 Task: Look for space in Martorell, Spain from 9th August, 2023 to 12th August, 2023 for 1 adult in price range Rs.6000 to Rs.15000. Place can be entire place with 1  bedroom having 1 bed and 1 bathroom. Property type can be house, flat, guest house. Amenities needed are: wifi, washing machine. Booking option can be shelf check-in. Required host language is English.
Action: Mouse moved to (336, 184)
Screenshot: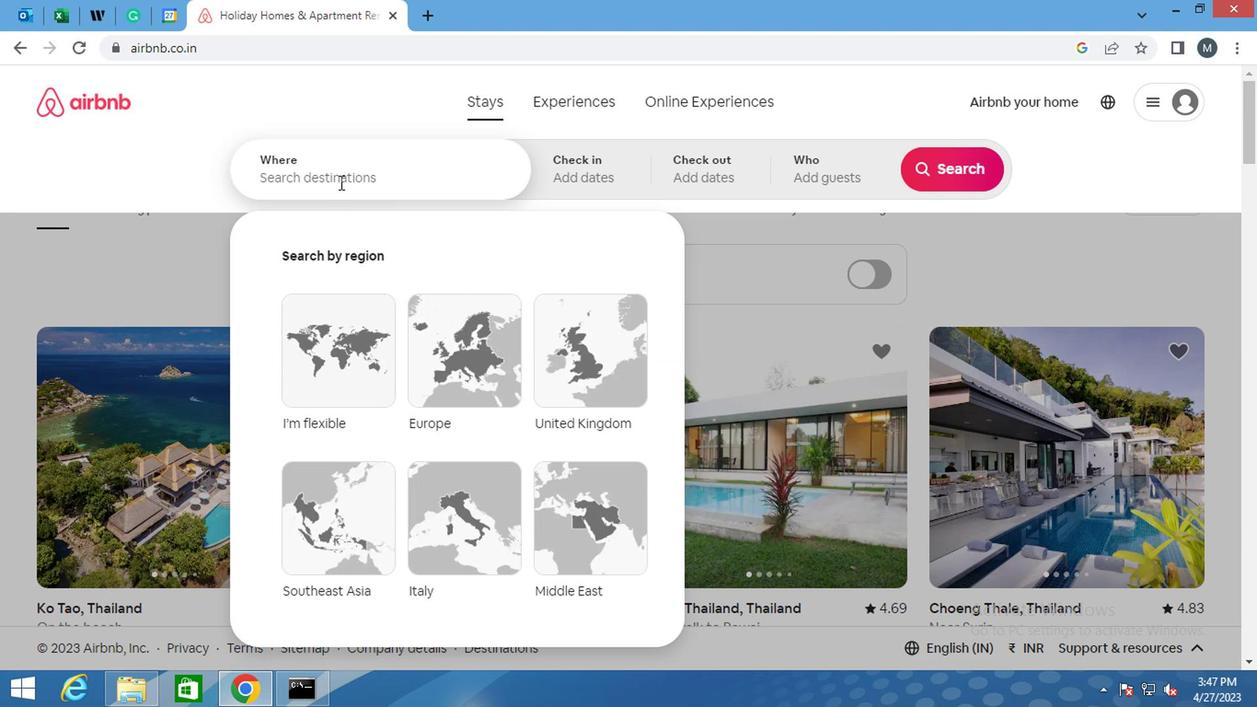 
Action: Mouse pressed left at (336, 184)
Screenshot: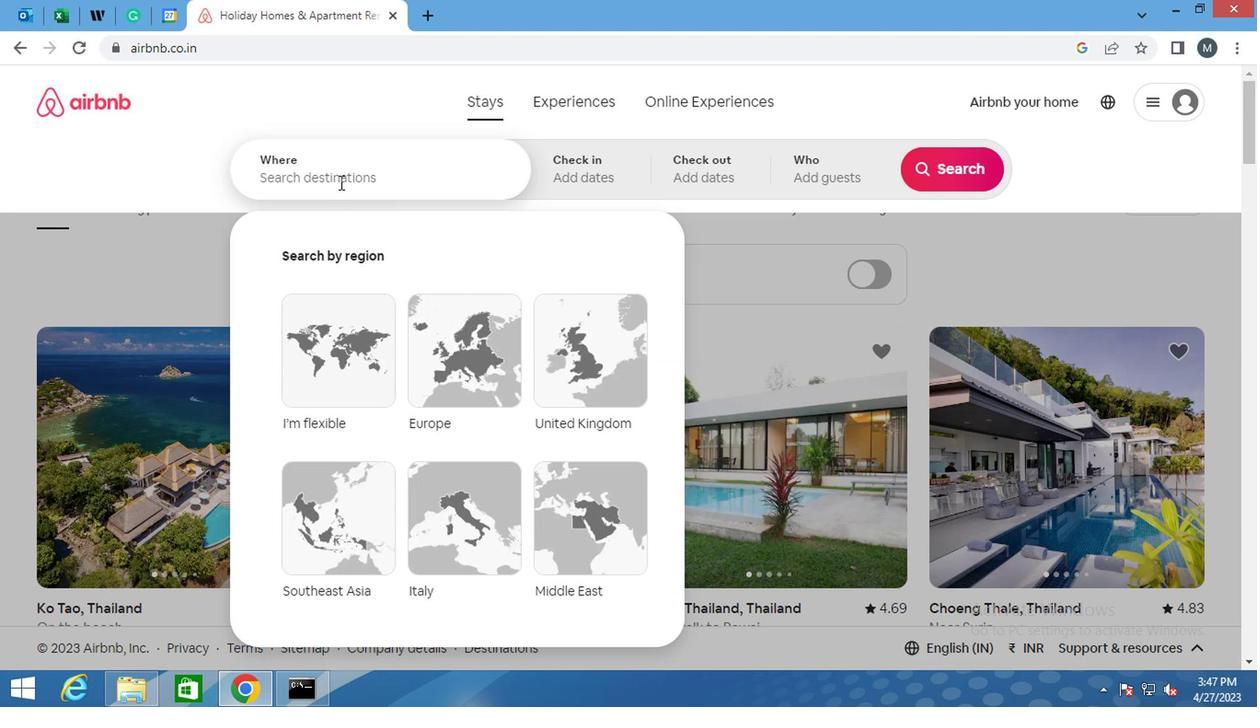 
Action: Key pressed <Key.shift>MARTORELL
Screenshot: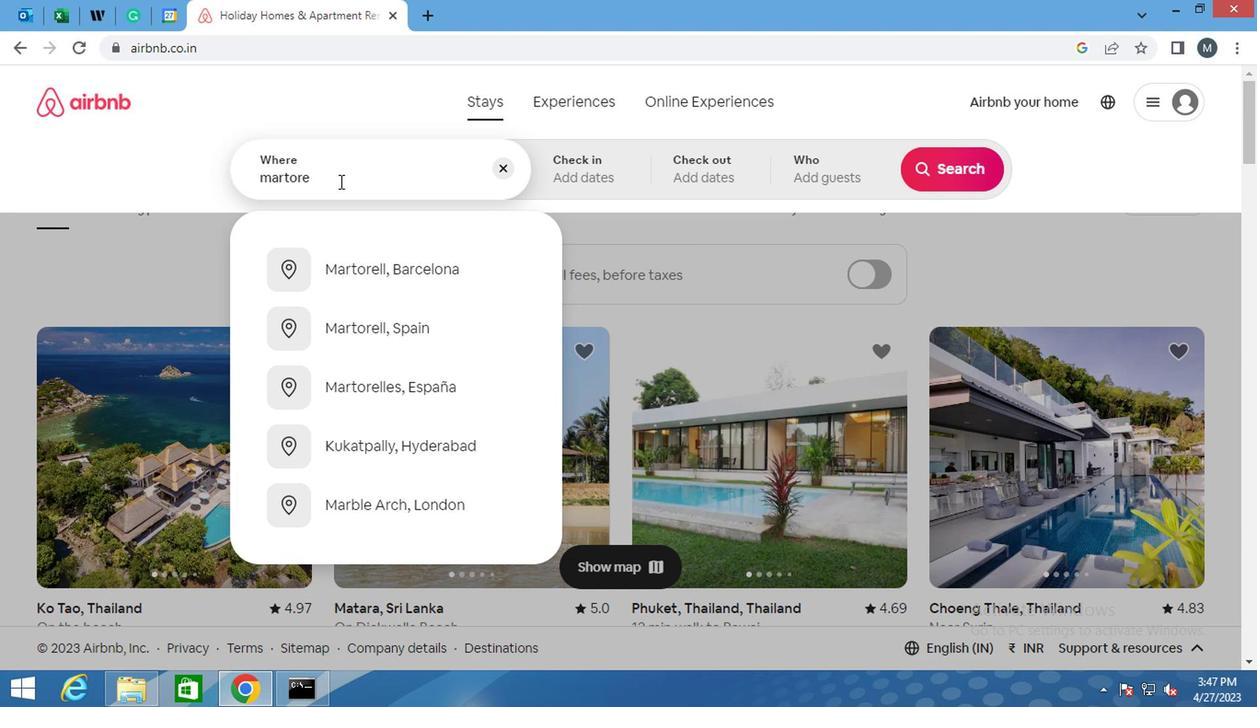 
Action: Mouse moved to (406, 329)
Screenshot: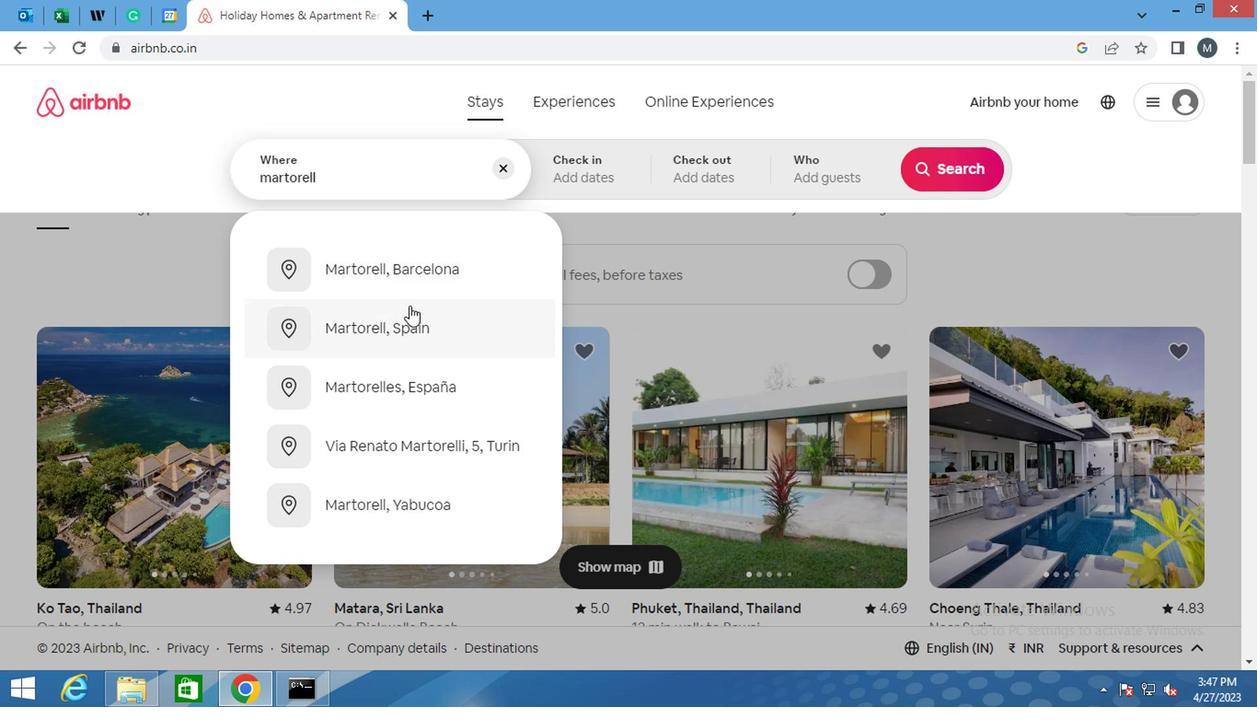
Action: Mouse pressed left at (406, 329)
Screenshot: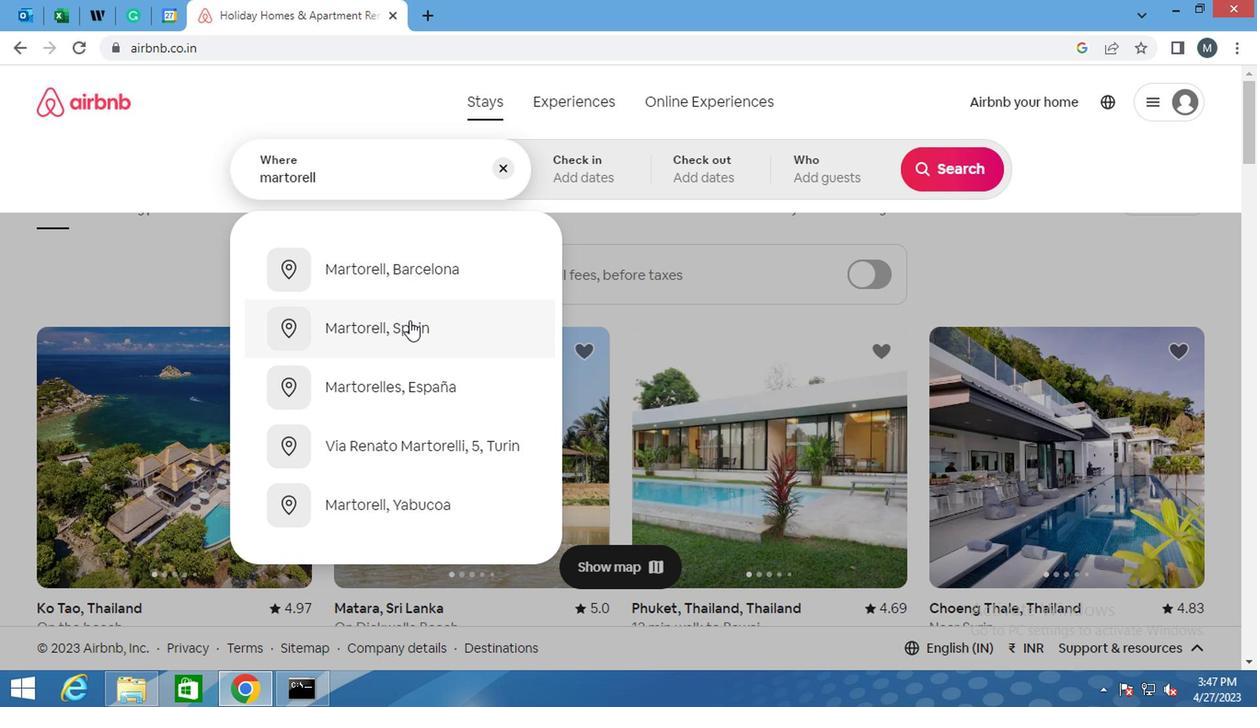 
Action: Mouse moved to (931, 315)
Screenshot: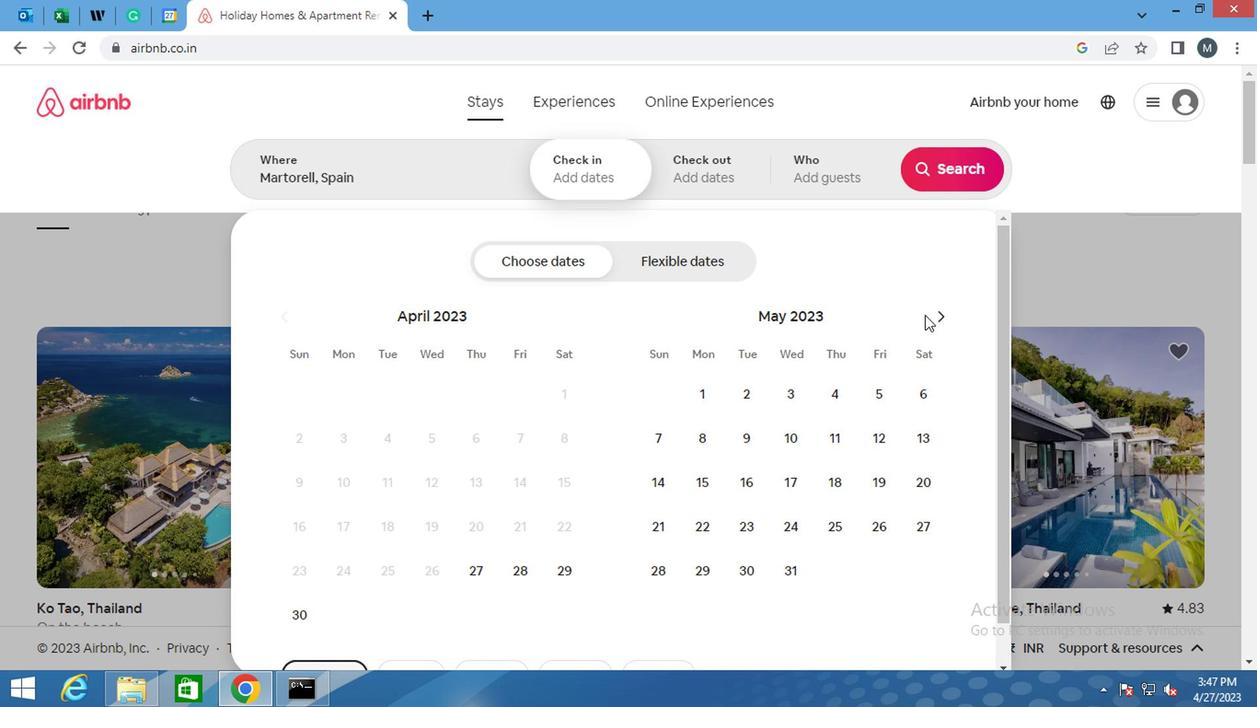 
Action: Mouse pressed left at (931, 315)
Screenshot: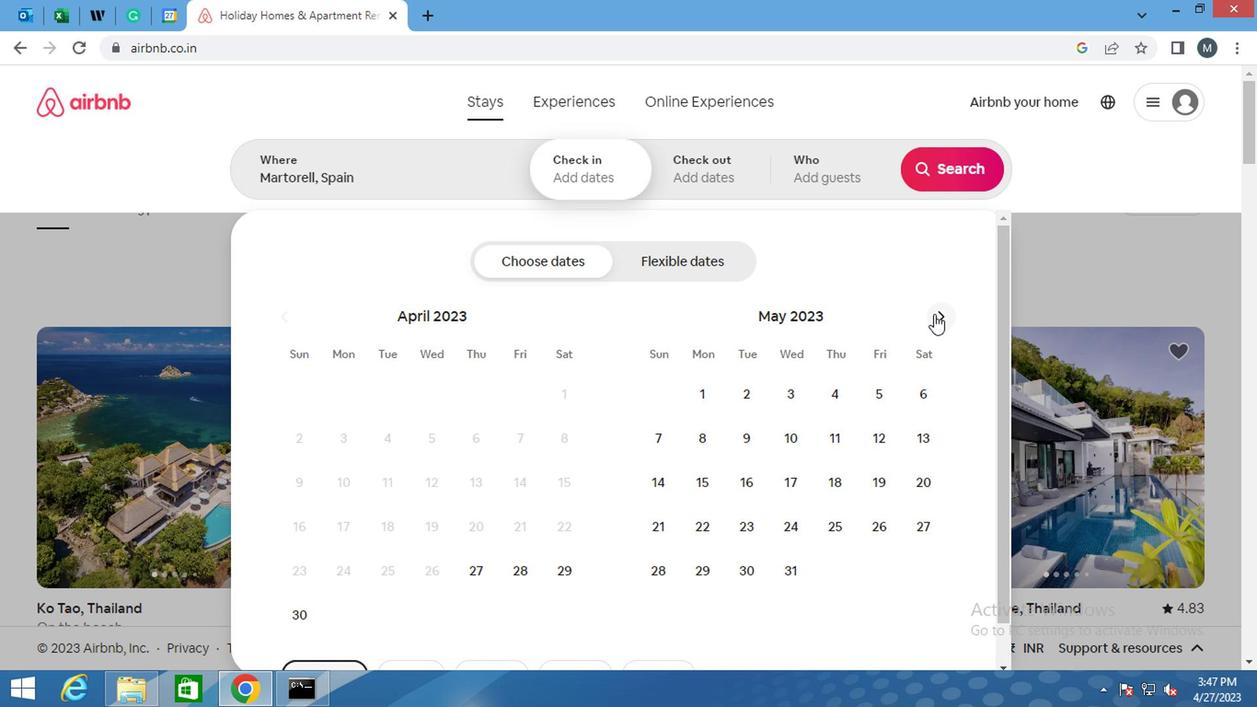 
Action: Mouse pressed left at (931, 315)
Screenshot: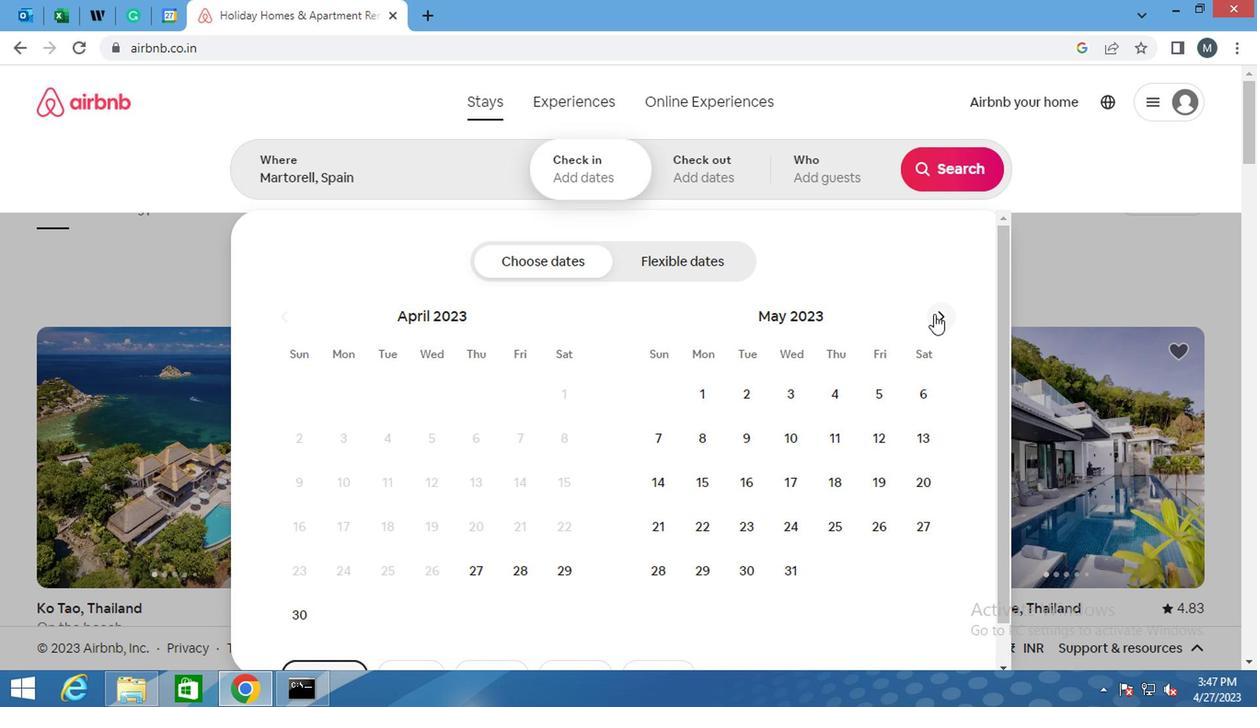 
Action: Mouse moved to (943, 322)
Screenshot: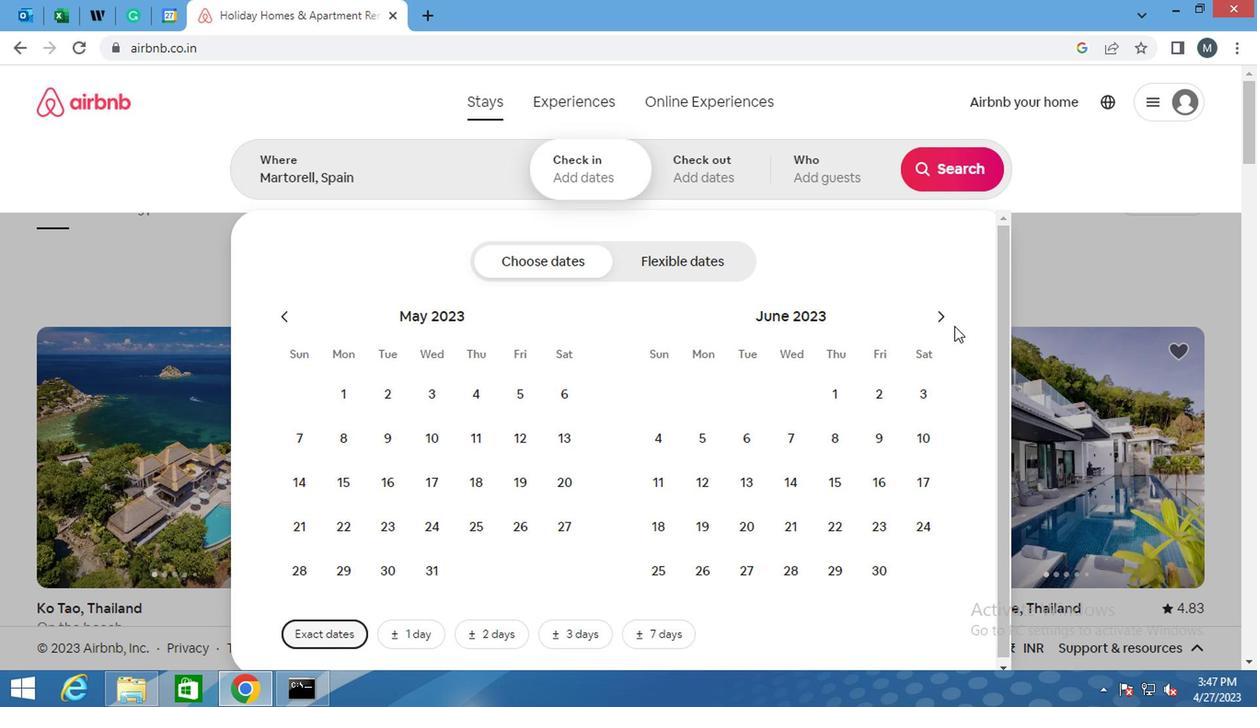 
Action: Mouse pressed left at (943, 322)
Screenshot: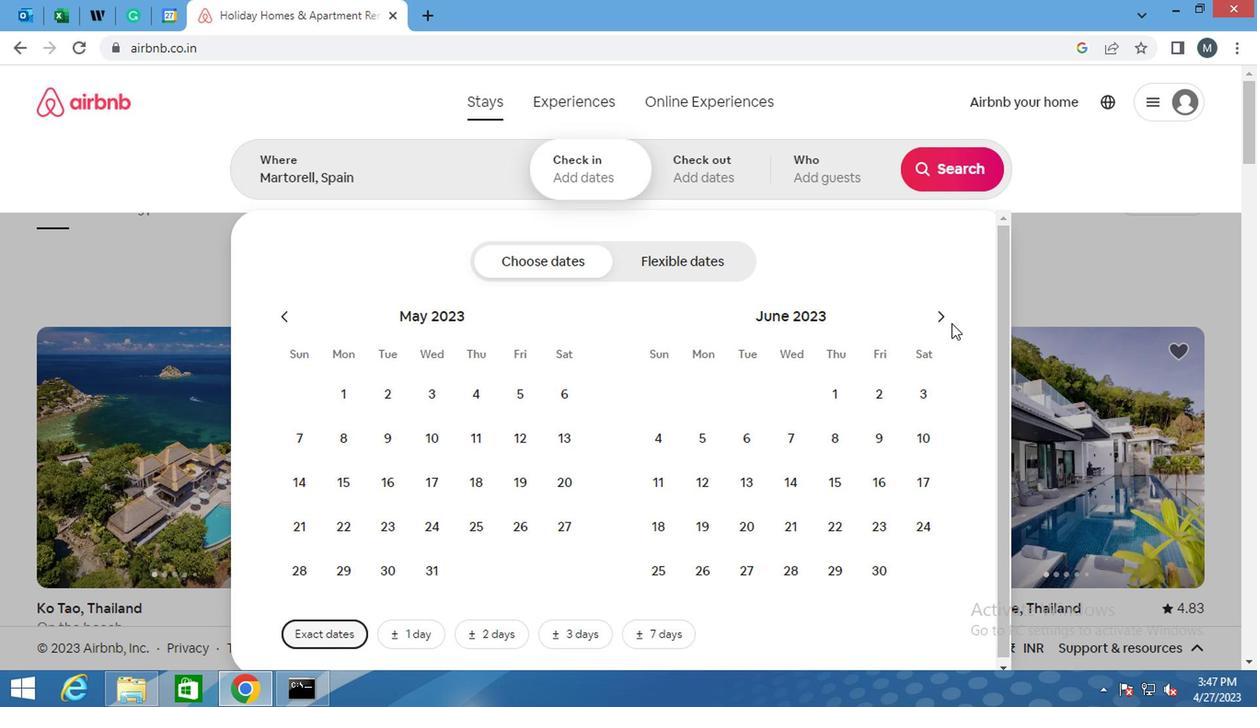 
Action: Mouse pressed left at (943, 322)
Screenshot: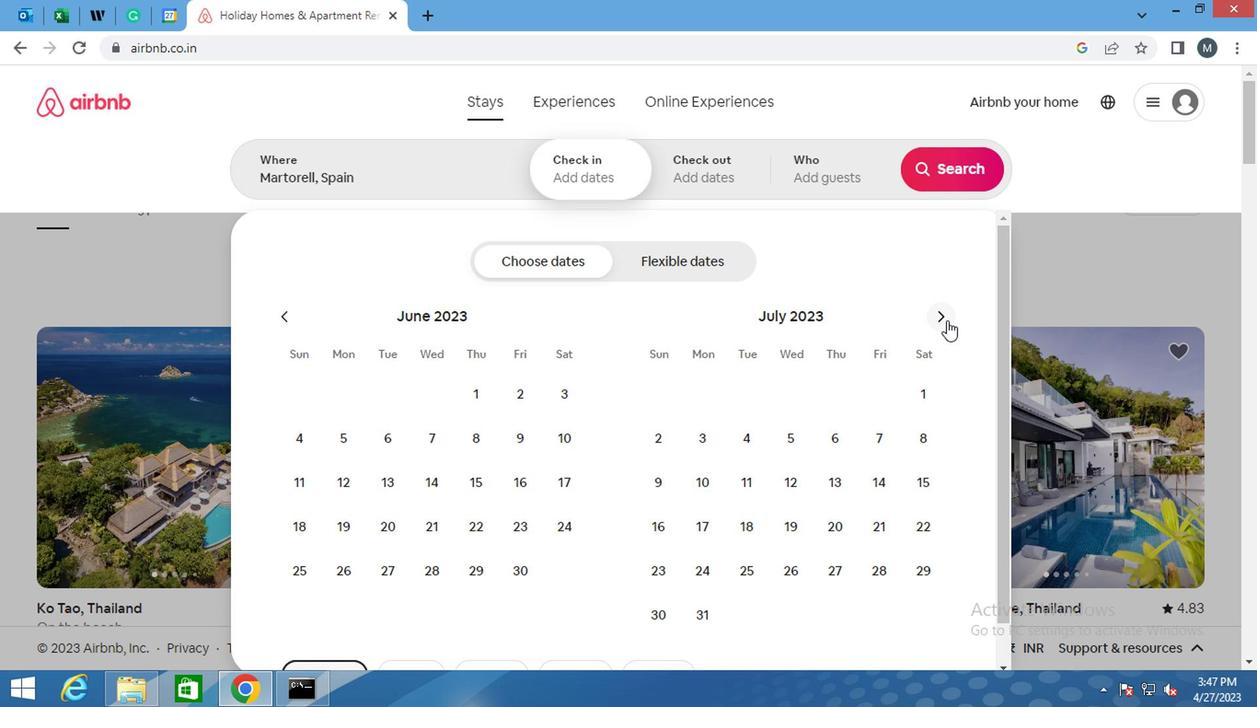 
Action: Mouse moved to (786, 432)
Screenshot: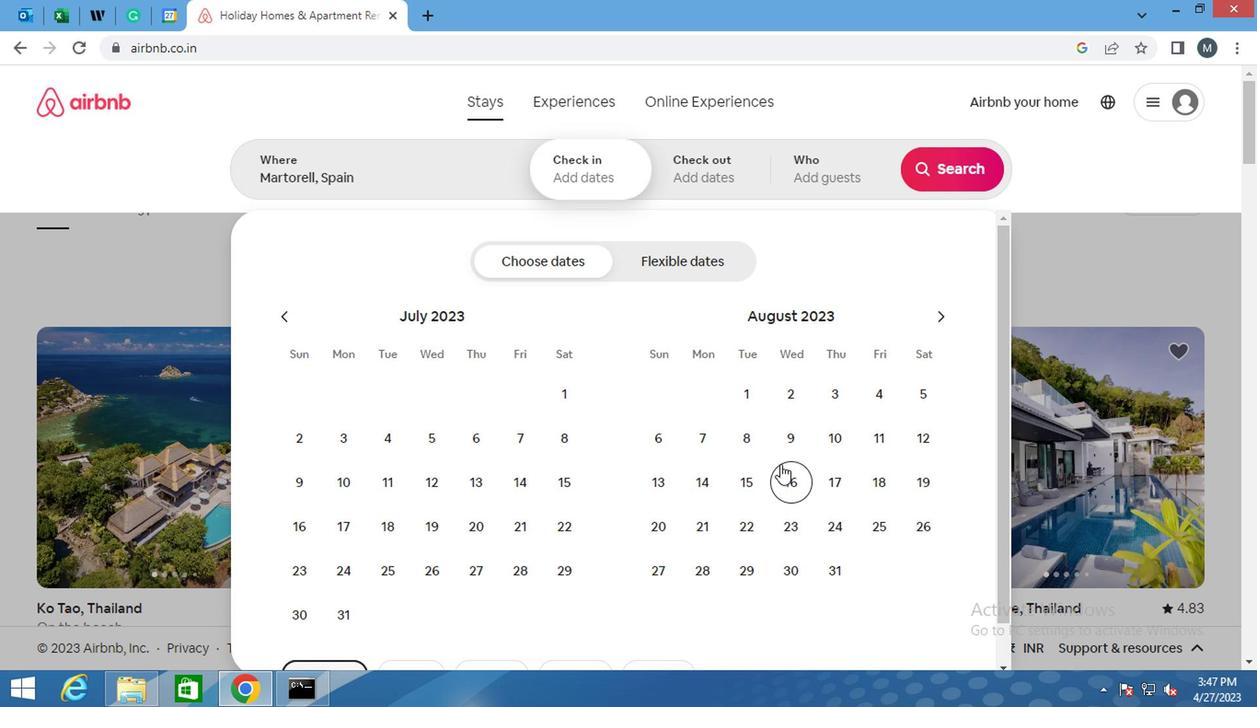 
Action: Mouse pressed left at (786, 432)
Screenshot: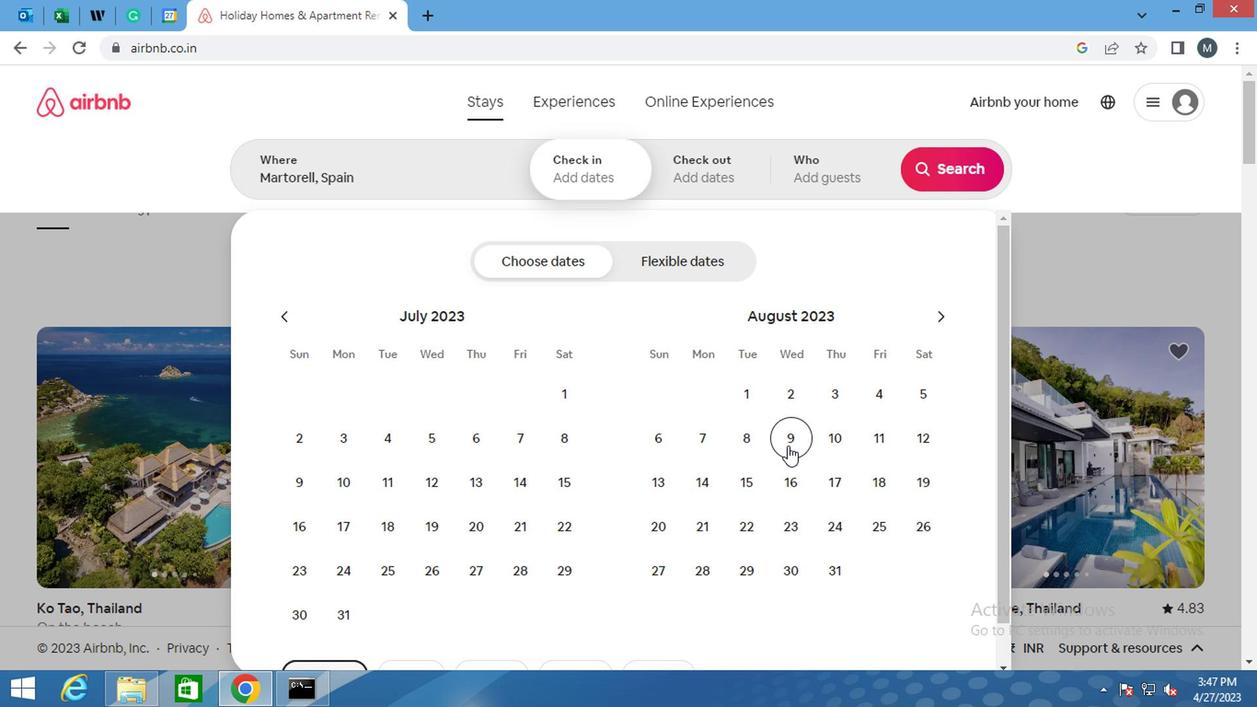 
Action: Mouse moved to (934, 431)
Screenshot: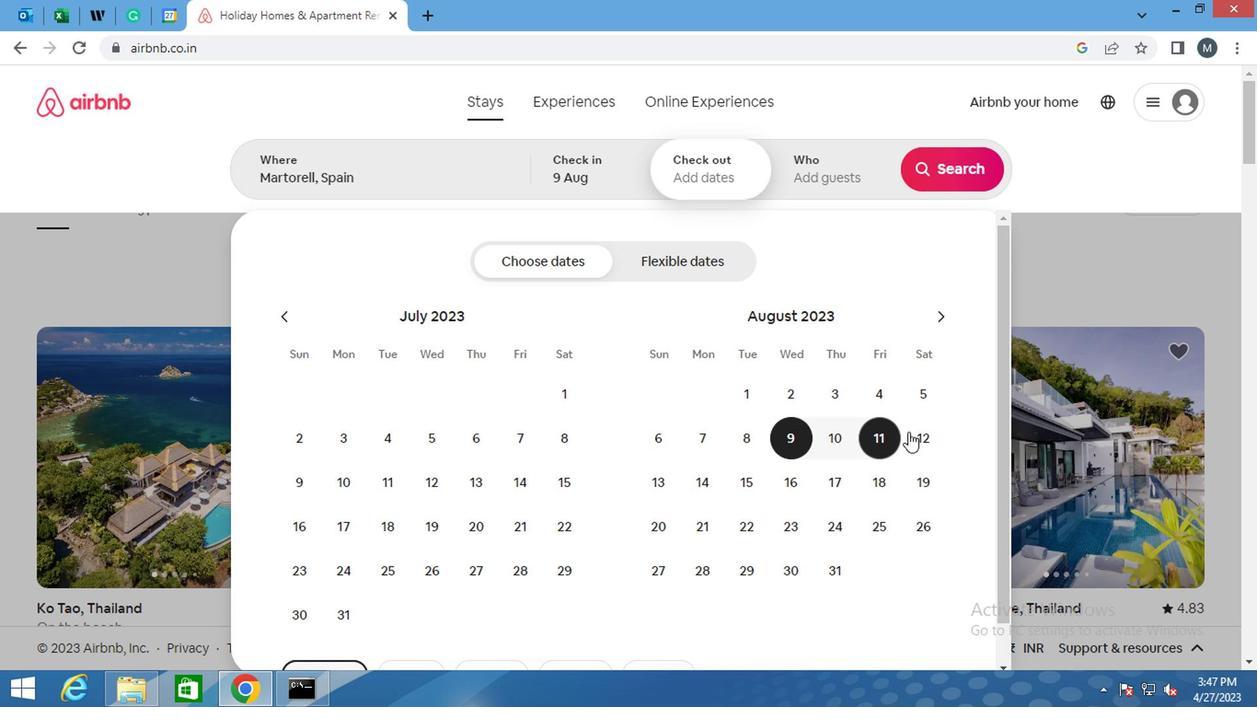 
Action: Mouse pressed left at (934, 431)
Screenshot: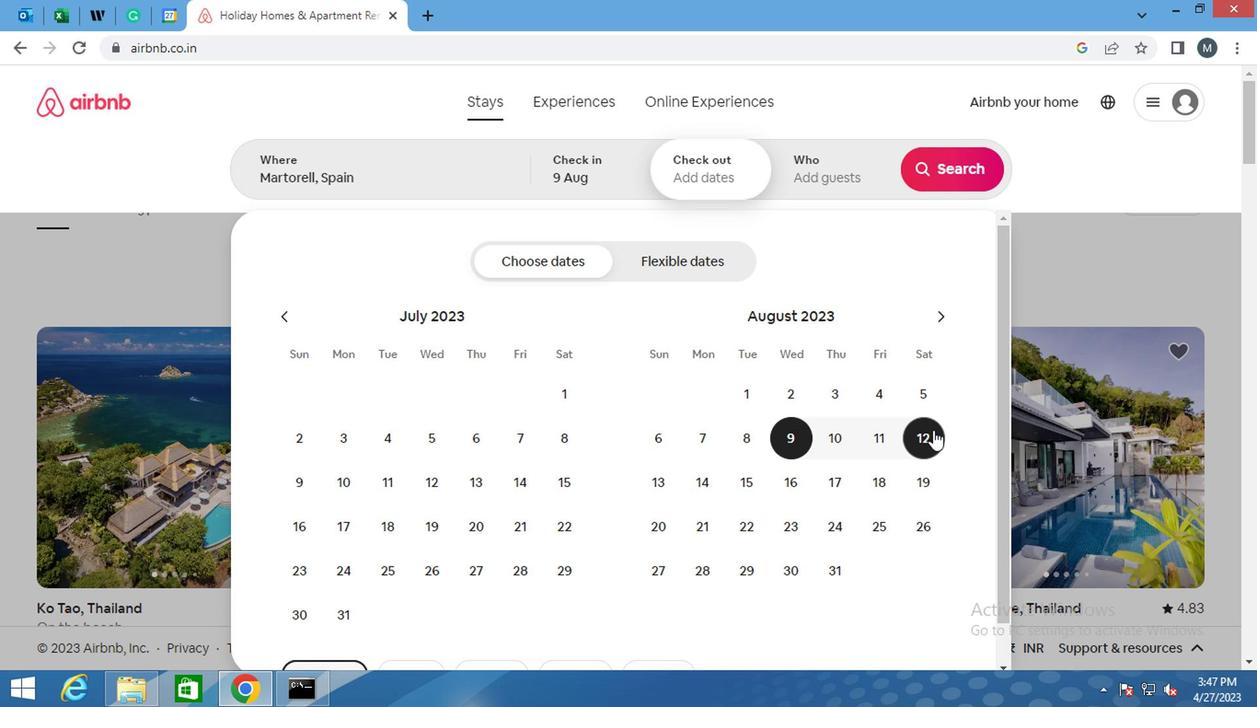 
Action: Mouse moved to (839, 188)
Screenshot: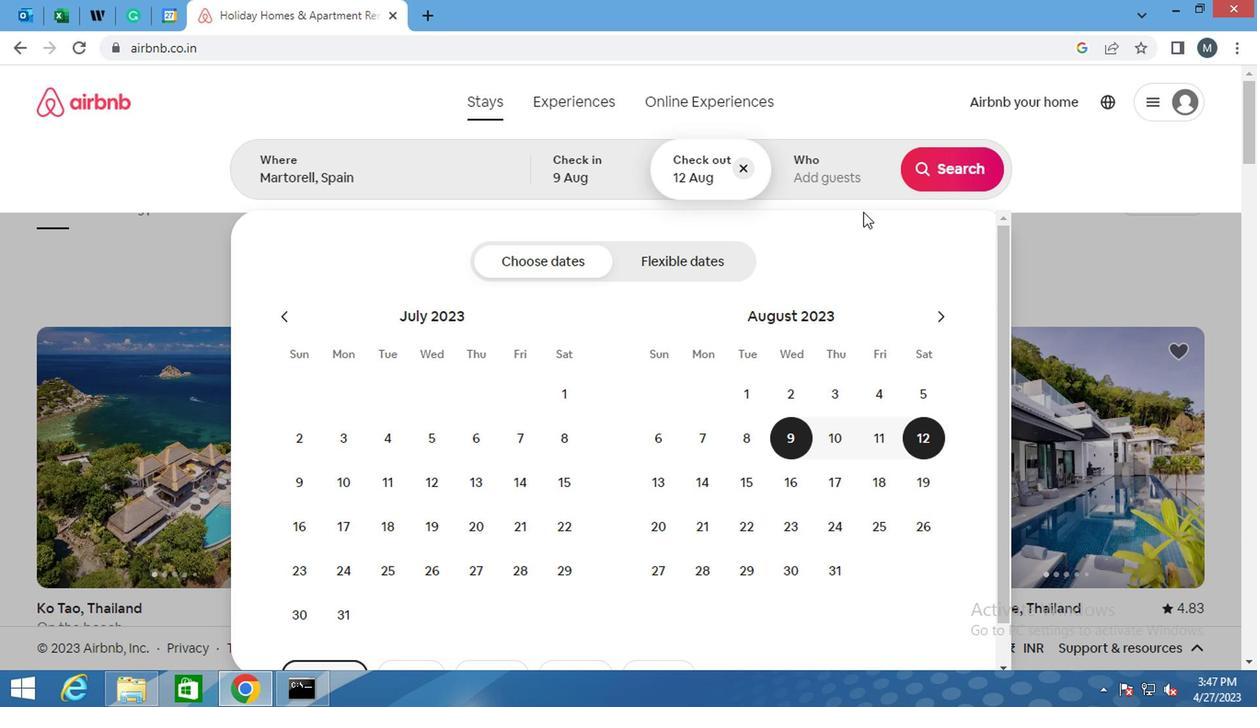 
Action: Mouse pressed left at (839, 188)
Screenshot: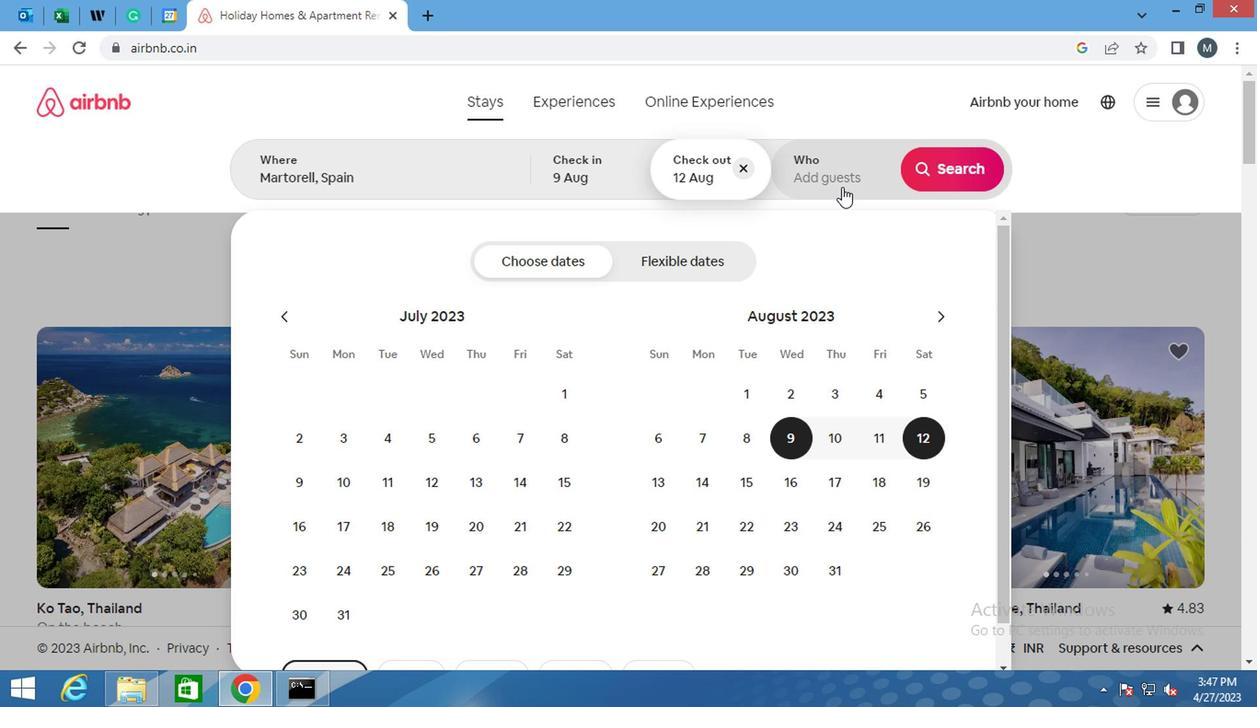 
Action: Mouse moved to (950, 265)
Screenshot: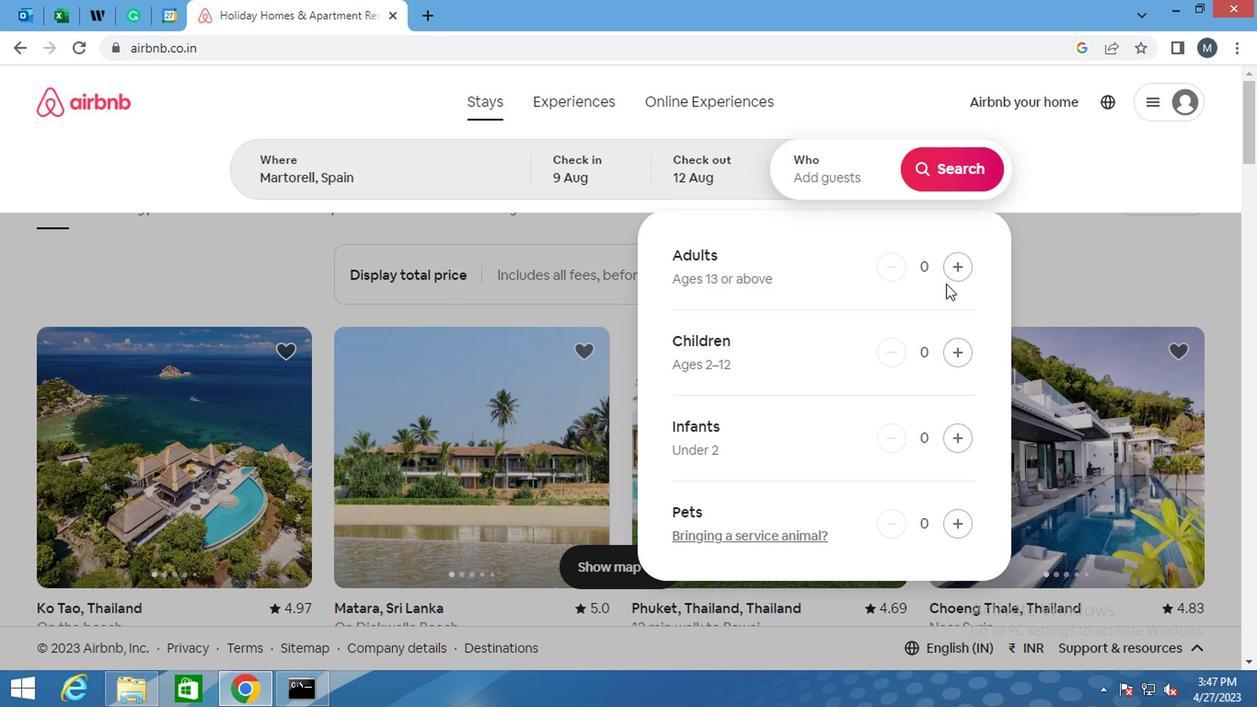 
Action: Mouse pressed left at (950, 265)
Screenshot: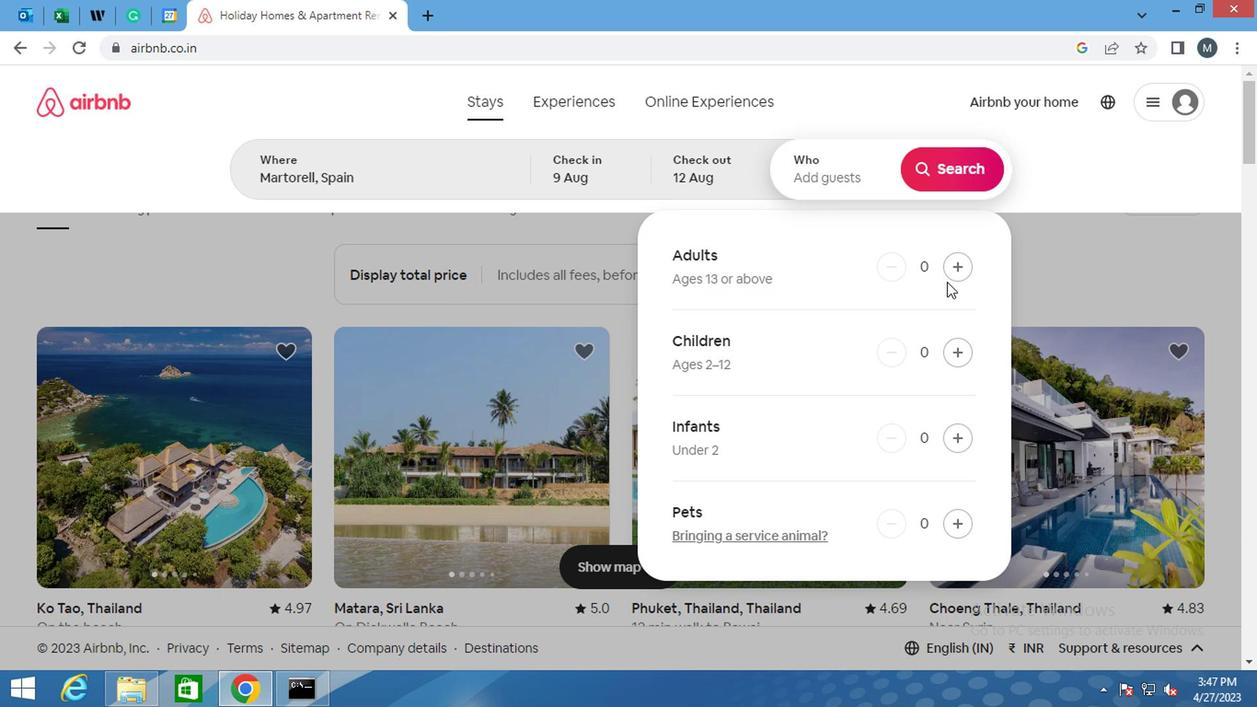 
Action: Mouse moved to (948, 169)
Screenshot: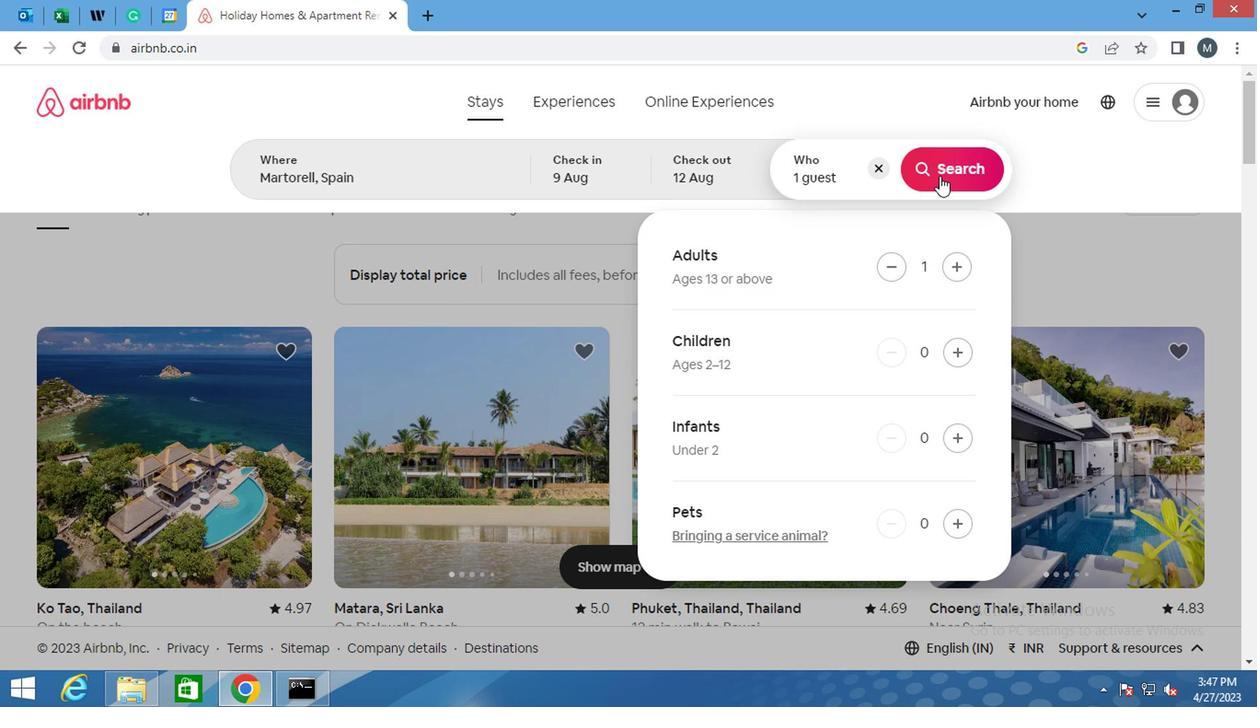 
Action: Mouse pressed left at (948, 169)
Screenshot: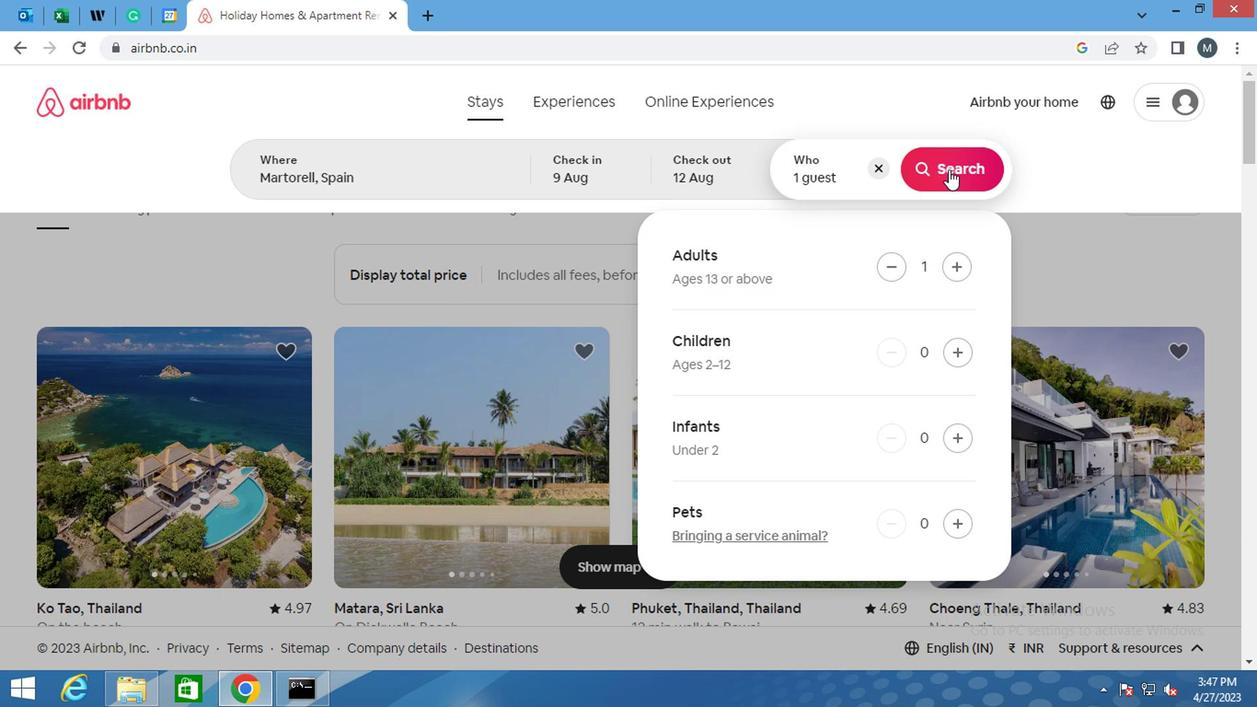 
Action: Mouse moved to (1209, 186)
Screenshot: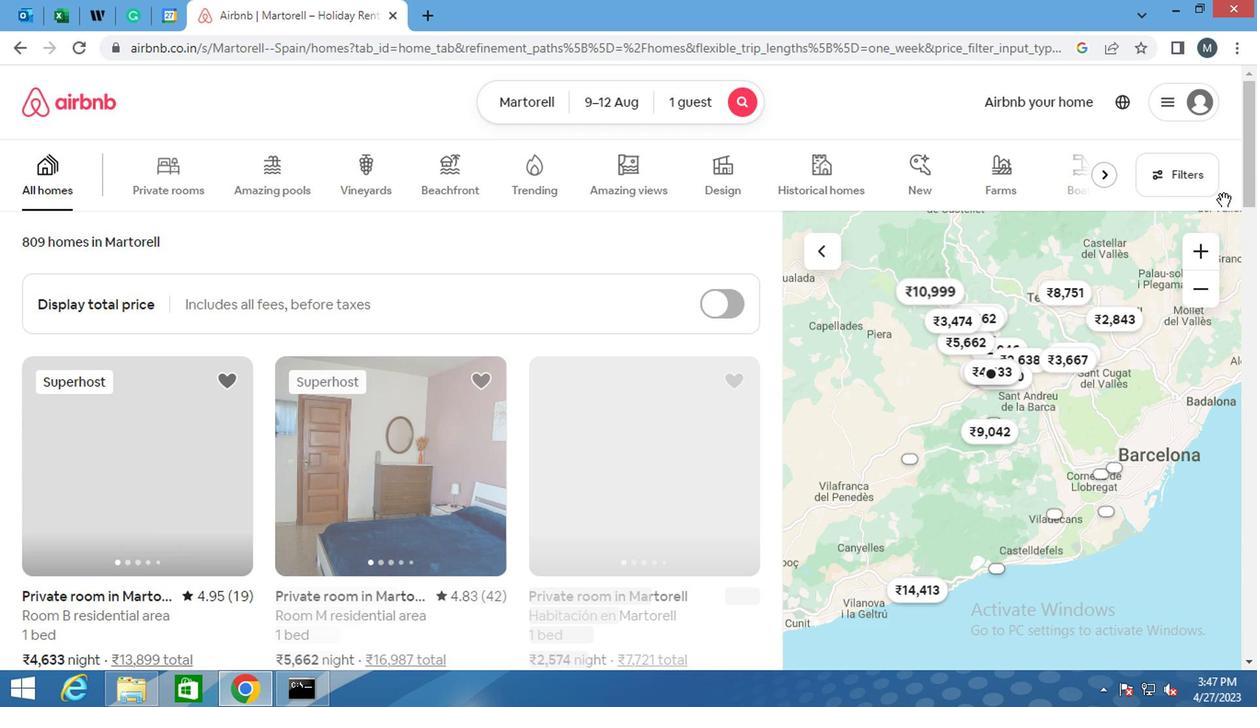 
Action: Mouse pressed left at (1209, 186)
Screenshot: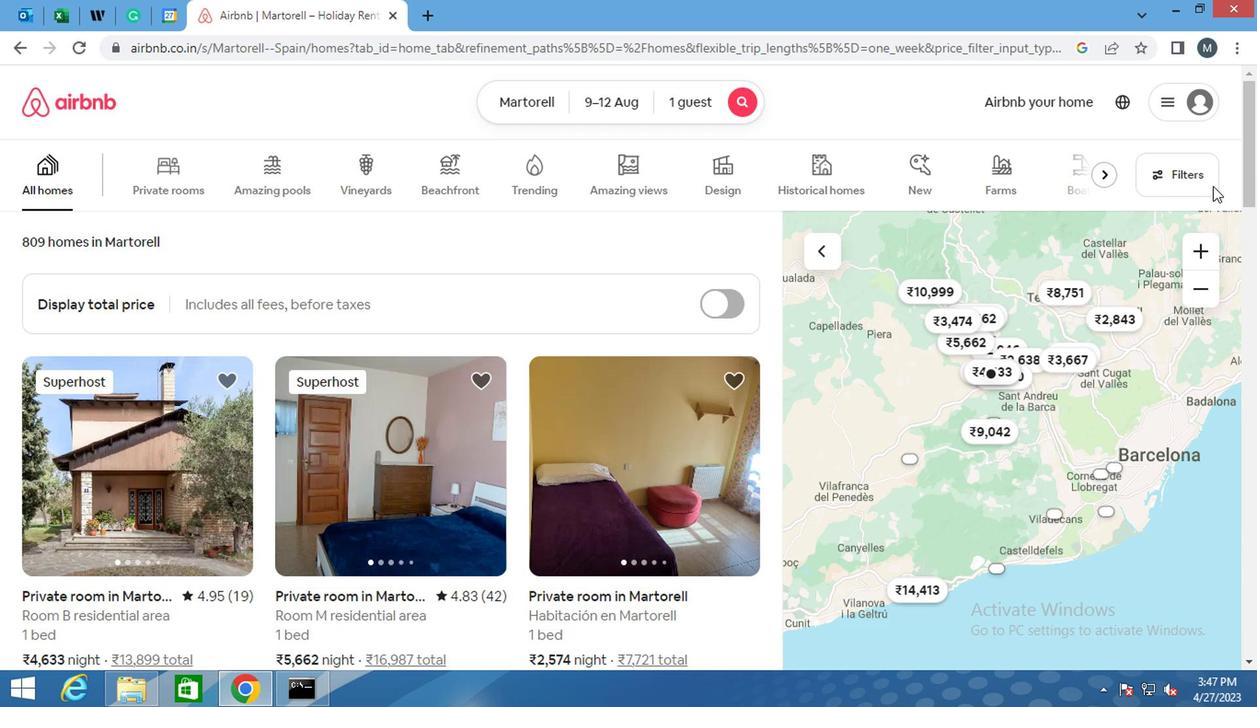 
Action: Mouse moved to (468, 416)
Screenshot: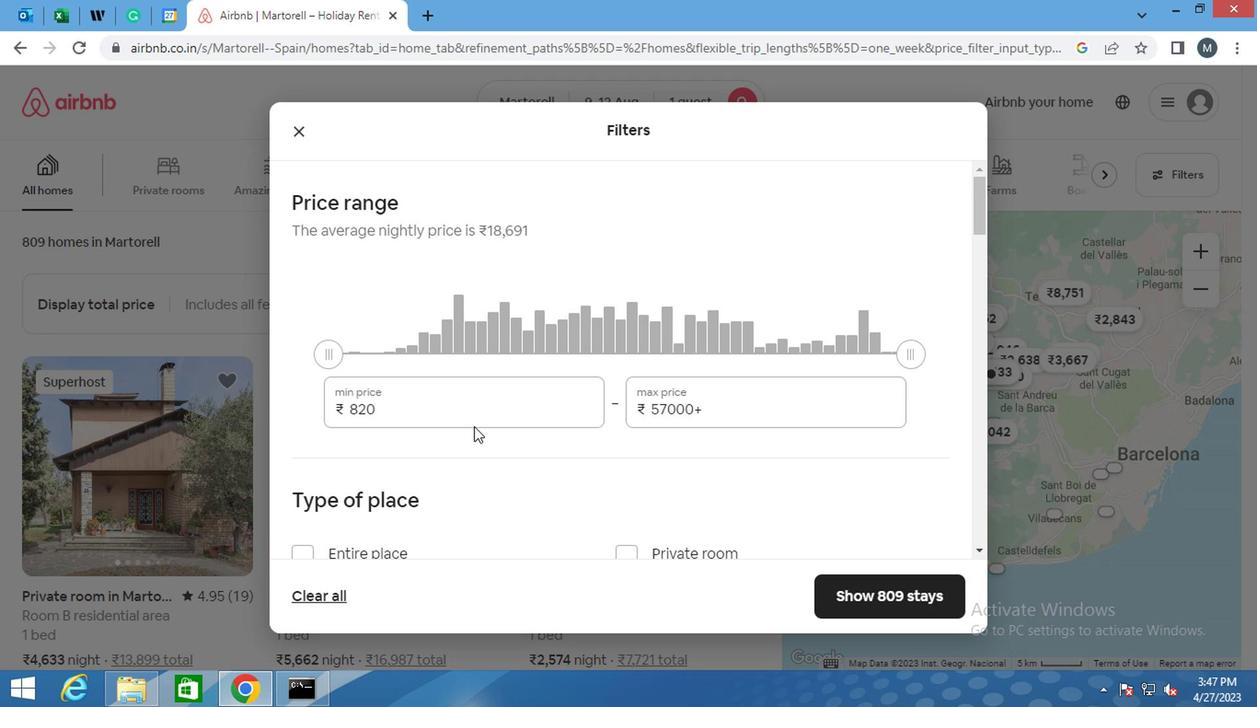 
Action: Mouse pressed left at (468, 416)
Screenshot: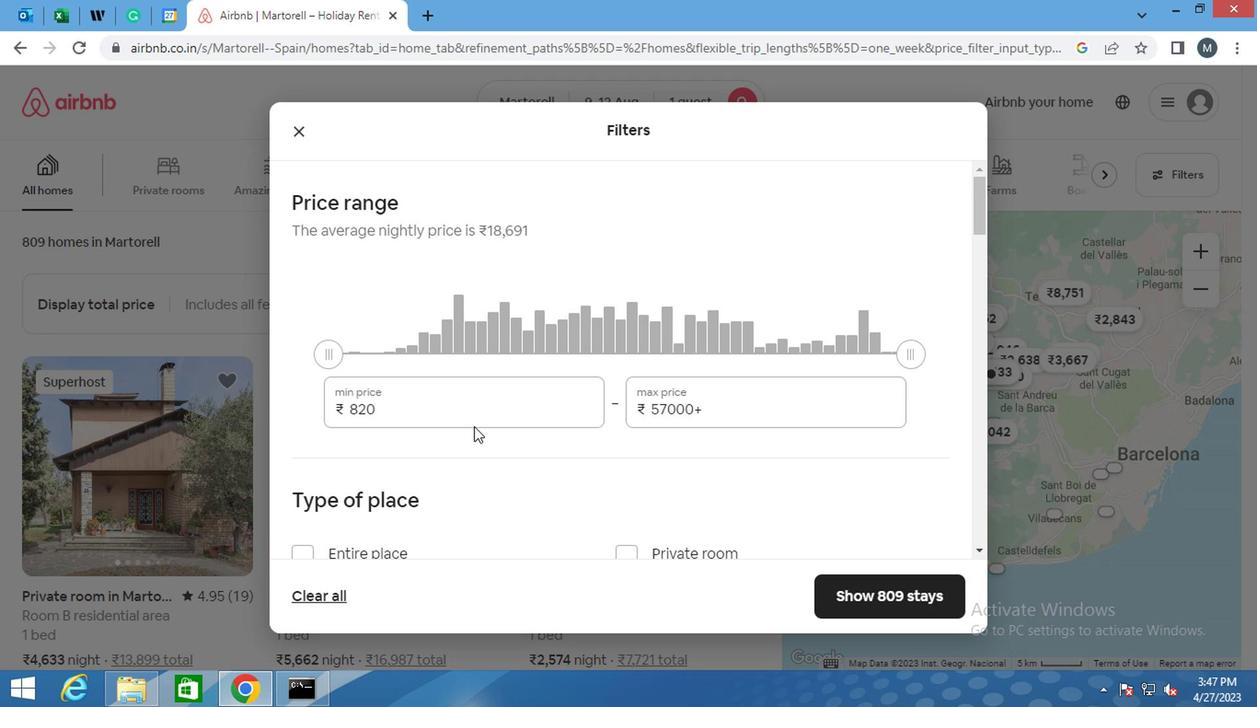 
Action: Mouse moved to (313, 415)
Screenshot: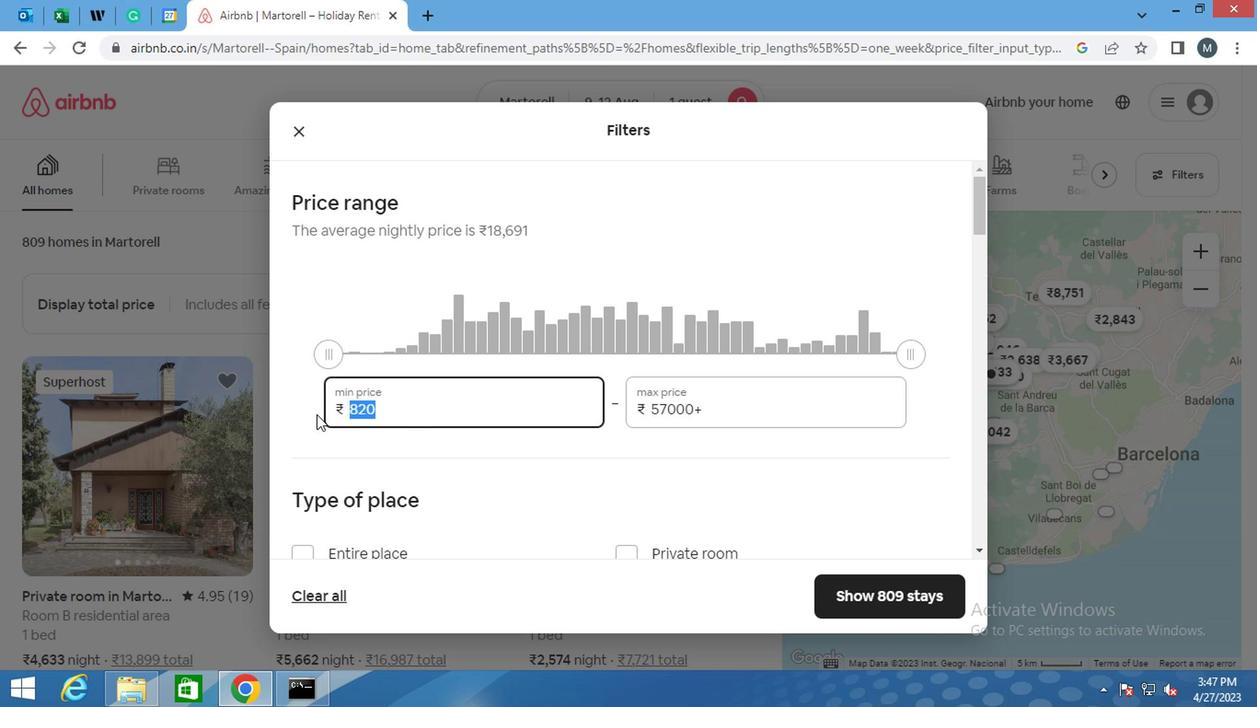 
Action: Key pressed 6000
Screenshot: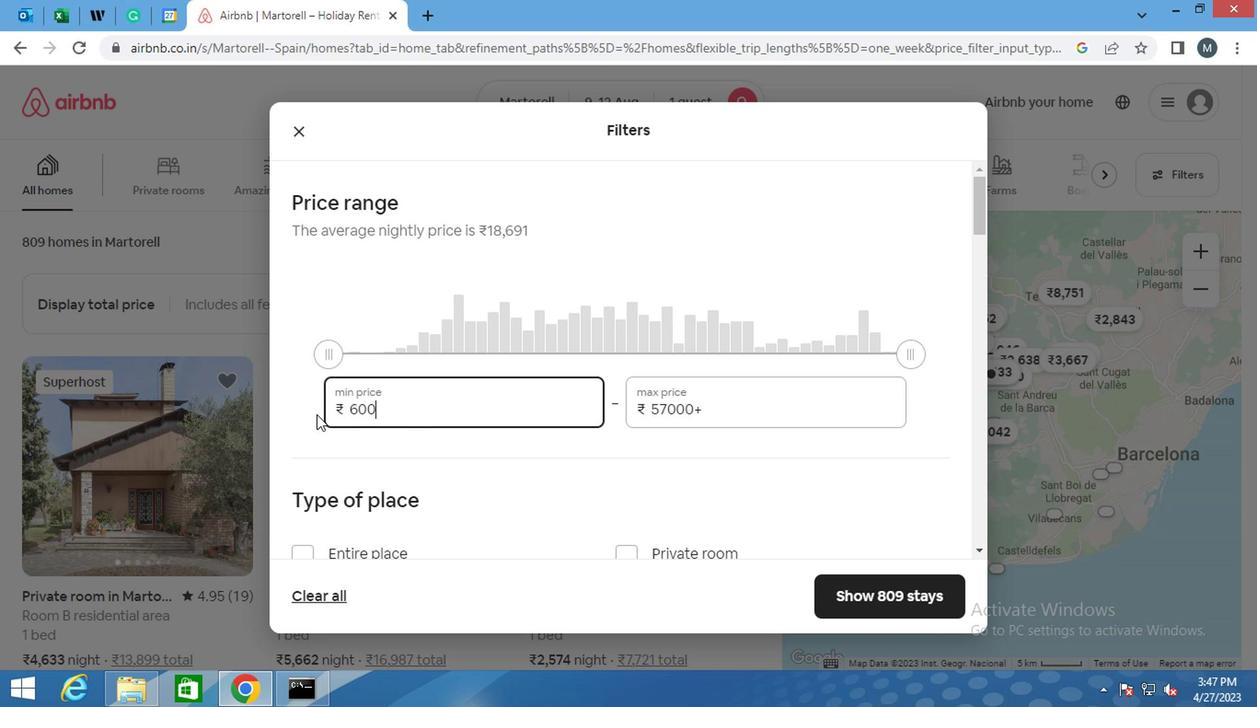 
Action: Mouse moved to (709, 412)
Screenshot: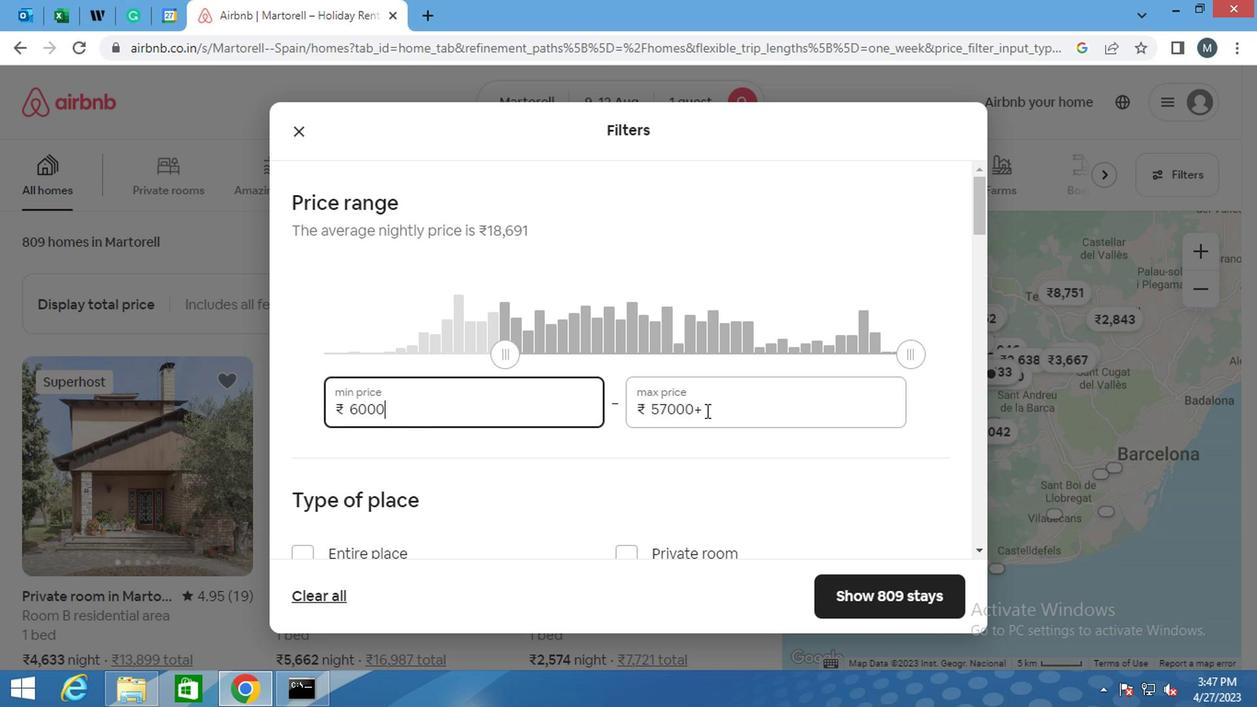 
Action: Mouse pressed left at (709, 412)
Screenshot: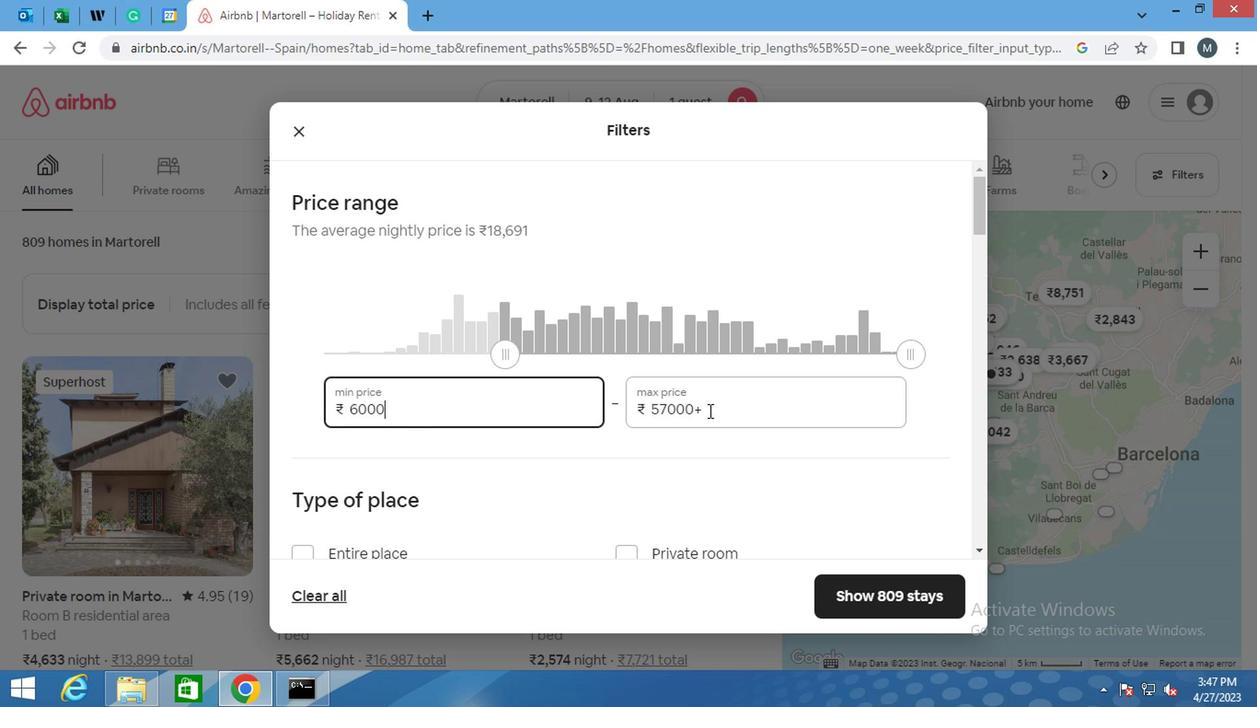 
Action: Mouse moved to (611, 411)
Screenshot: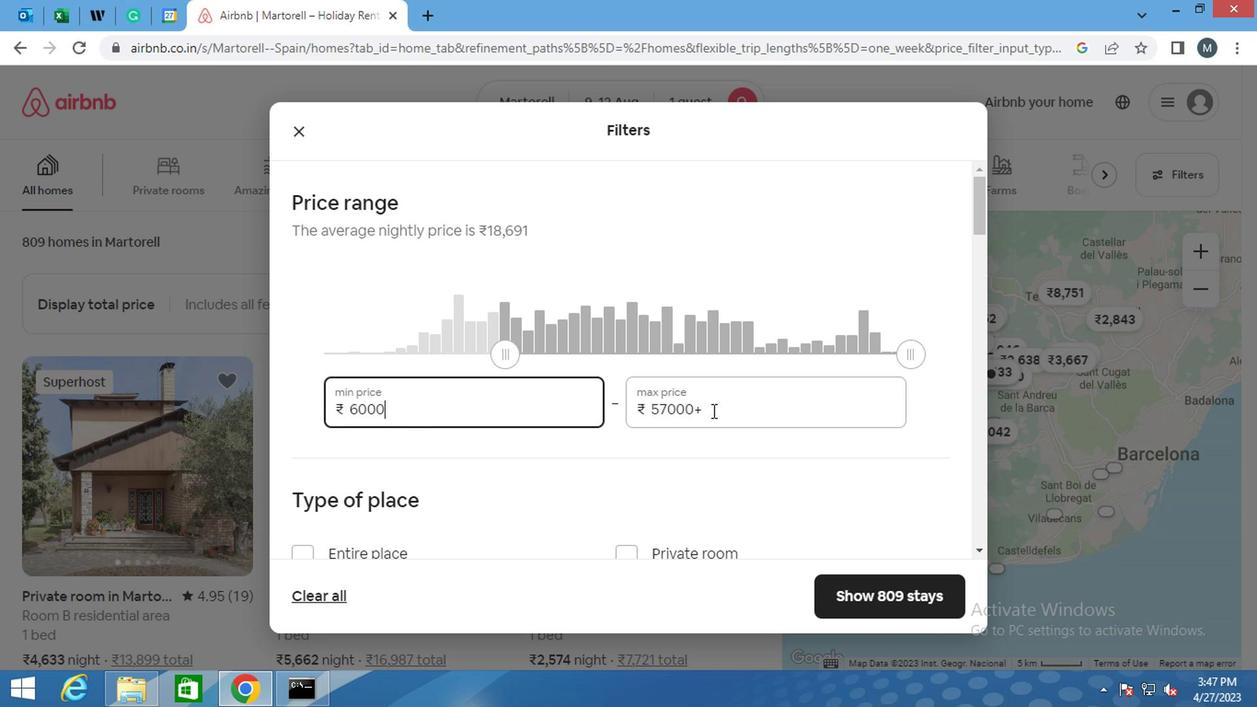 
Action: Key pressed 15000
Screenshot: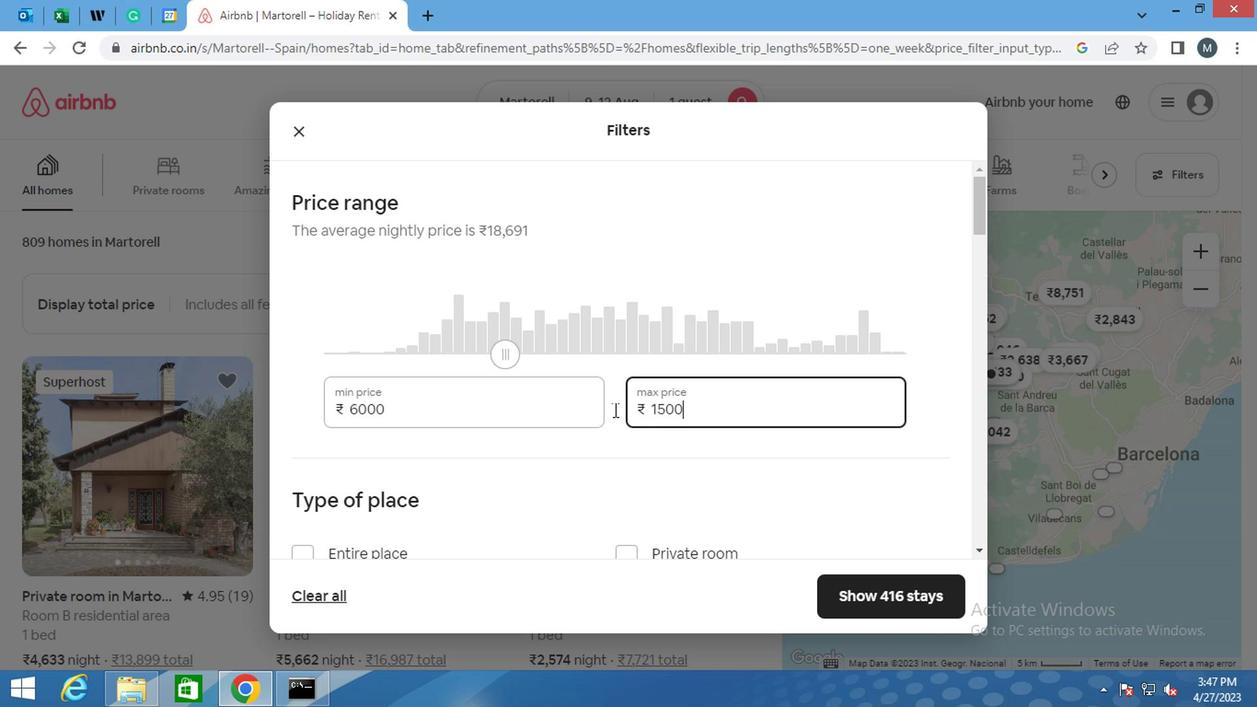 
Action: Mouse moved to (611, 391)
Screenshot: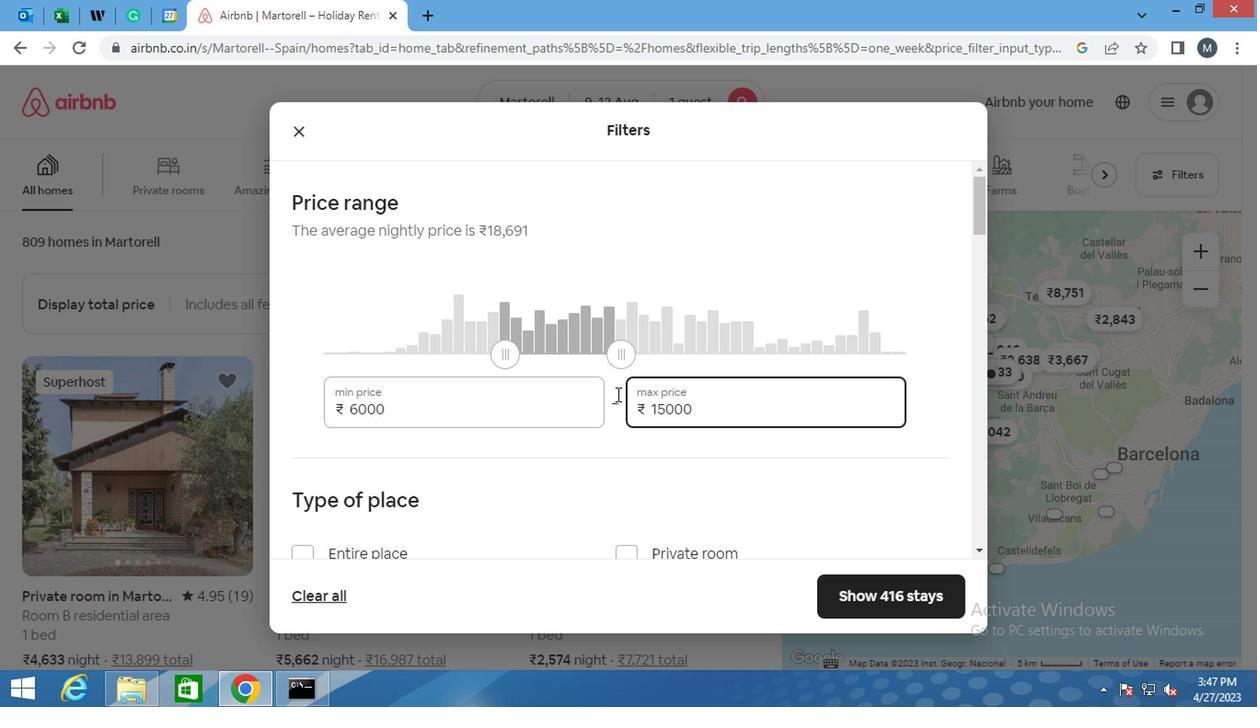 
Action: Mouse scrolled (611, 390) with delta (0, 0)
Screenshot: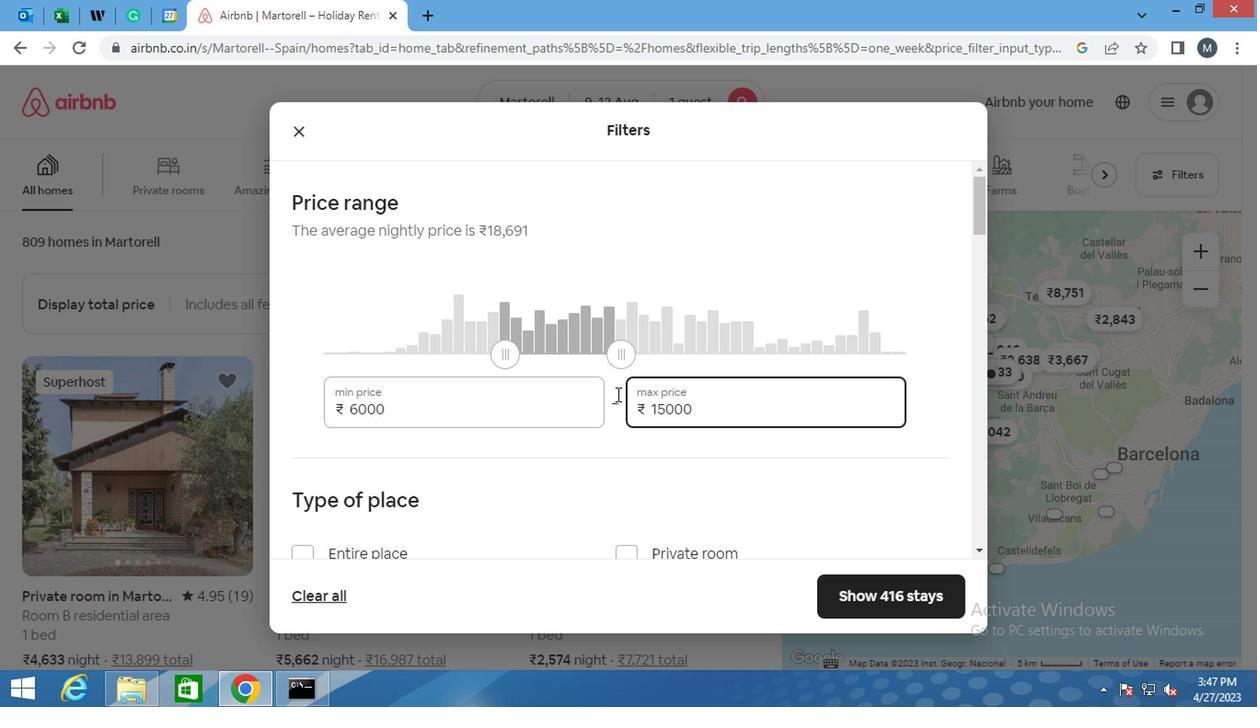 
Action: Mouse moved to (598, 393)
Screenshot: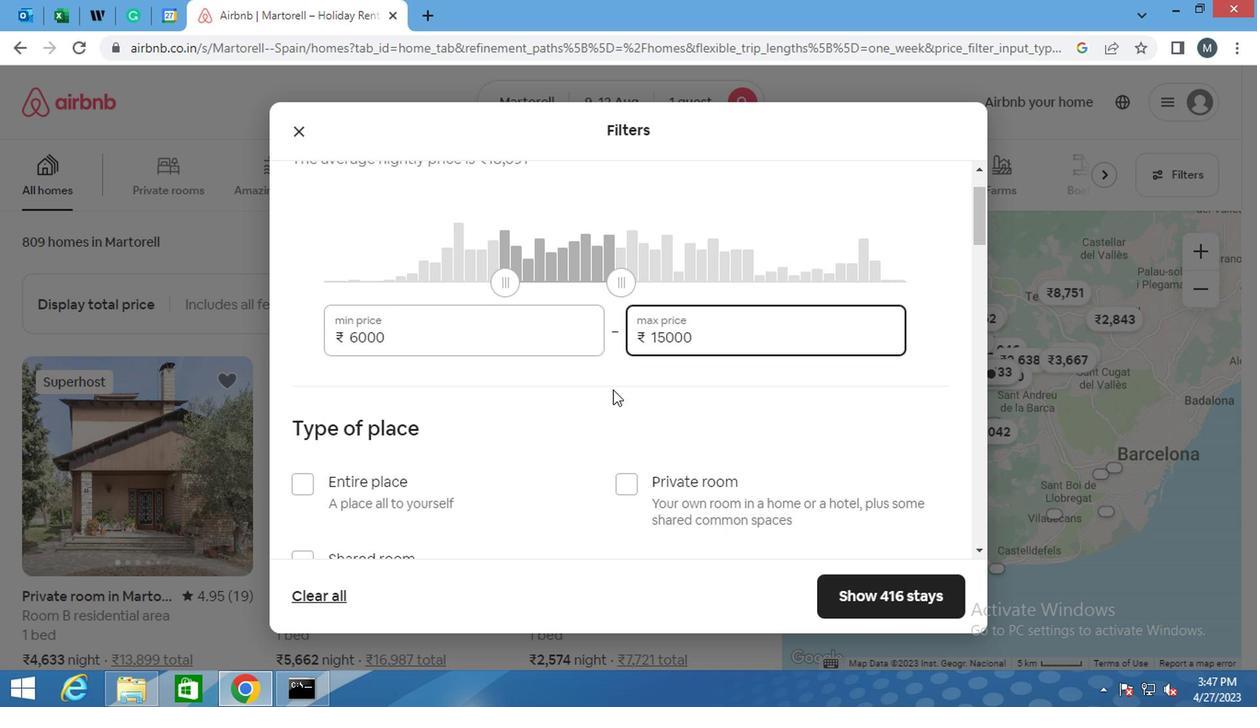 
Action: Mouse scrolled (598, 393) with delta (0, 0)
Screenshot: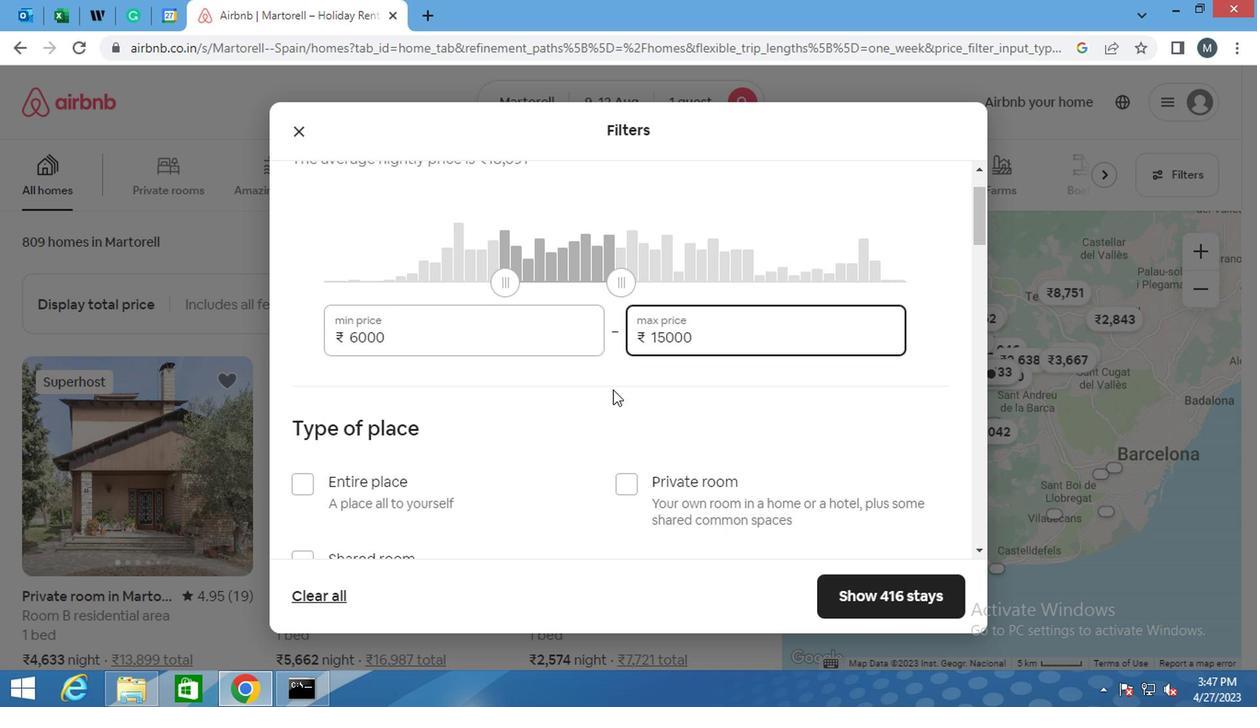 
Action: Mouse moved to (590, 398)
Screenshot: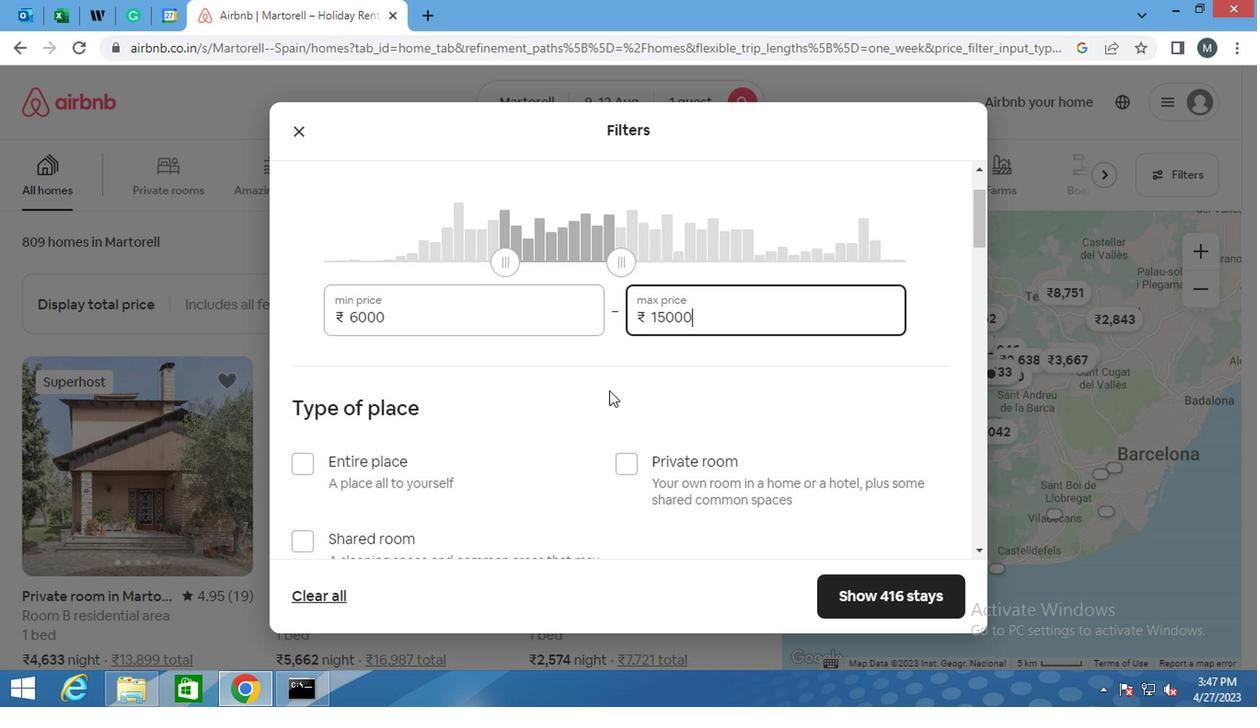 
Action: Mouse scrolled (590, 397) with delta (0, 0)
Screenshot: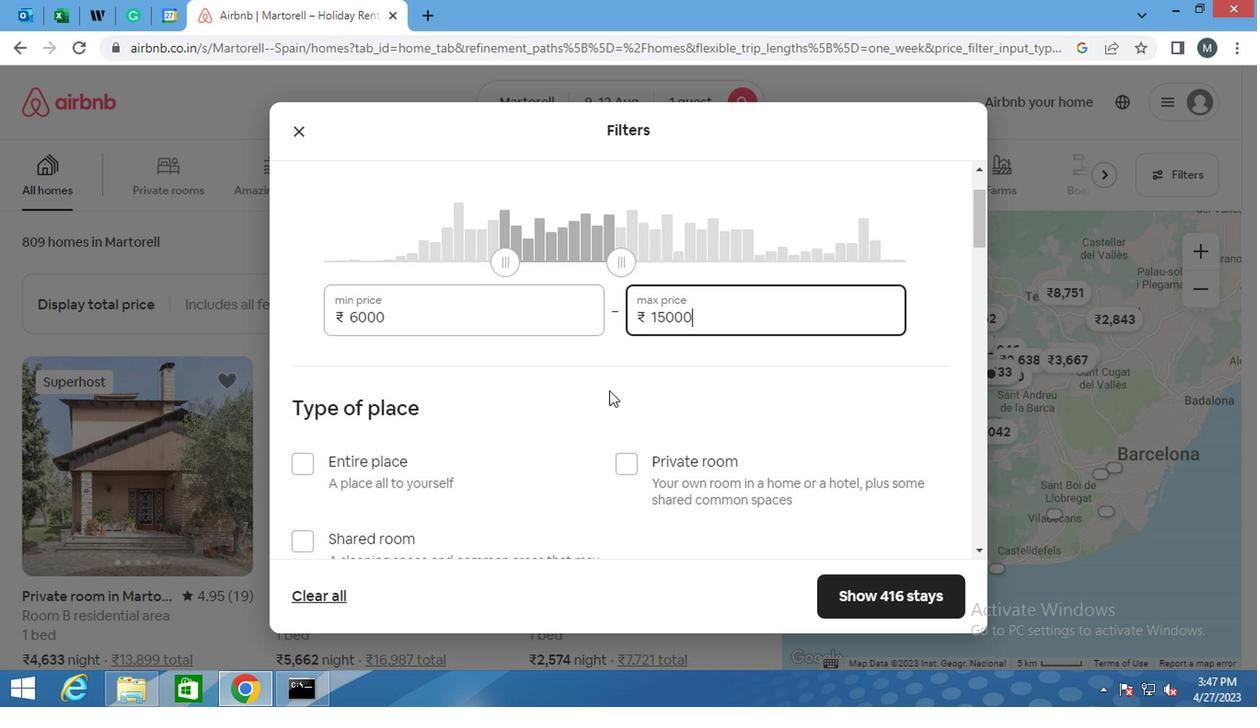 
Action: Mouse moved to (304, 279)
Screenshot: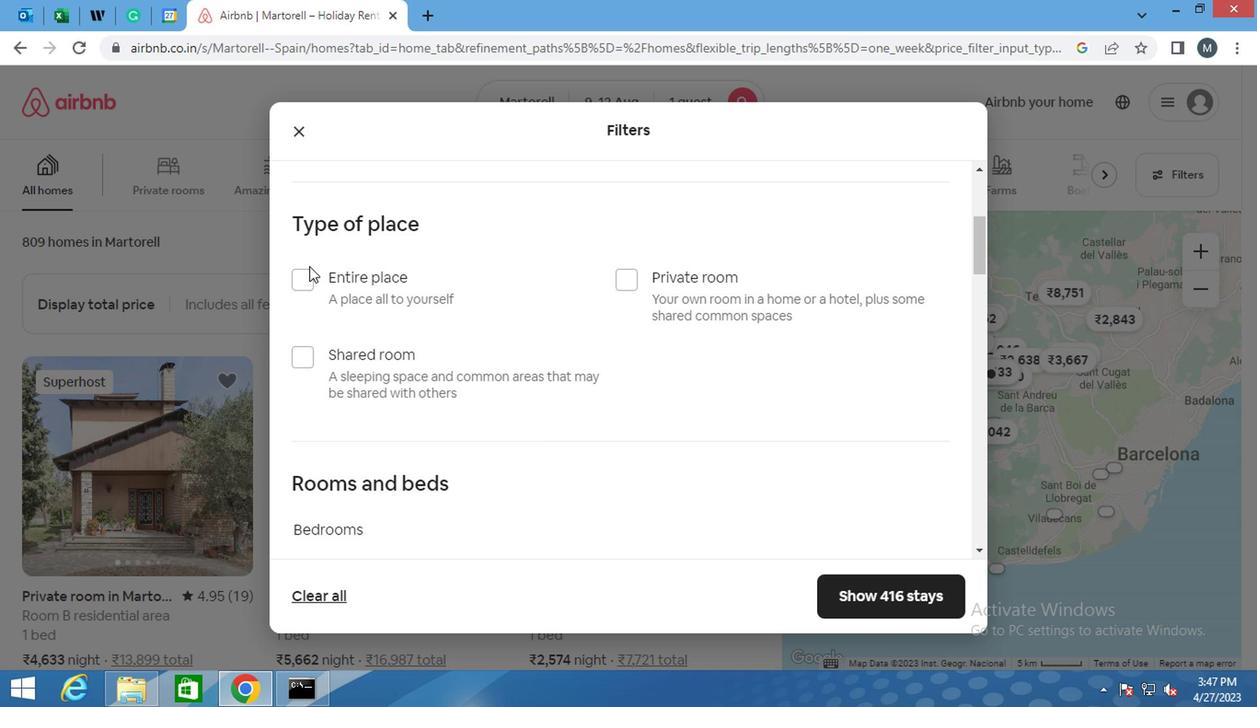 
Action: Mouse pressed left at (304, 279)
Screenshot: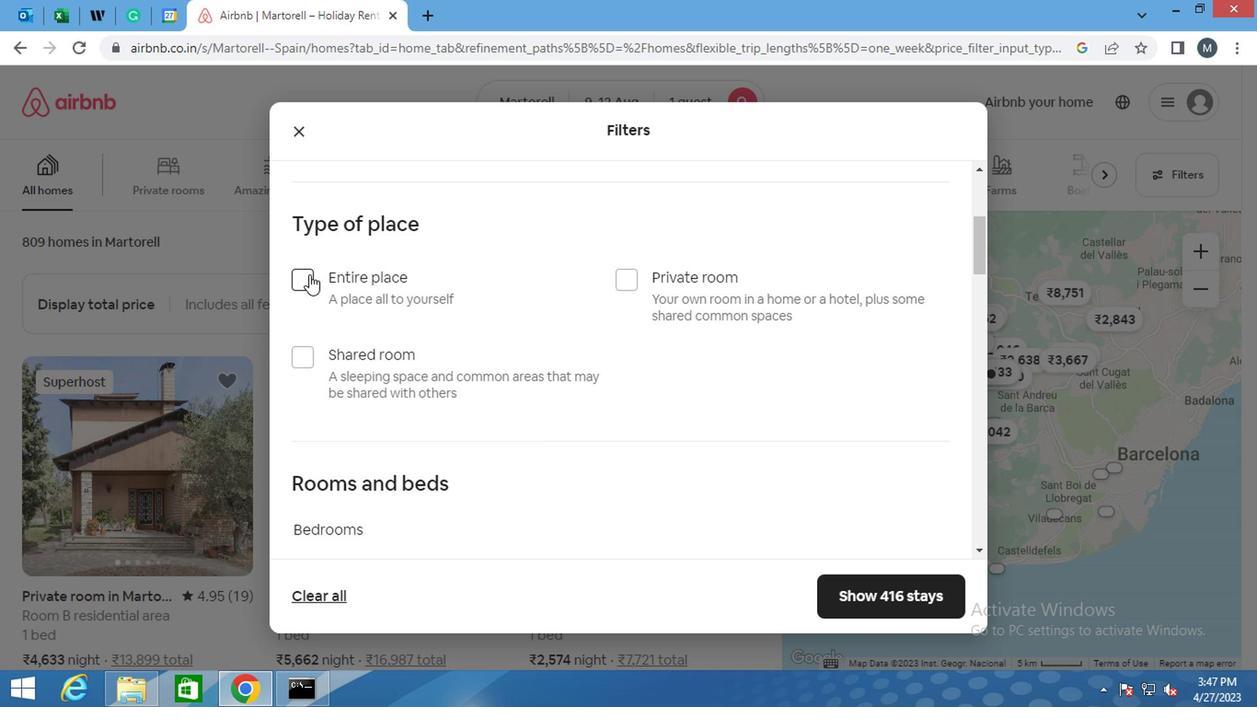 
Action: Mouse moved to (319, 286)
Screenshot: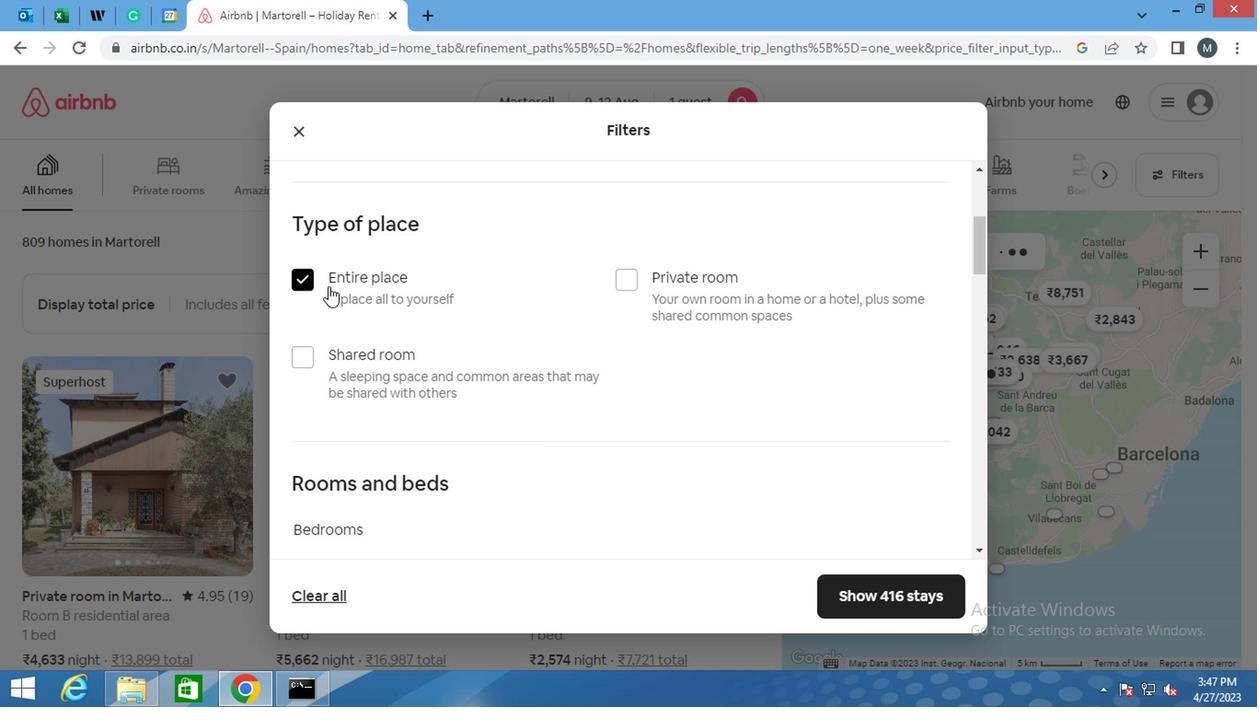 
Action: Mouse scrolled (319, 285) with delta (0, -1)
Screenshot: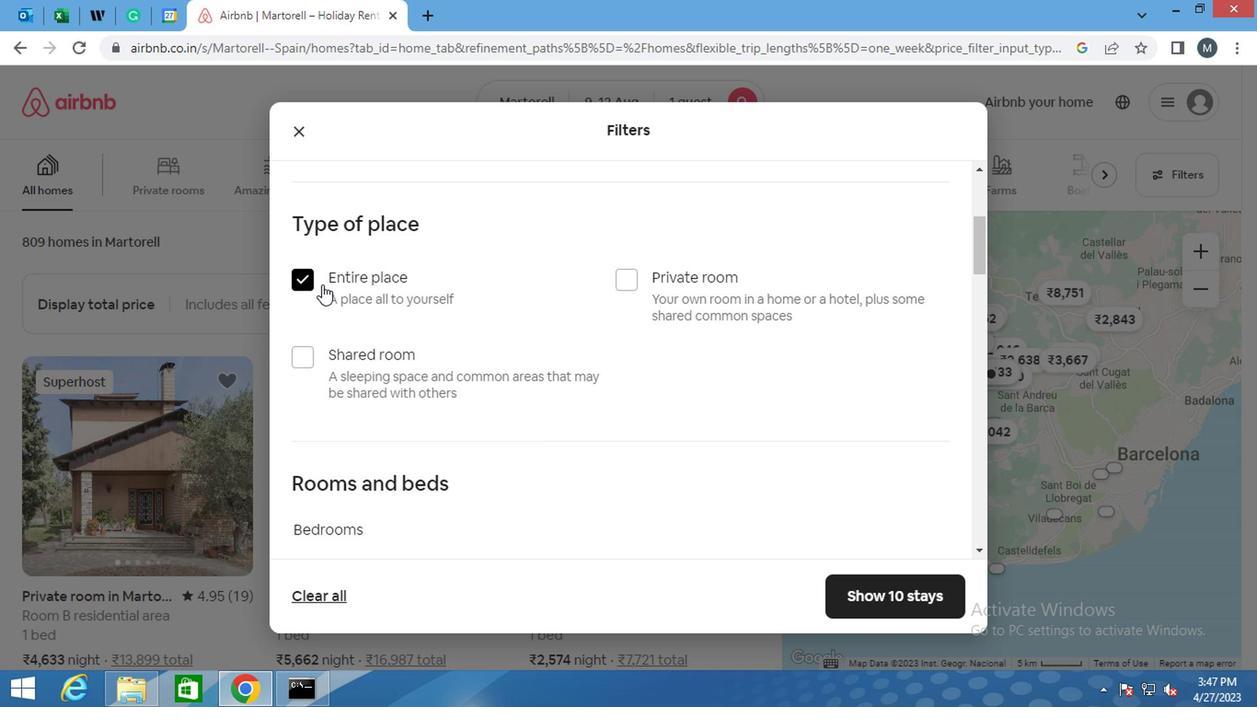
Action: Mouse moved to (318, 286)
Screenshot: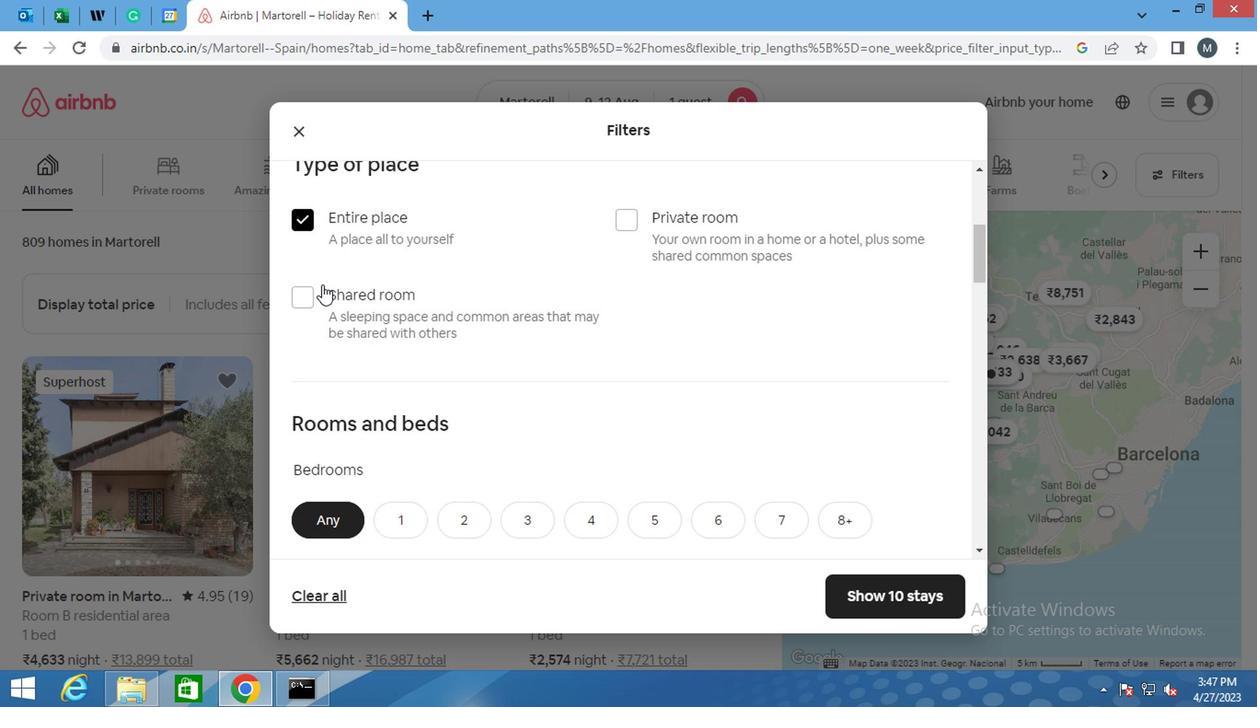 
Action: Mouse scrolled (318, 285) with delta (0, -1)
Screenshot: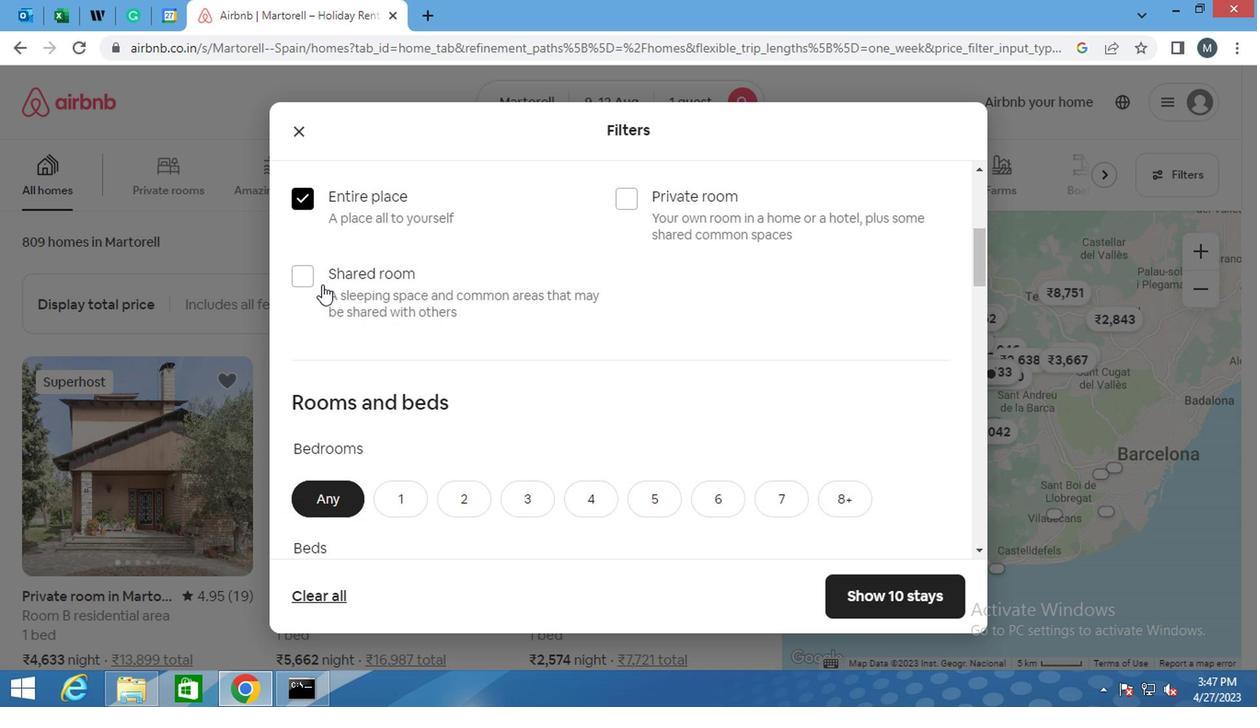 
Action: Mouse moved to (400, 395)
Screenshot: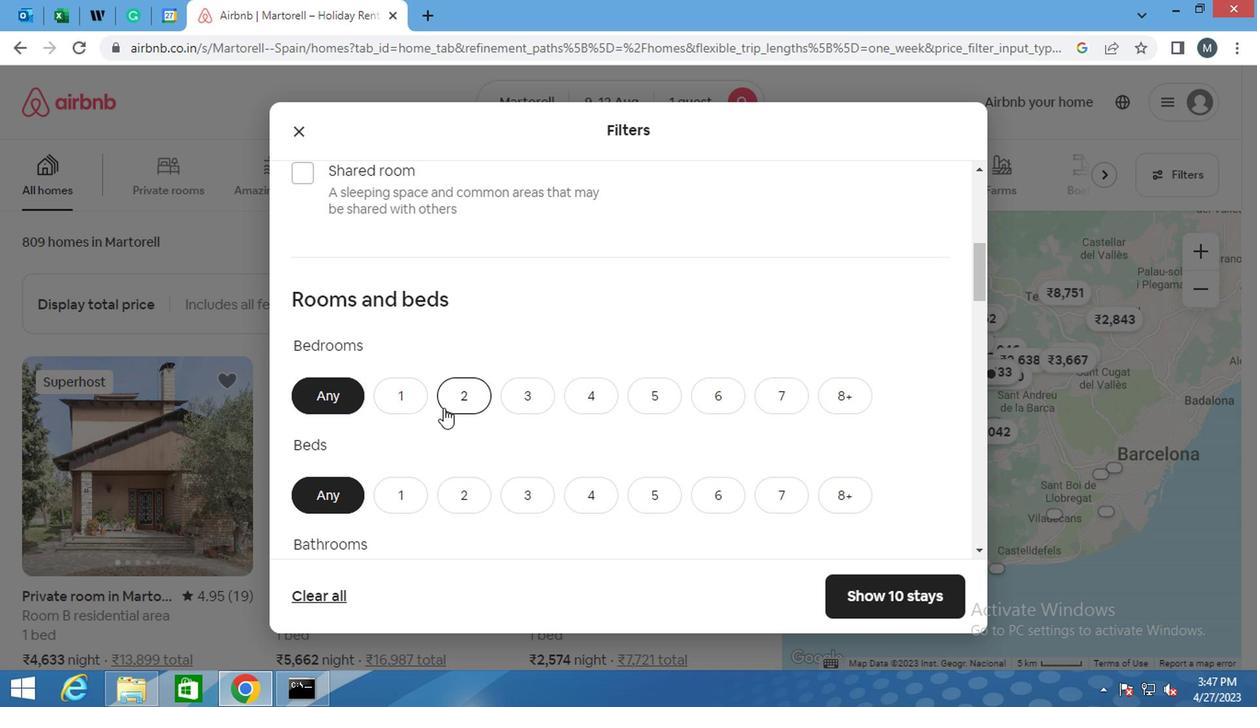 
Action: Mouse pressed left at (400, 395)
Screenshot: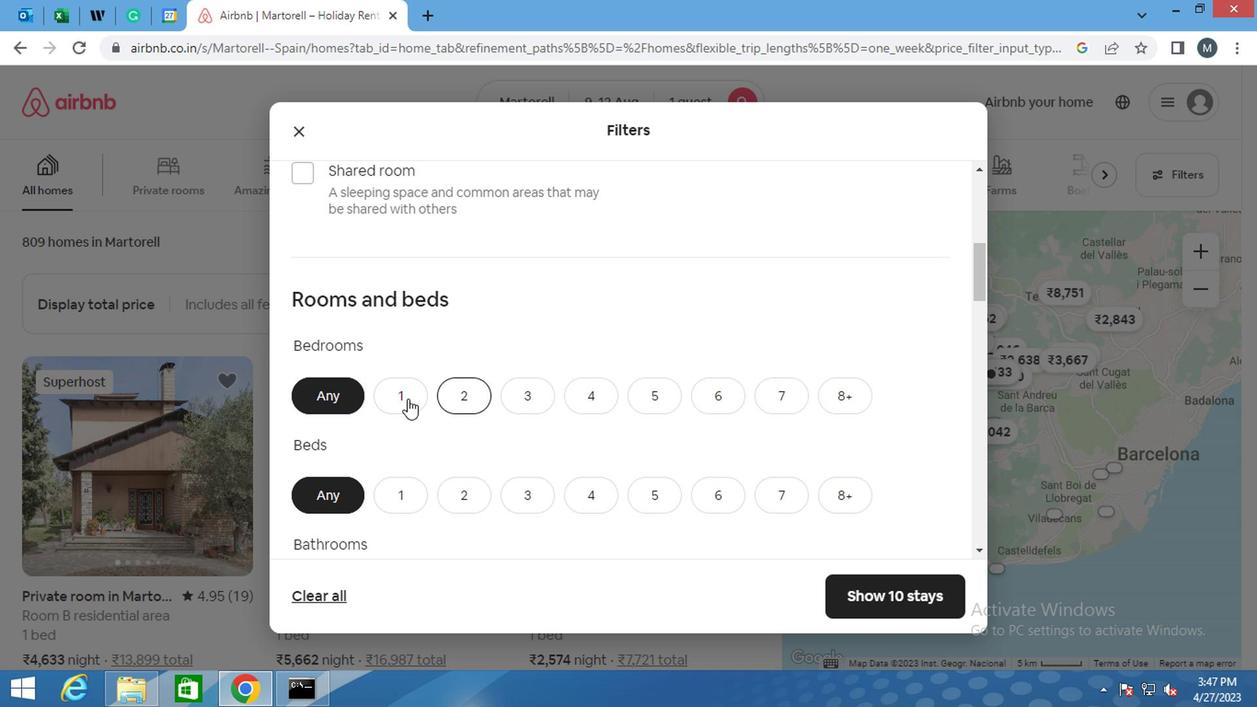 
Action: Mouse moved to (414, 383)
Screenshot: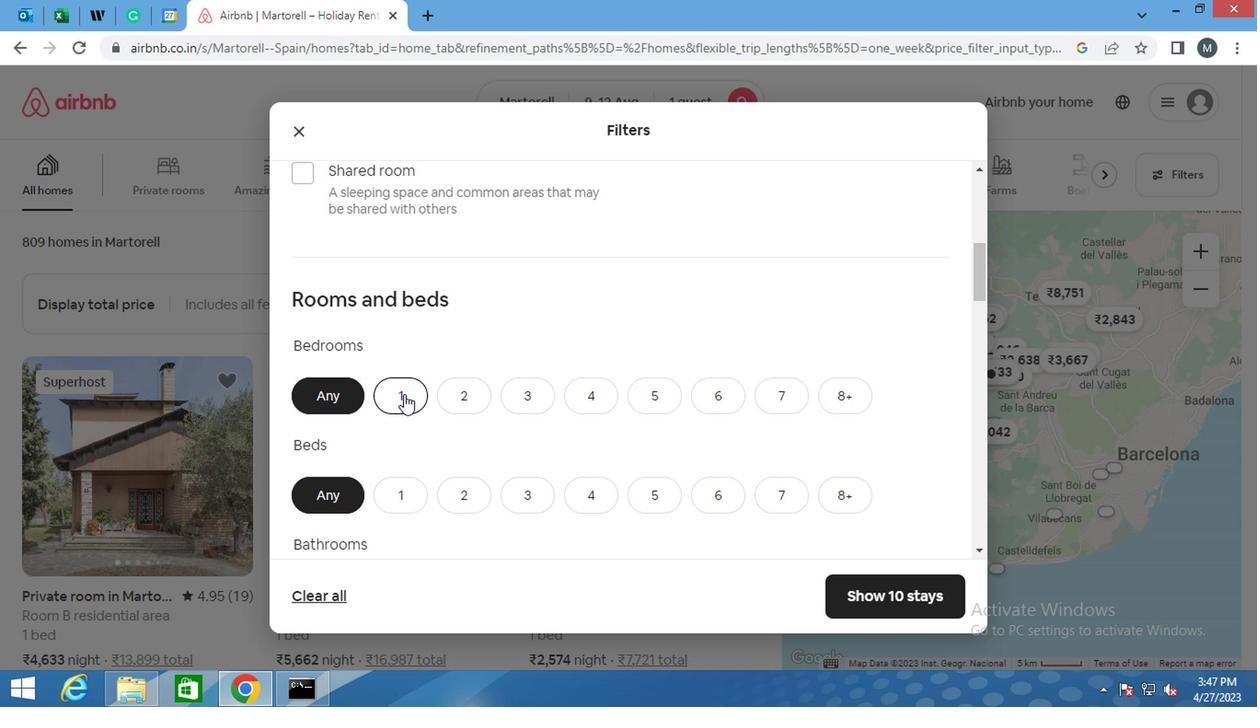 
Action: Mouse scrolled (414, 381) with delta (0, -1)
Screenshot: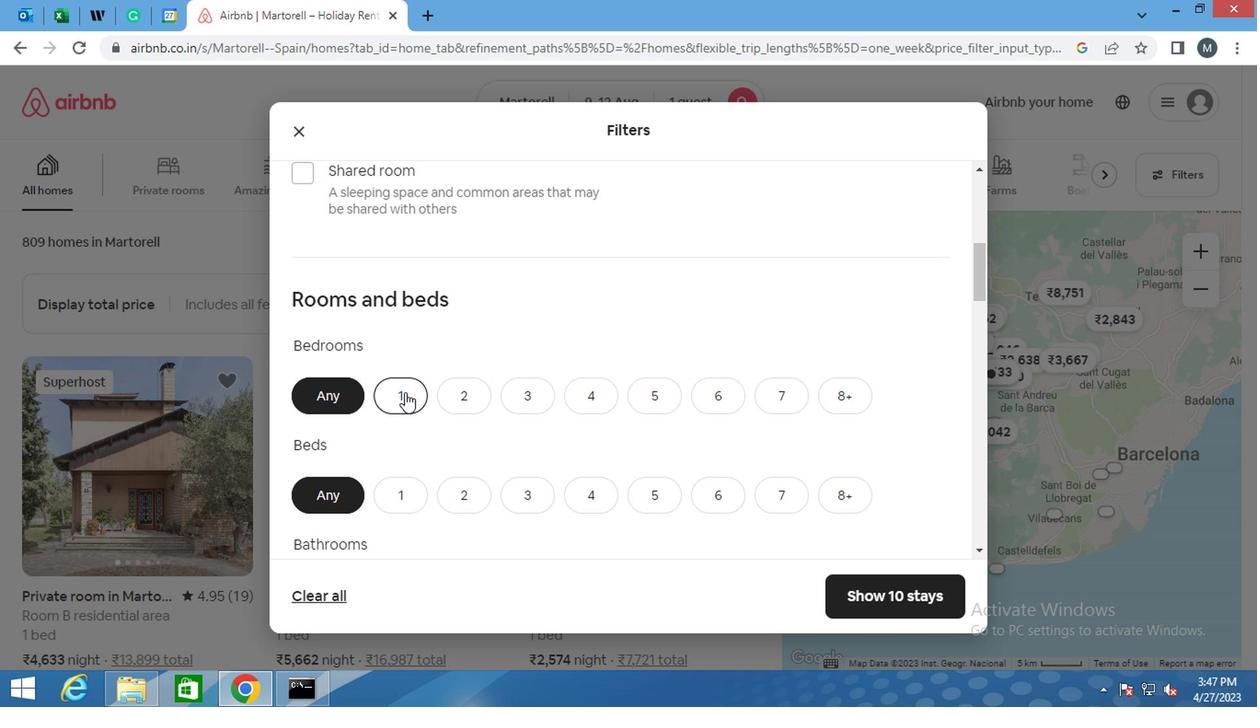 
Action: Mouse scrolled (414, 381) with delta (0, -1)
Screenshot: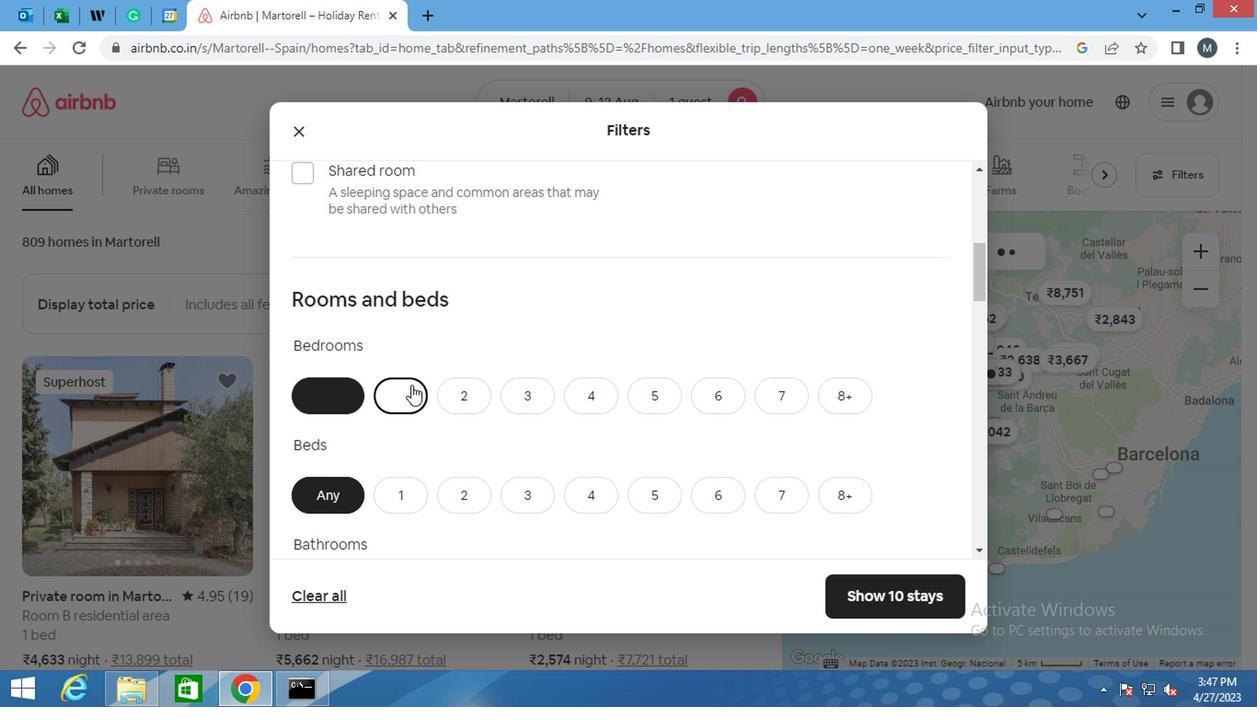 
Action: Mouse moved to (396, 315)
Screenshot: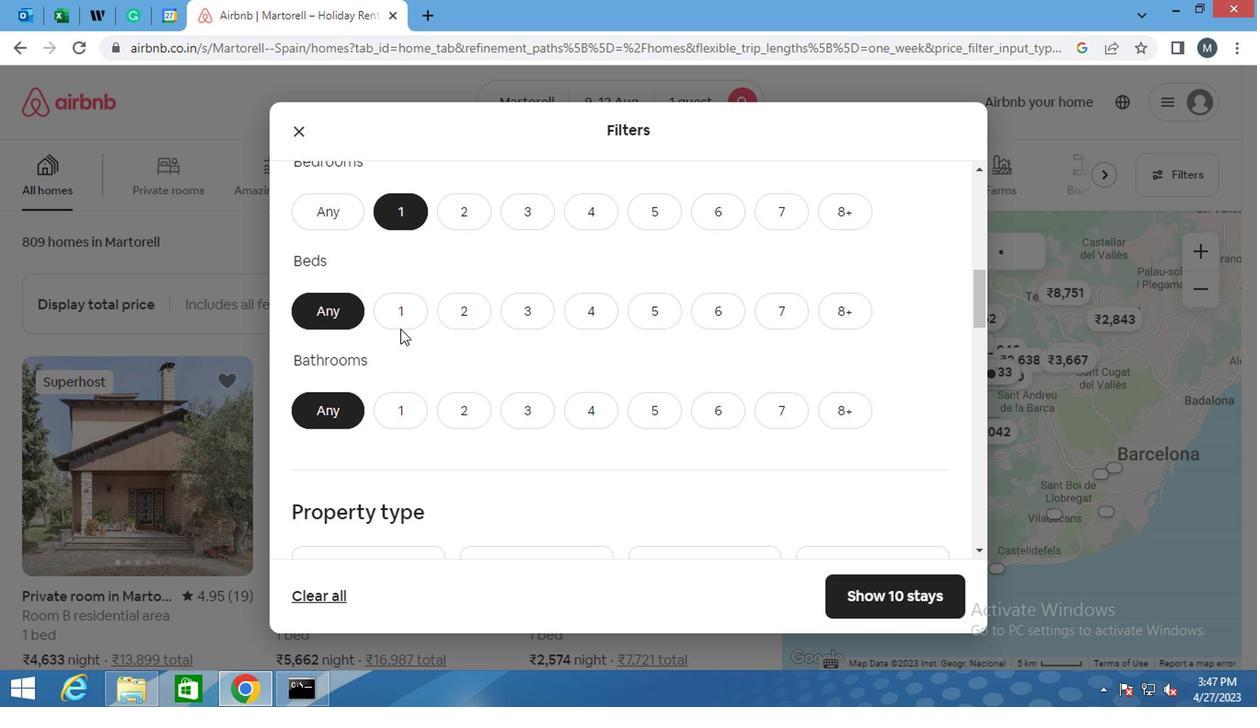 
Action: Mouse pressed left at (396, 315)
Screenshot: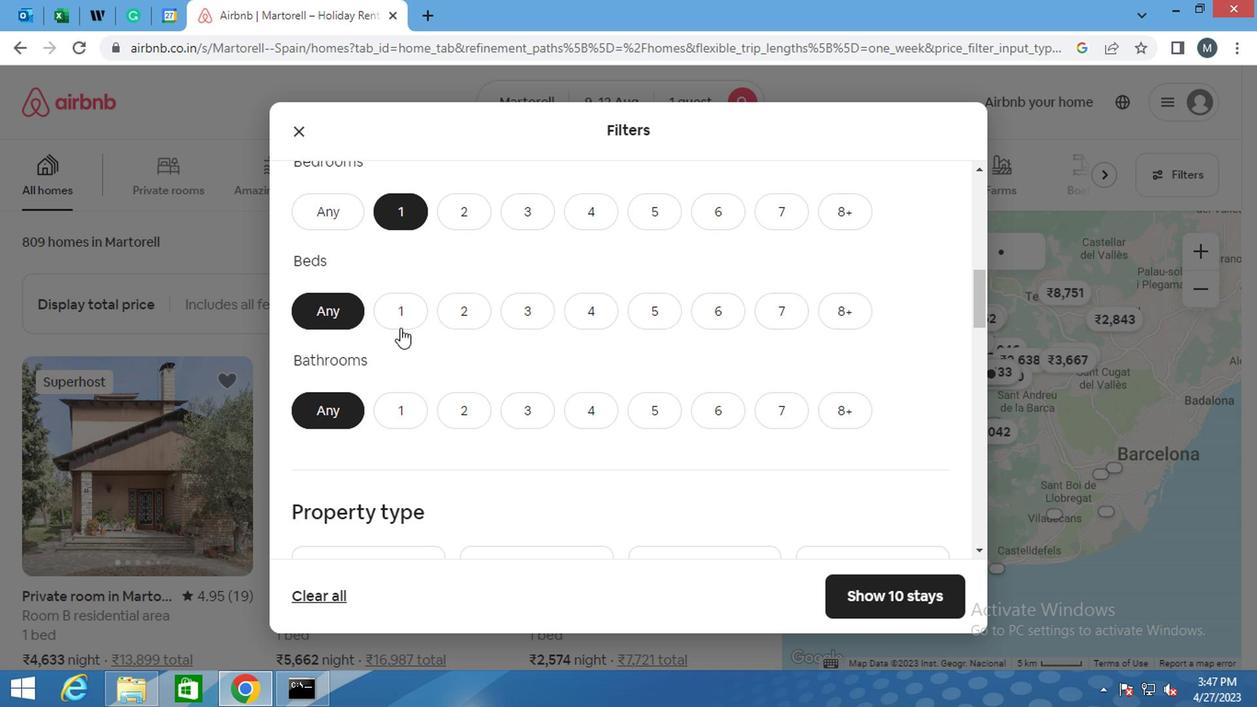 
Action: Mouse moved to (387, 423)
Screenshot: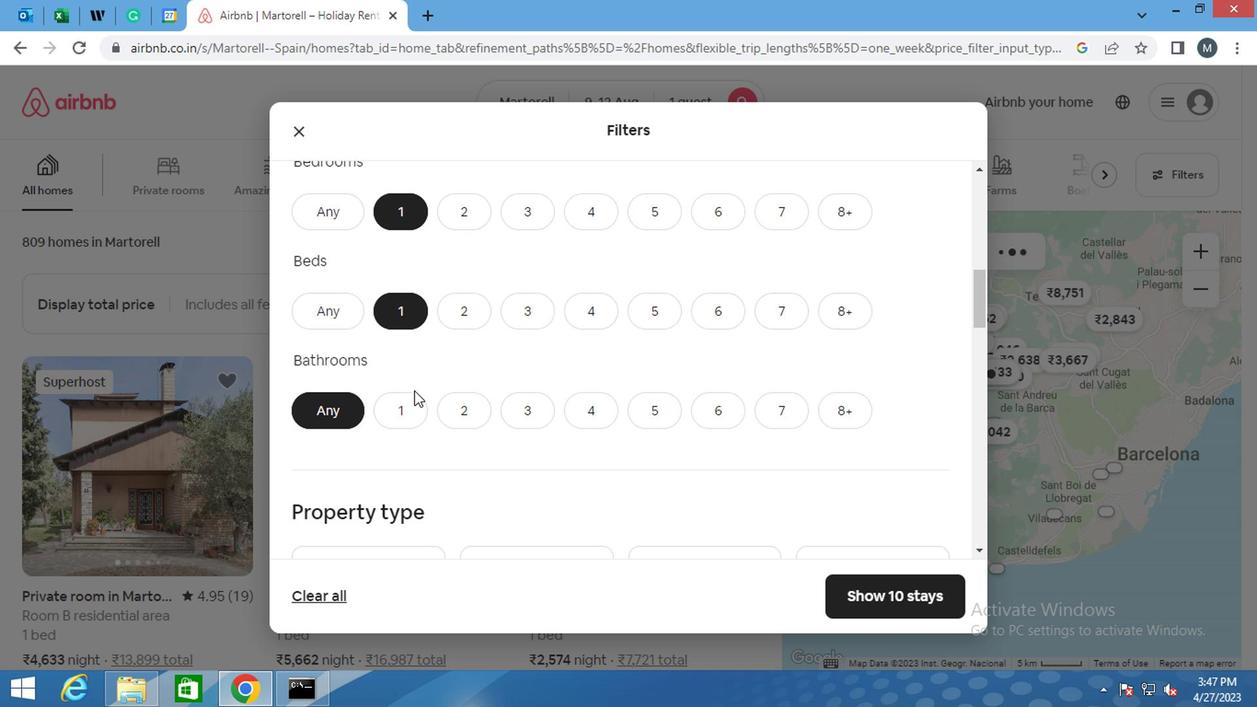 
Action: Mouse pressed left at (387, 423)
Screenshot: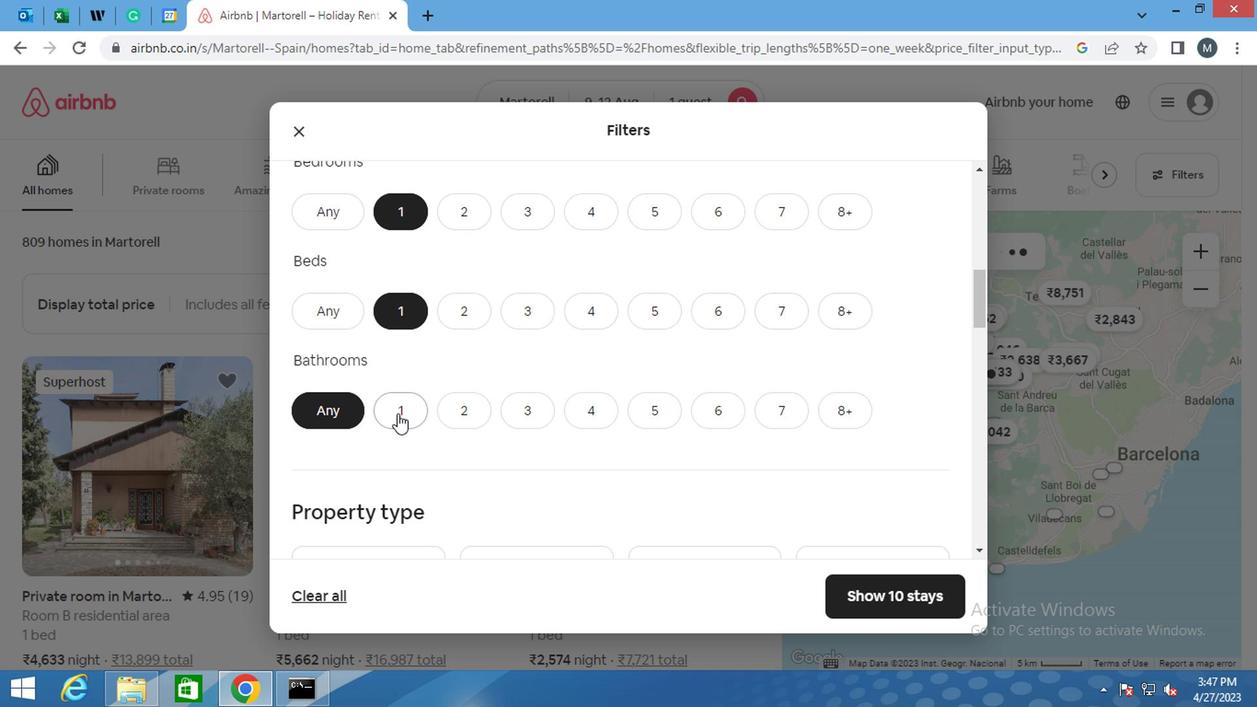 
Action: Mouse moved to (385, 389)
Screenshot: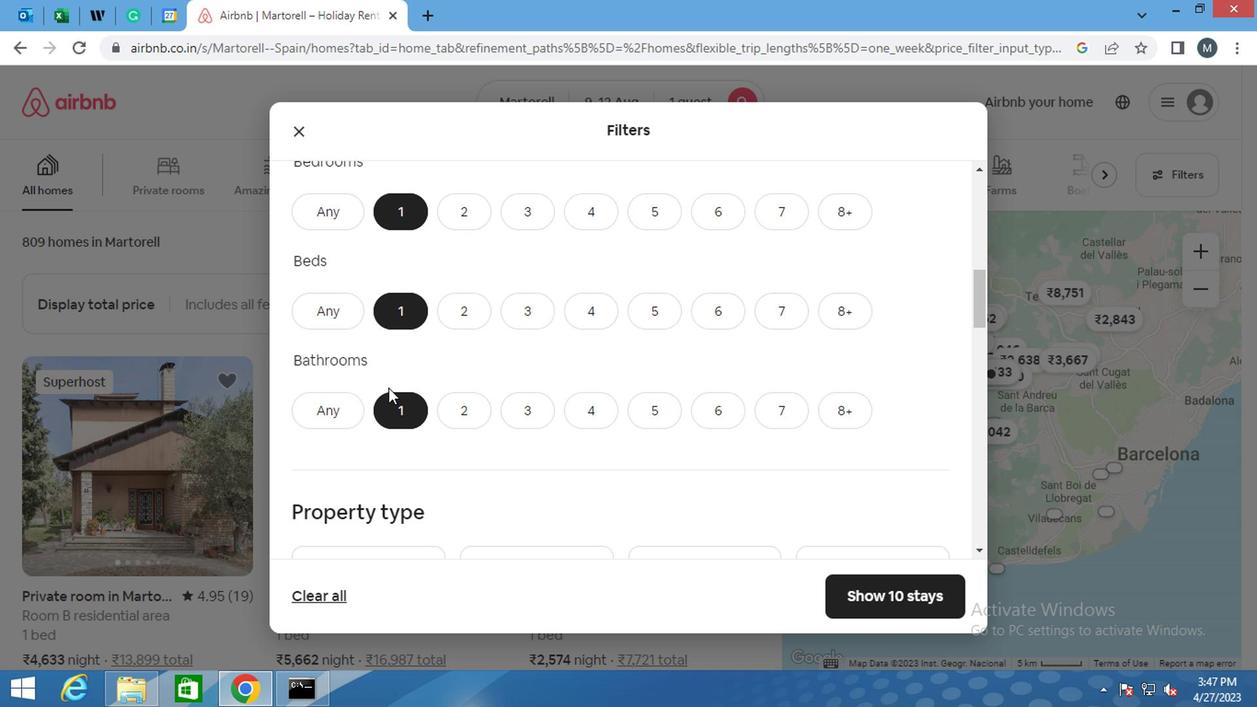 
Action: Mouse scrolled (385, 388) with delta (0, 0)
Screenshot: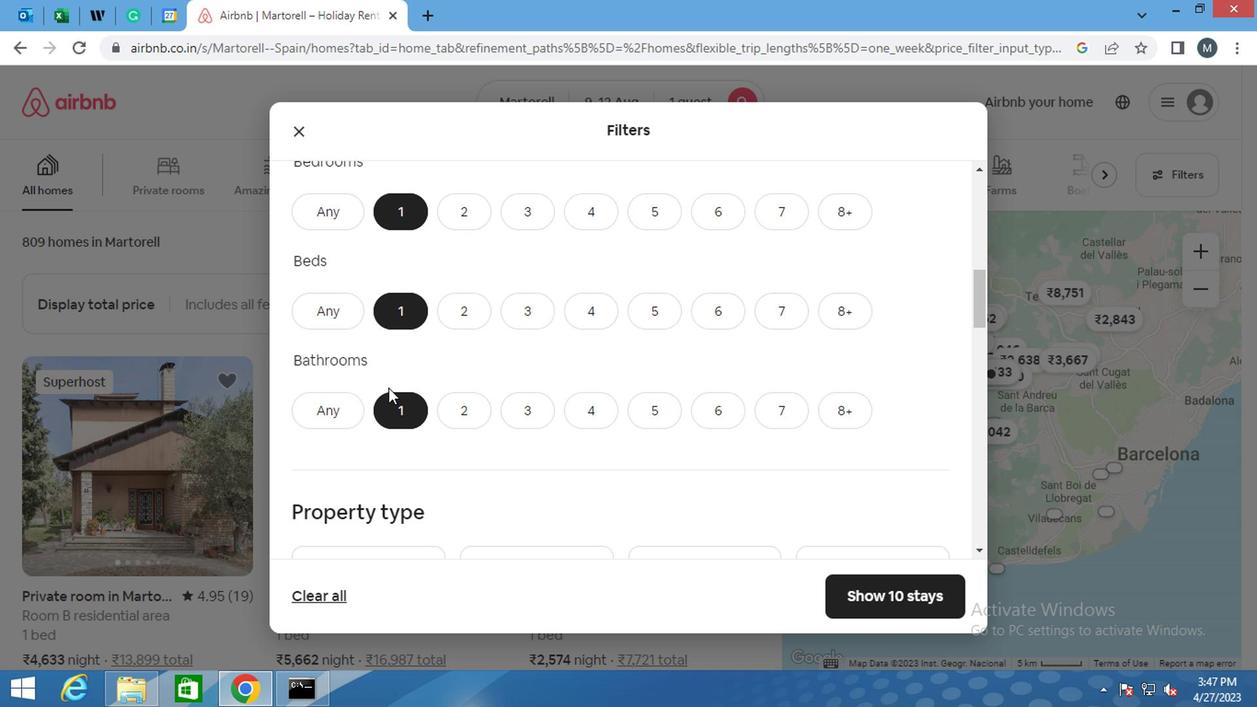 
Action: Mouse moved to (410, 374)
Screenshot: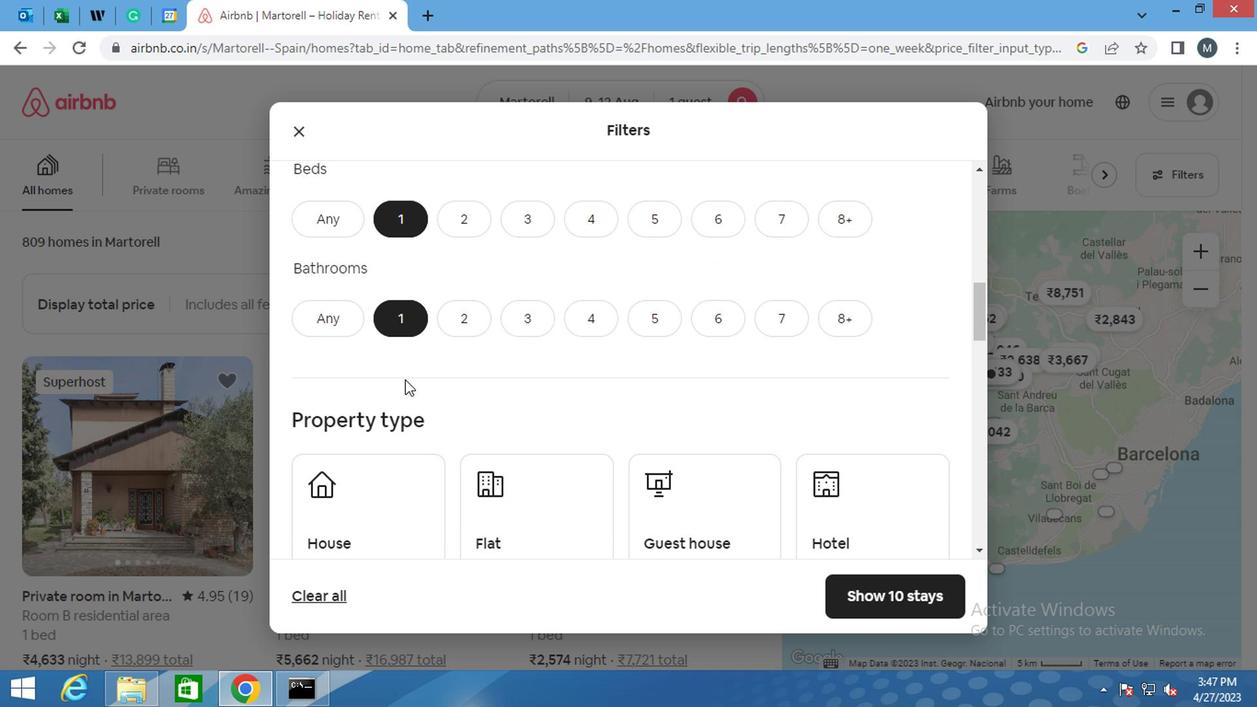 
Action: Mouse scrolled (410, 374) with delta (0, 0)
Screenshot: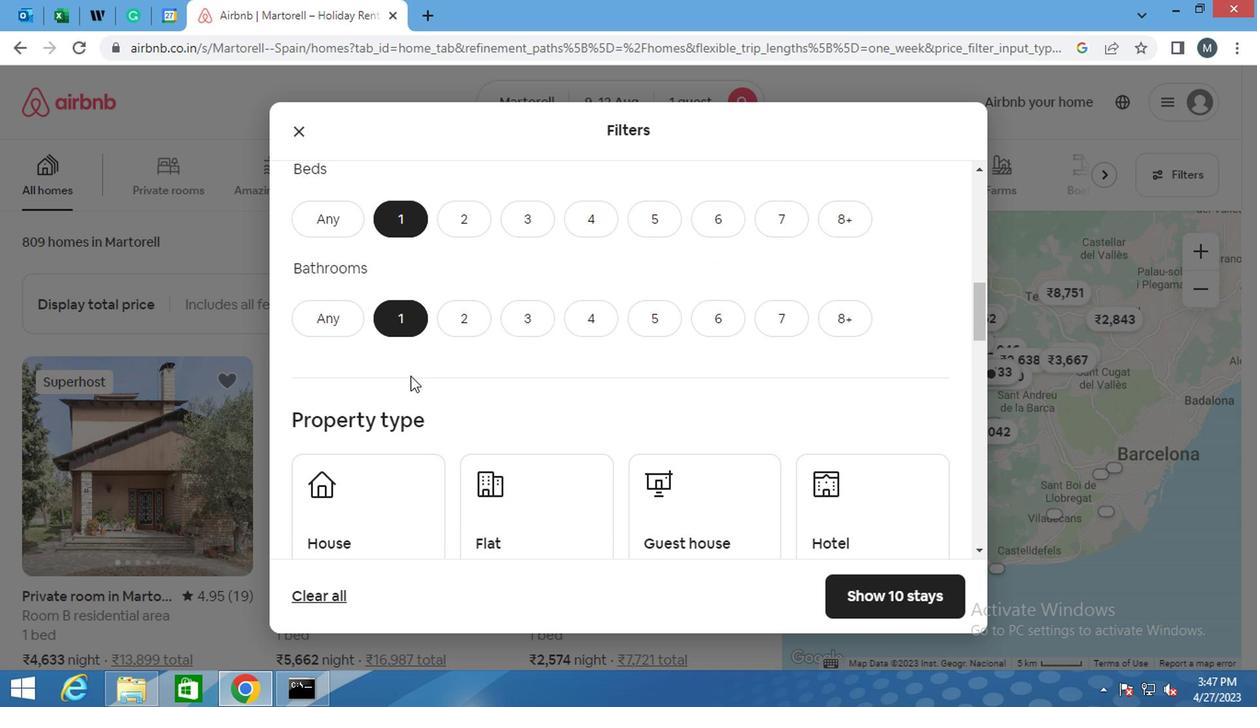
Action: Mouse moved to (387, 416)
Screenshot: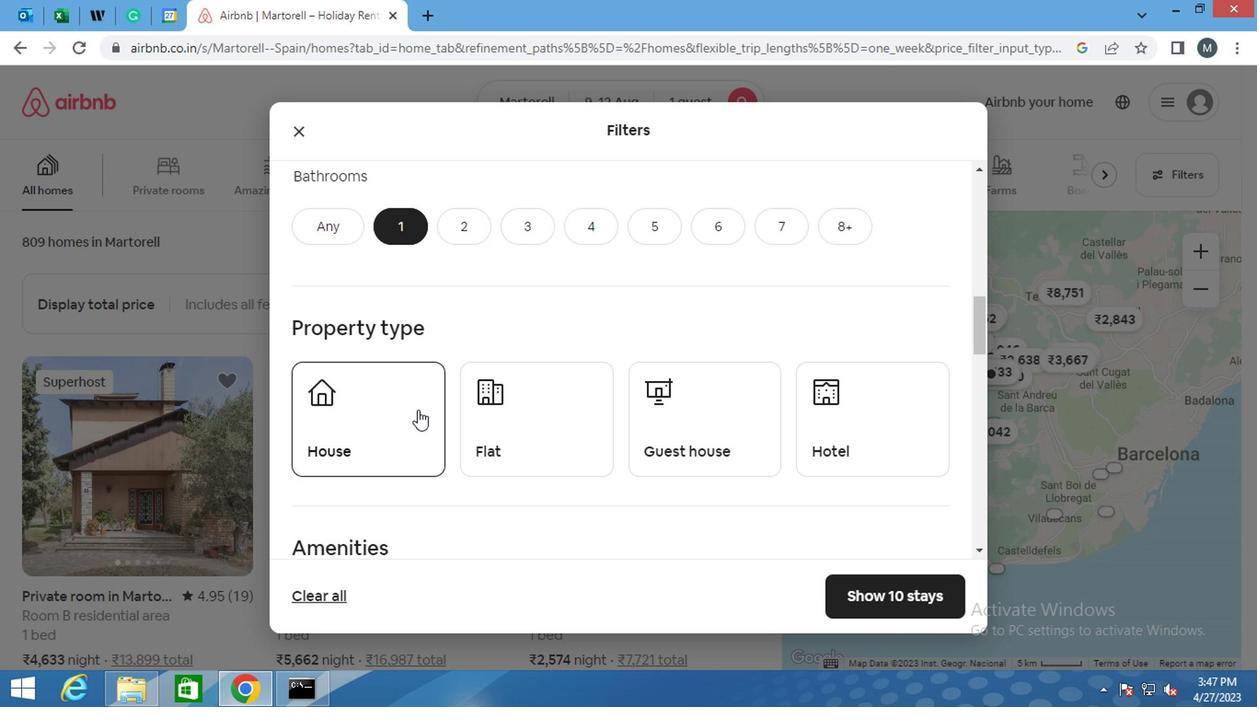 
Action: Mouse pressed left at (387, 416)
Screenshot: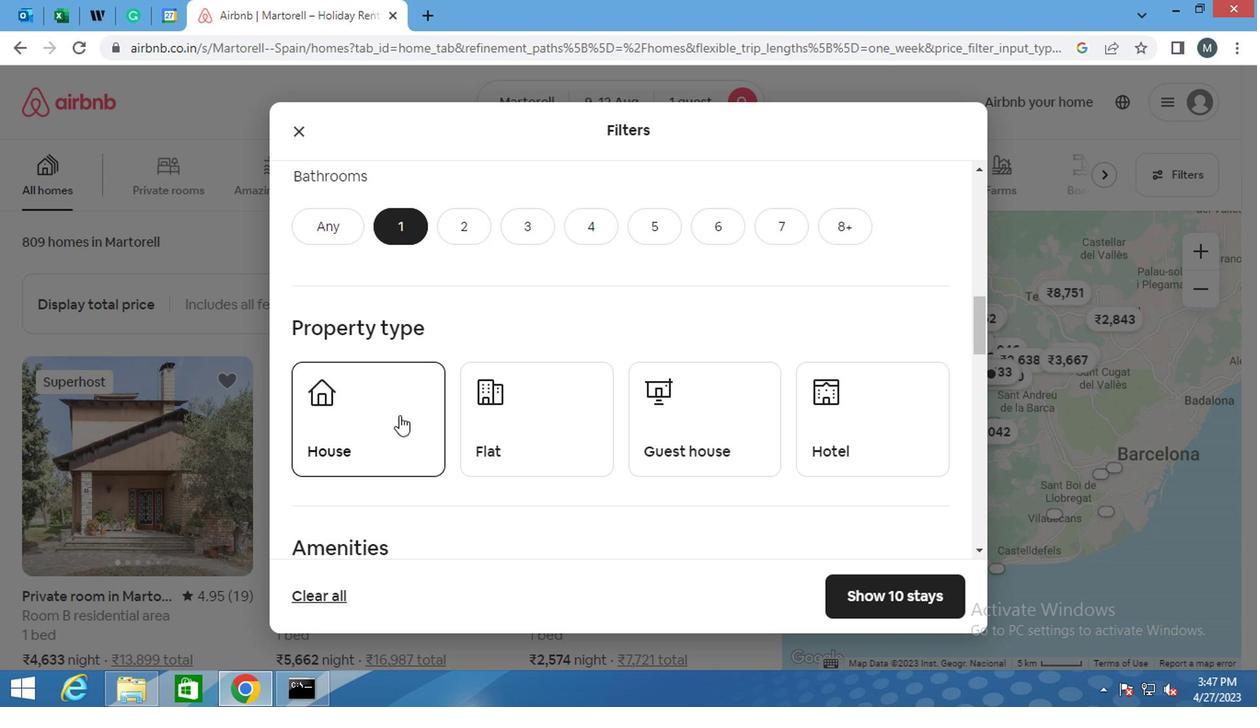 
Action: Mouse moved to (541, 418)
Screenshot: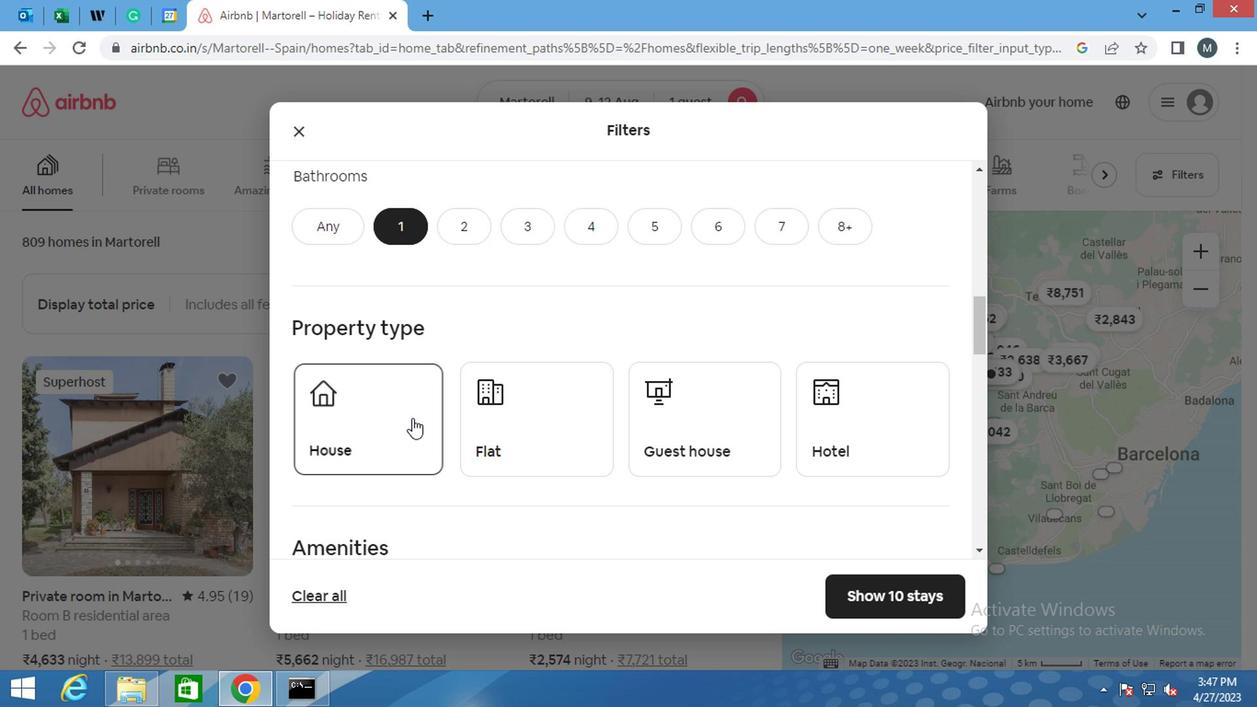 
Action: Mouse pressed left at (541, 418)
Screenshot: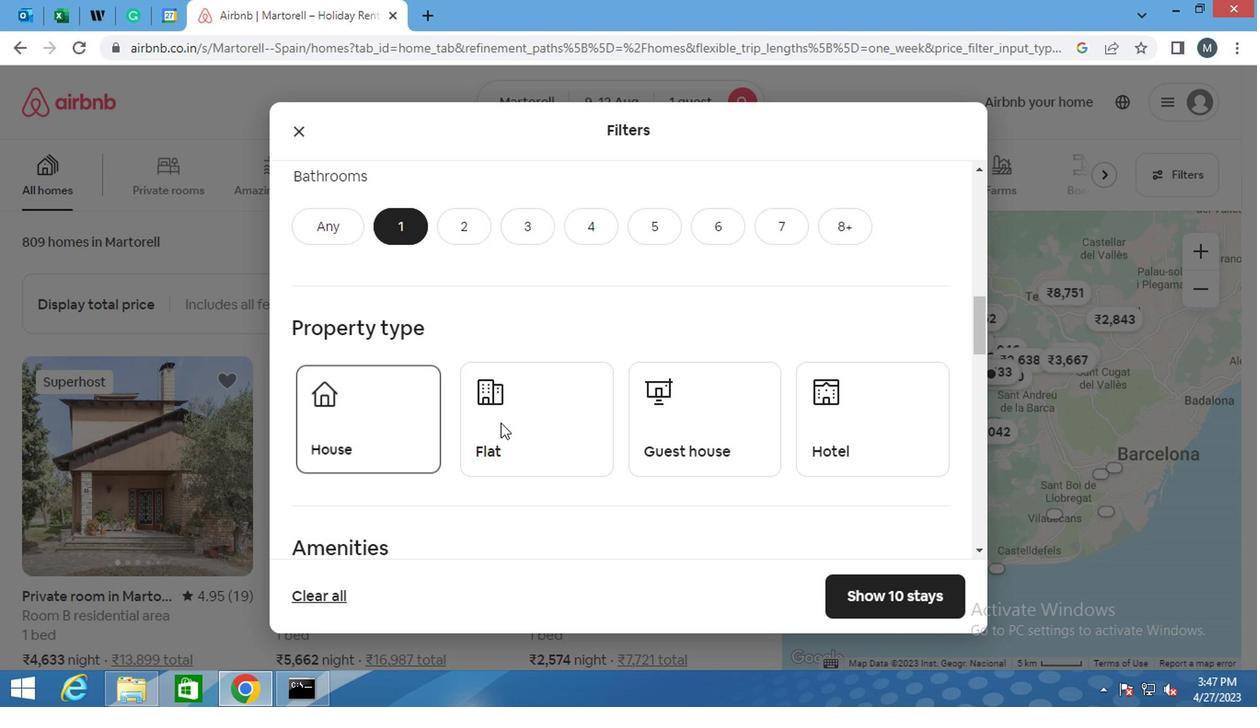 
Action: Mouse moved to (671, 416)
Screenshot: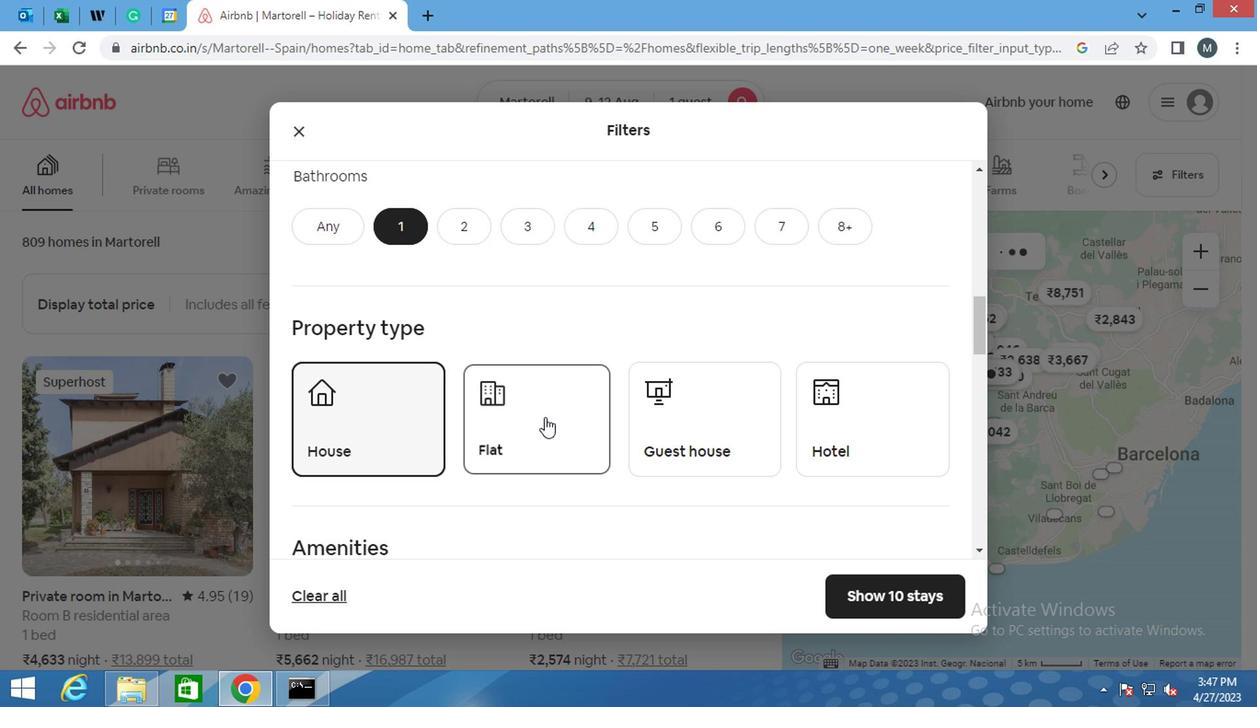 
Action: Mouse pressed left at (671, 416)
Screenshot: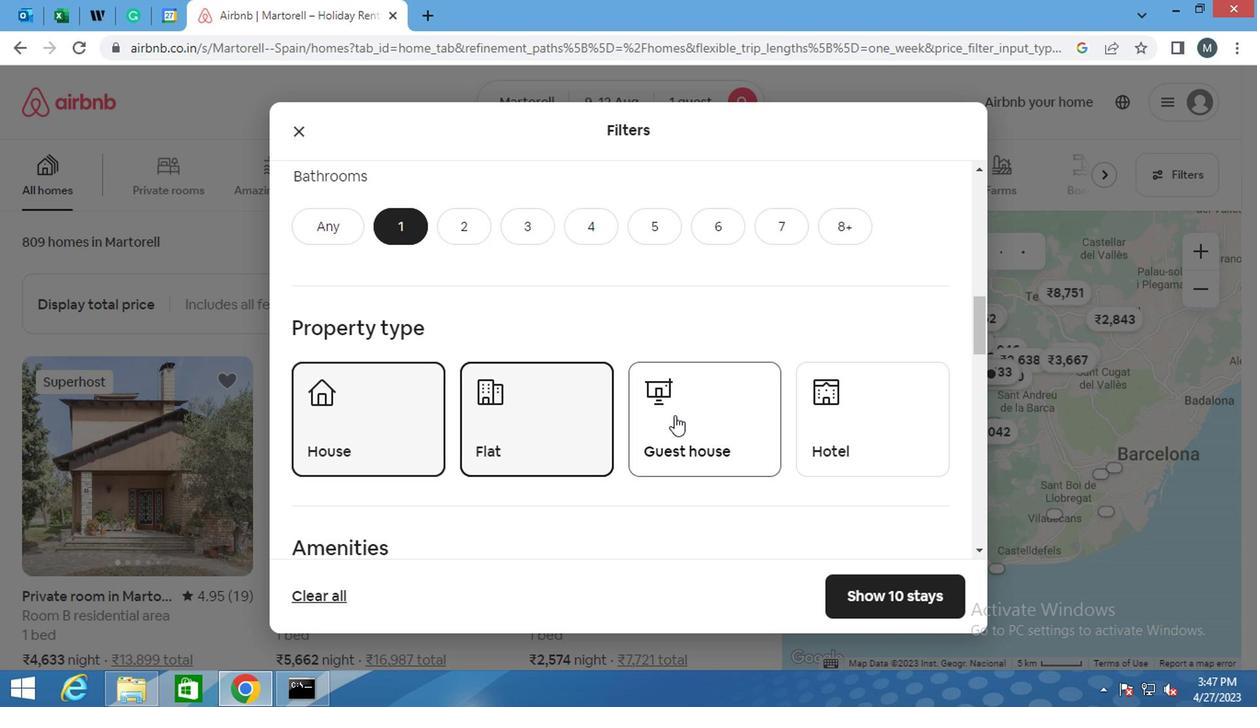 
Action: Mouse moved to (552, 414)
Screenshot: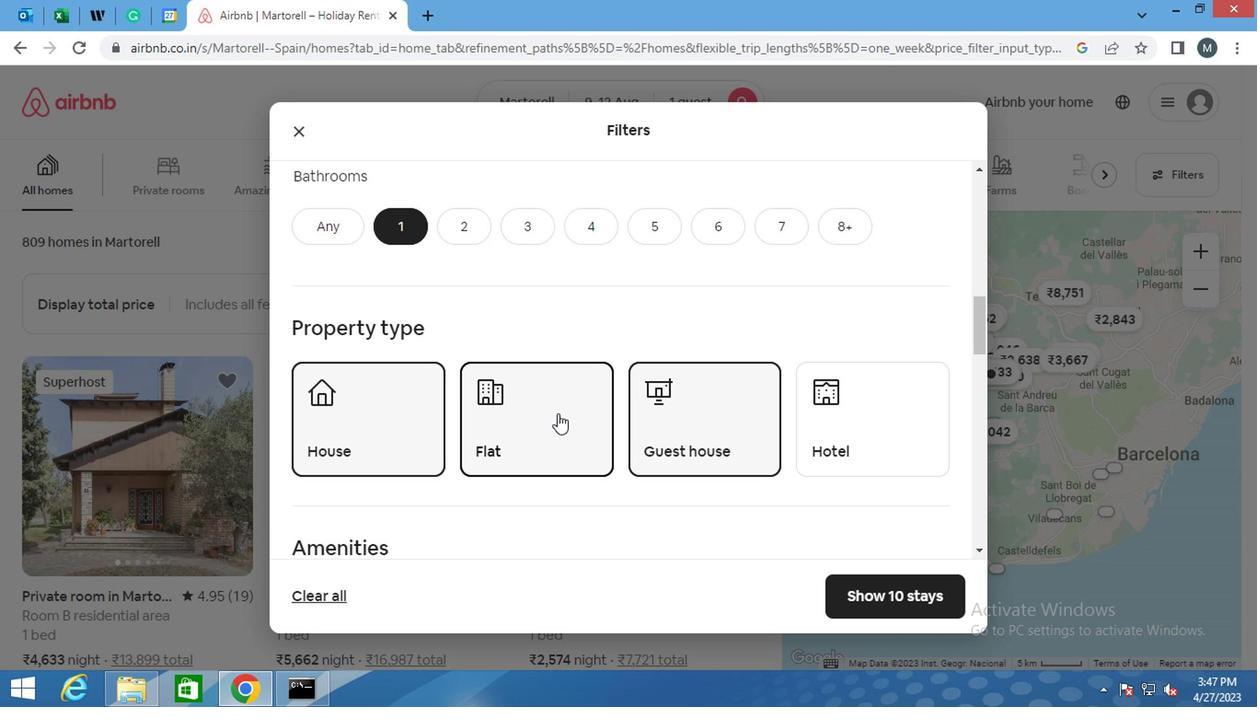 
Action: Mouse scrolled (552, 413) with delta (0, 0)
Screenshot: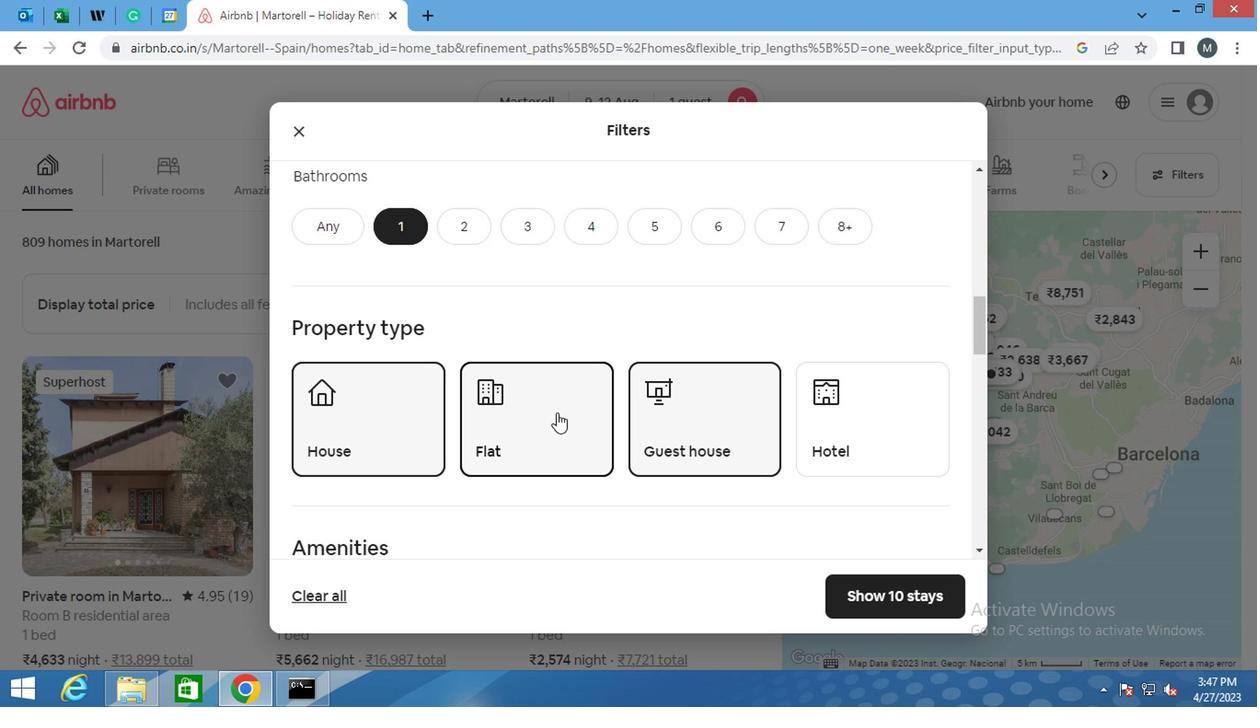 
Action: Mouse moved to (545, 414)
Screenshot: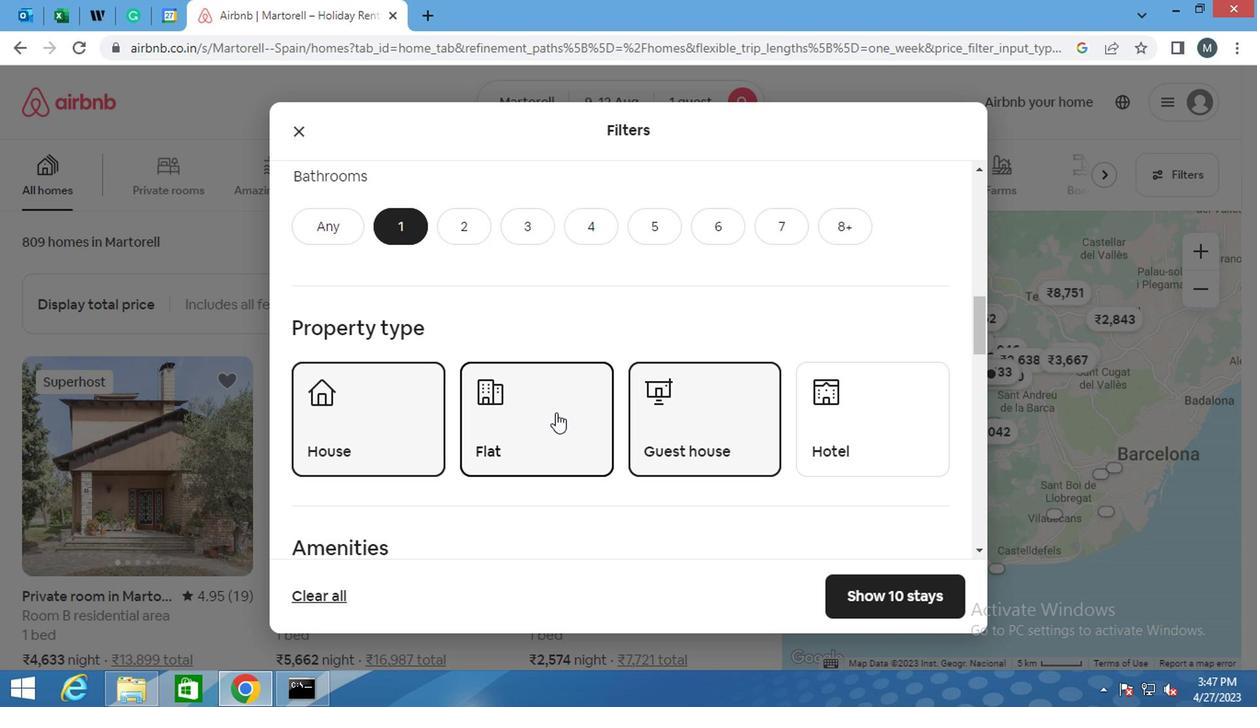 
Action: Mouse scrolled (545, 413) with delta (0, 0)
Screenshot: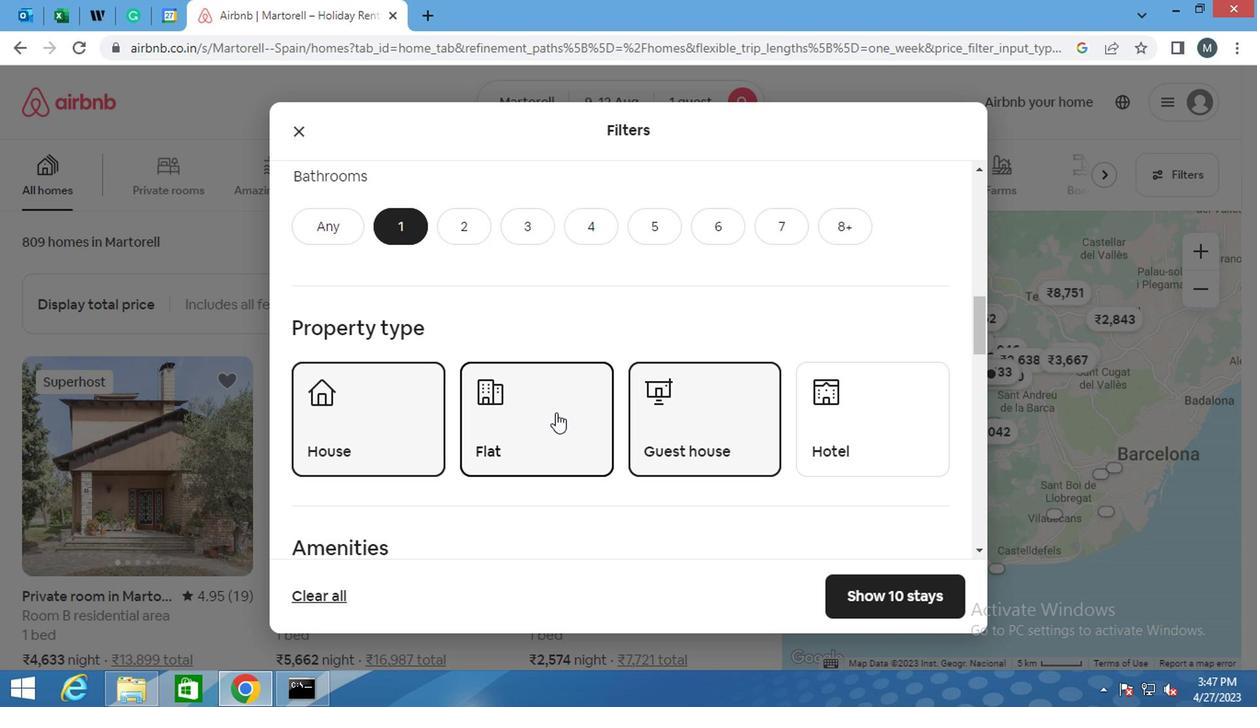 
Action: Mouse moved to (531, 409)
Screenshot: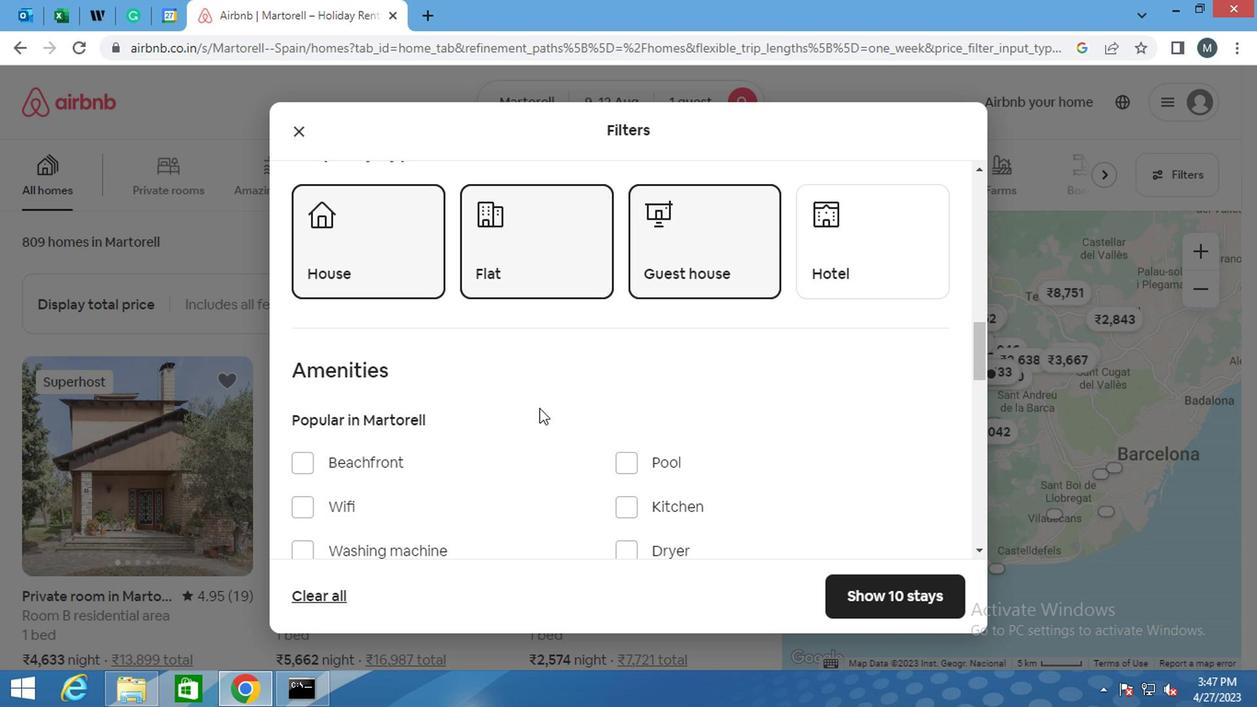 
Action: Mouse scrolled (531, 408) with delta (0, 0)
Screenshot: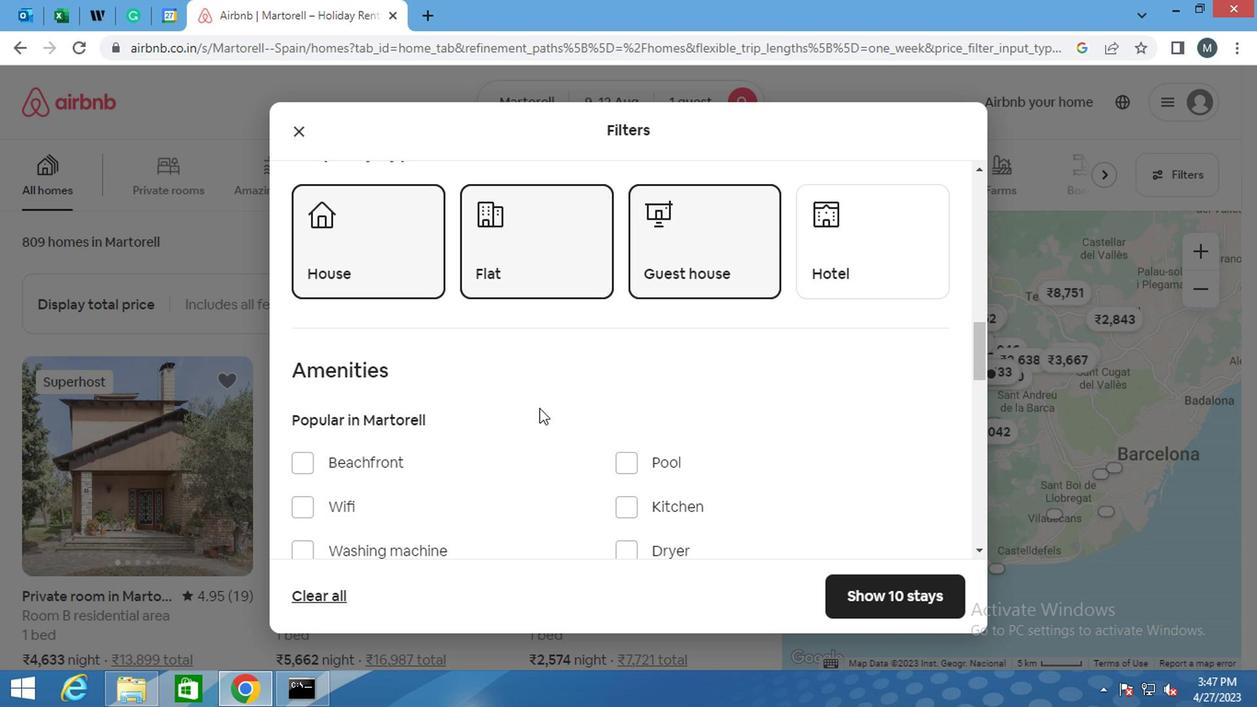 
Action: Mouse moved to (516, 417)
Screenshot: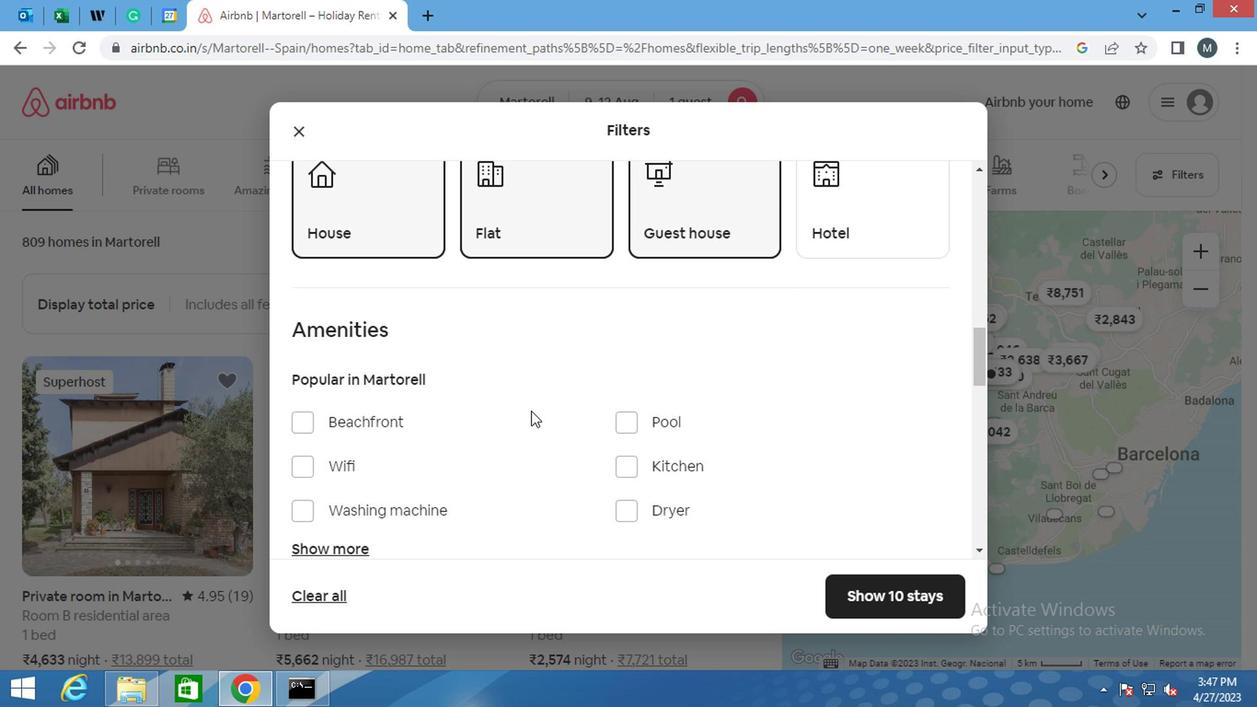 
Action: Mouse scrolled (516, 416) with delta (0, -1)
Screenshot: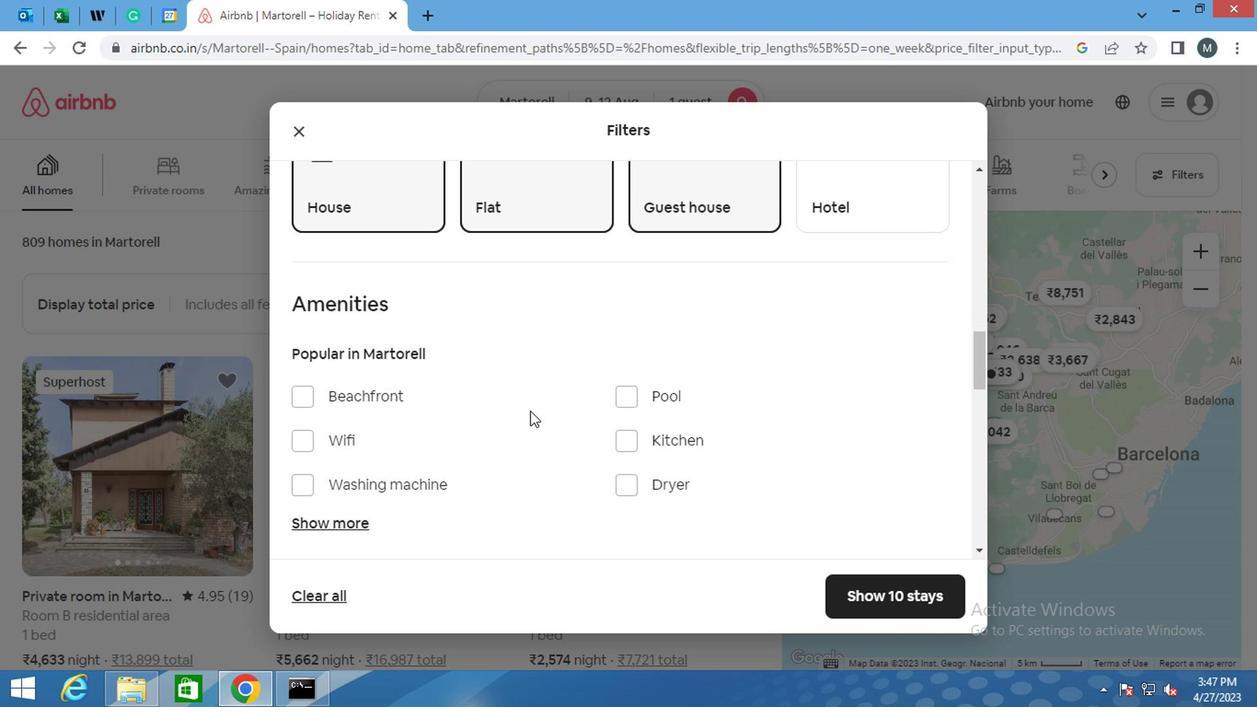 
Action: Mouse moved to (307, 323)
Screenshot: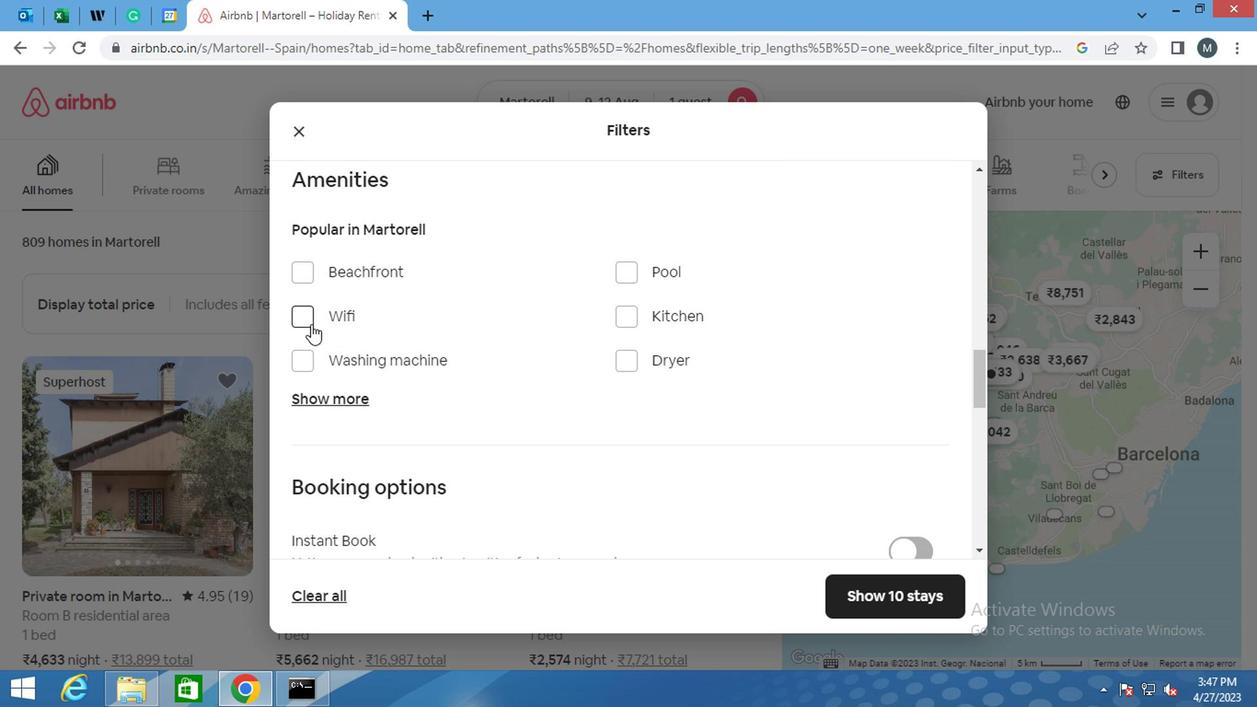 
Action: Mouse pressed left at (307, 323)
Screenshot: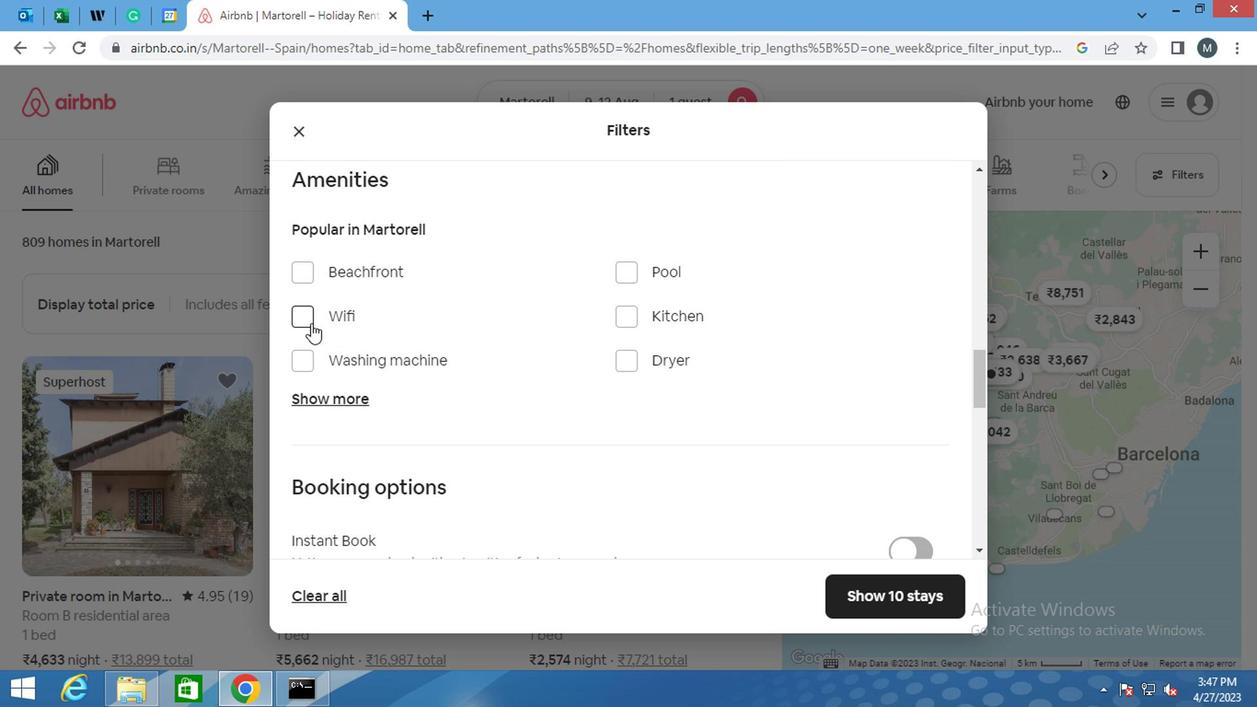 
Action: Mouse moved to (296, 347)
Screenshot: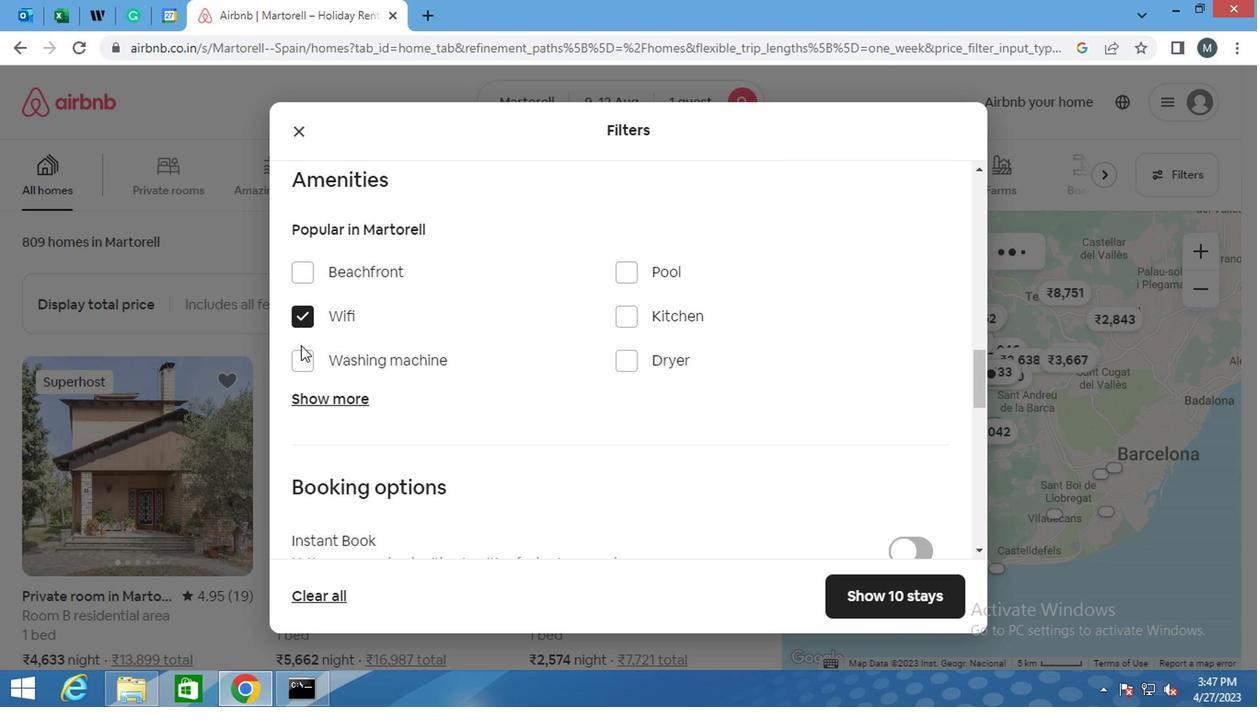 
Action: Mouse pressed left at (296, 347)
Screenshot: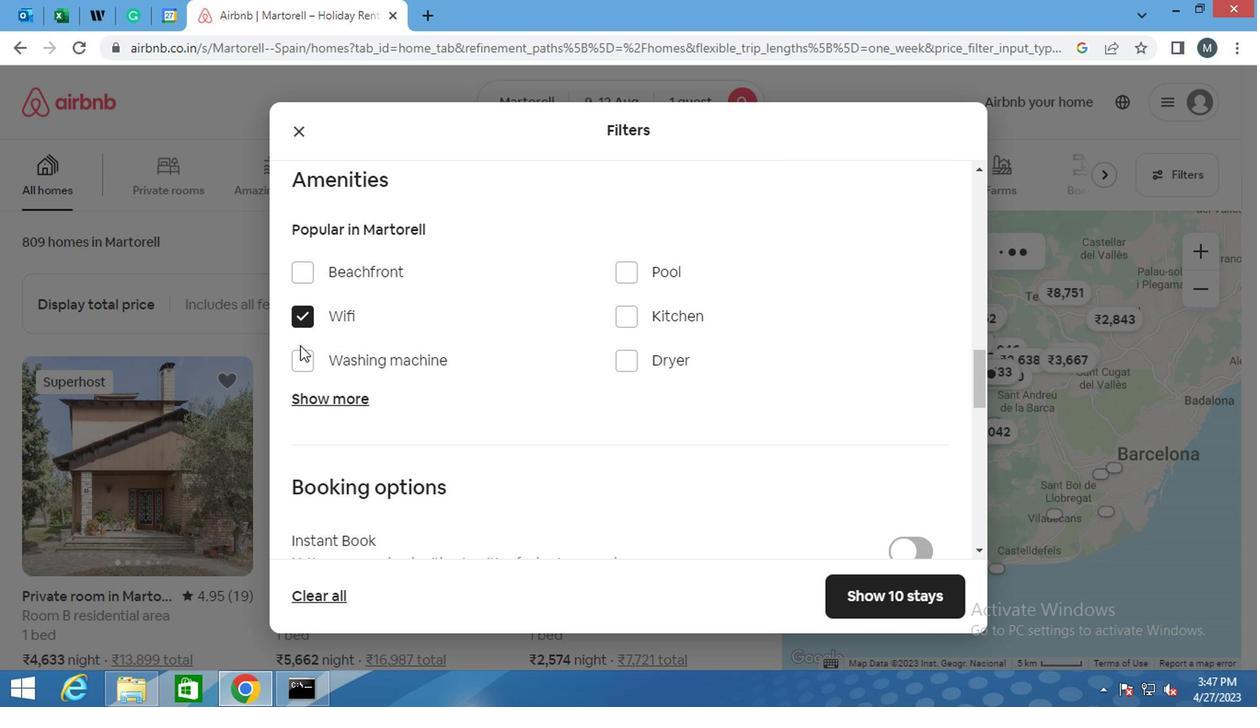 
Action: Mouse moved to (300, 358)
Screenshot: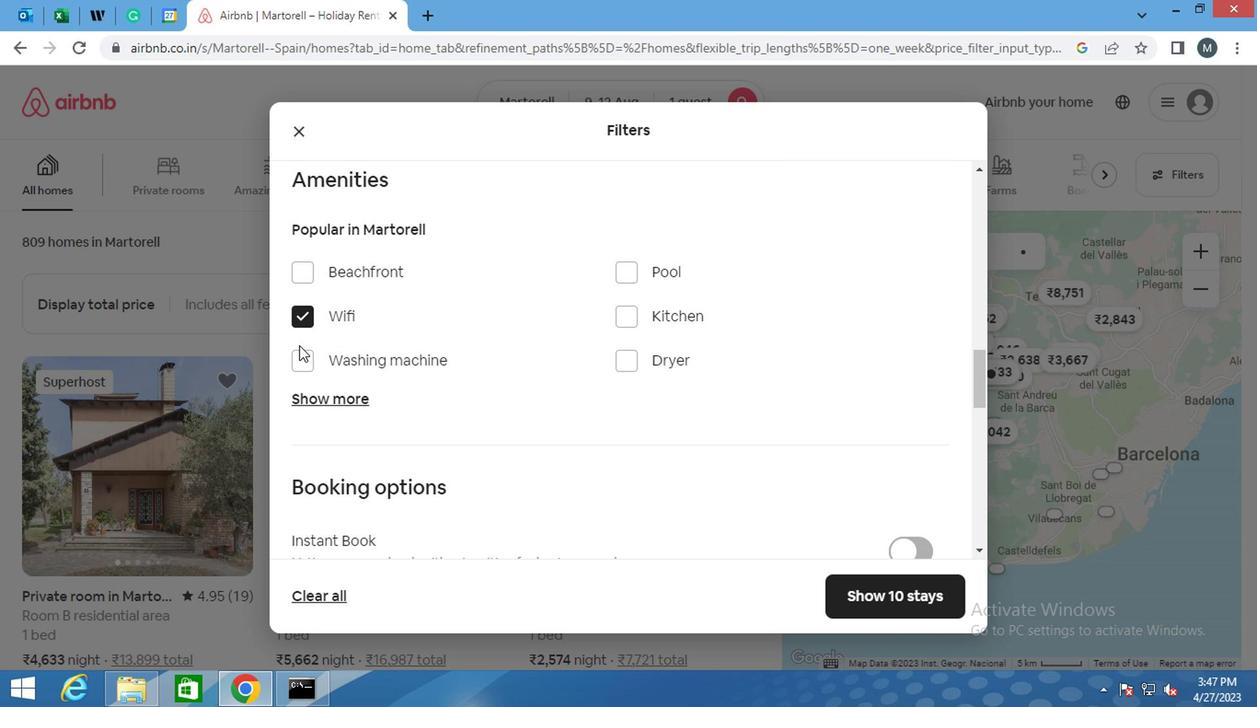 
Action: Mouse pressed left at (300, 358)
Screenshot: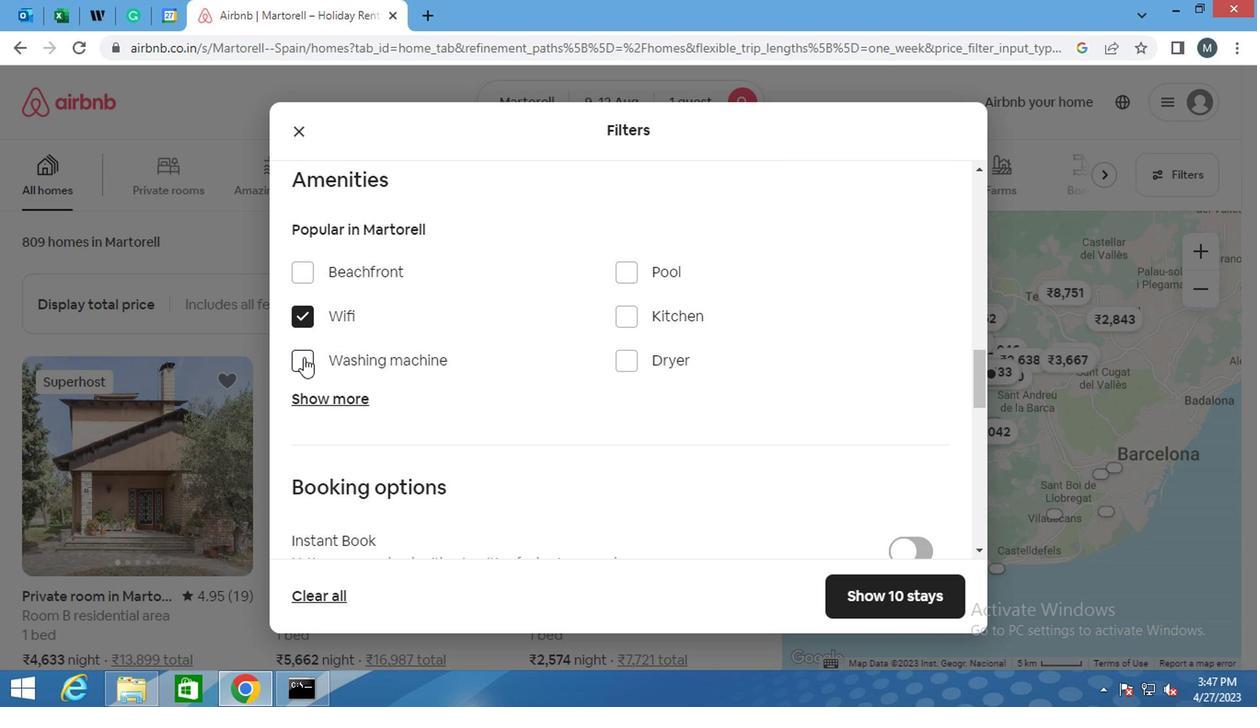 
Action: Mouse moved to (405, 366)
Screenshot: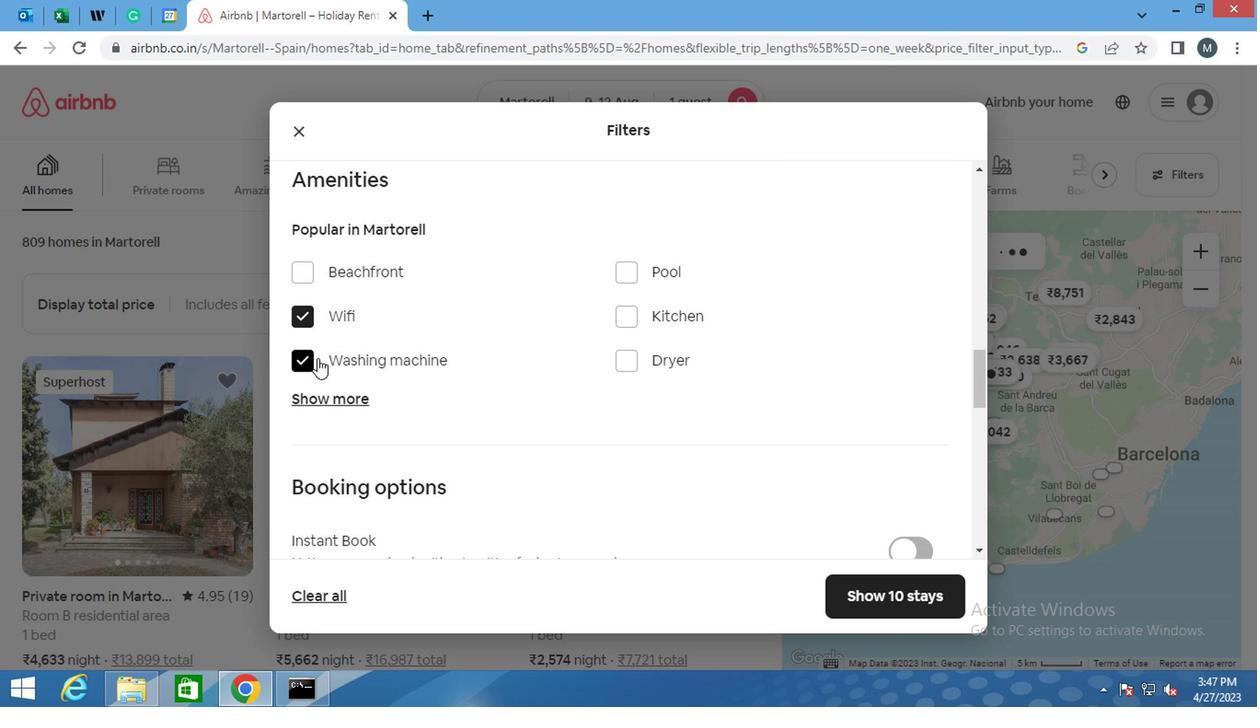 
Action: Mouse scrolled (405, 365) with delta (0, 0)
Screenshot: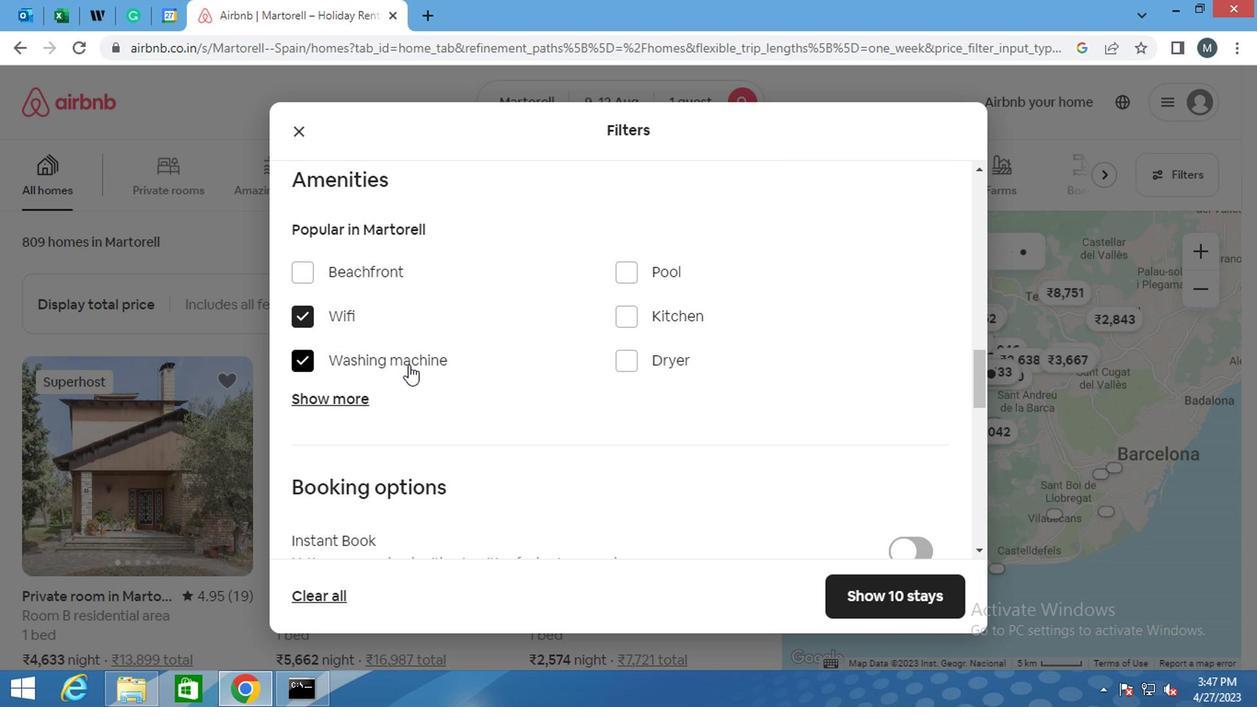 
Action: Mouse scrolled (405, 365) with delta (0, 0)
Screenshot: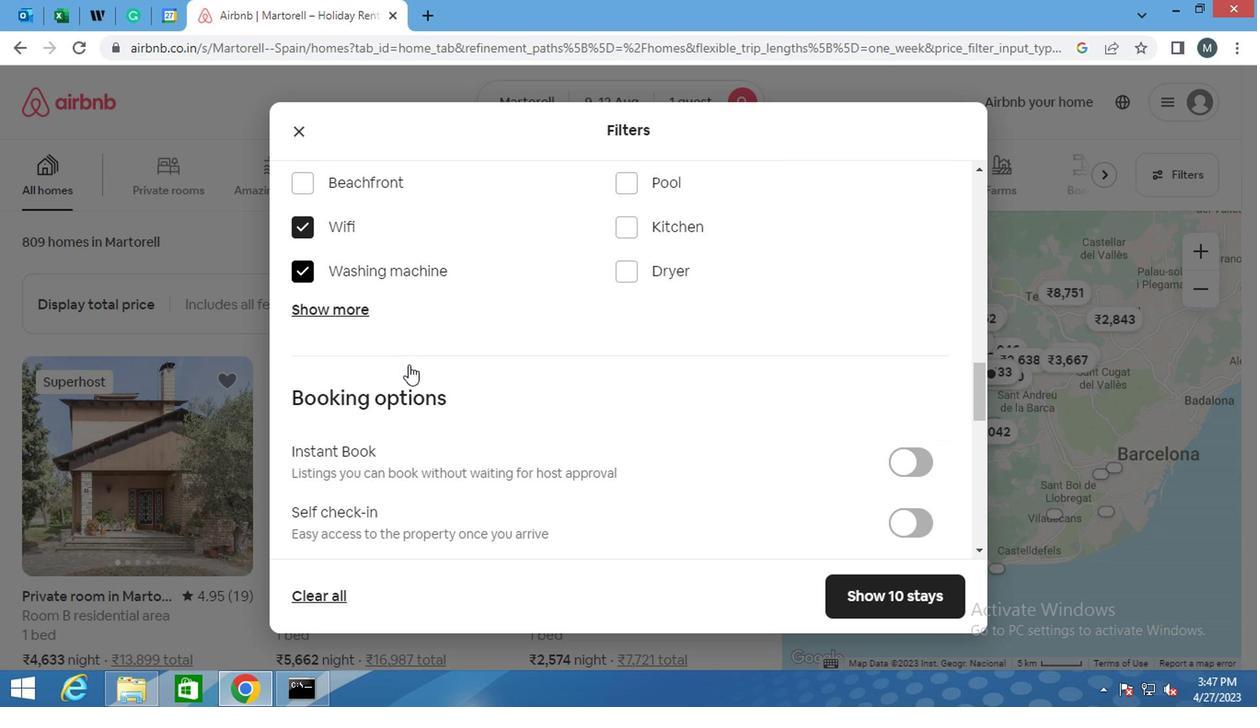 
Action: Mouse scrolled (405, 365) with delta (0, 0)
Screenshot: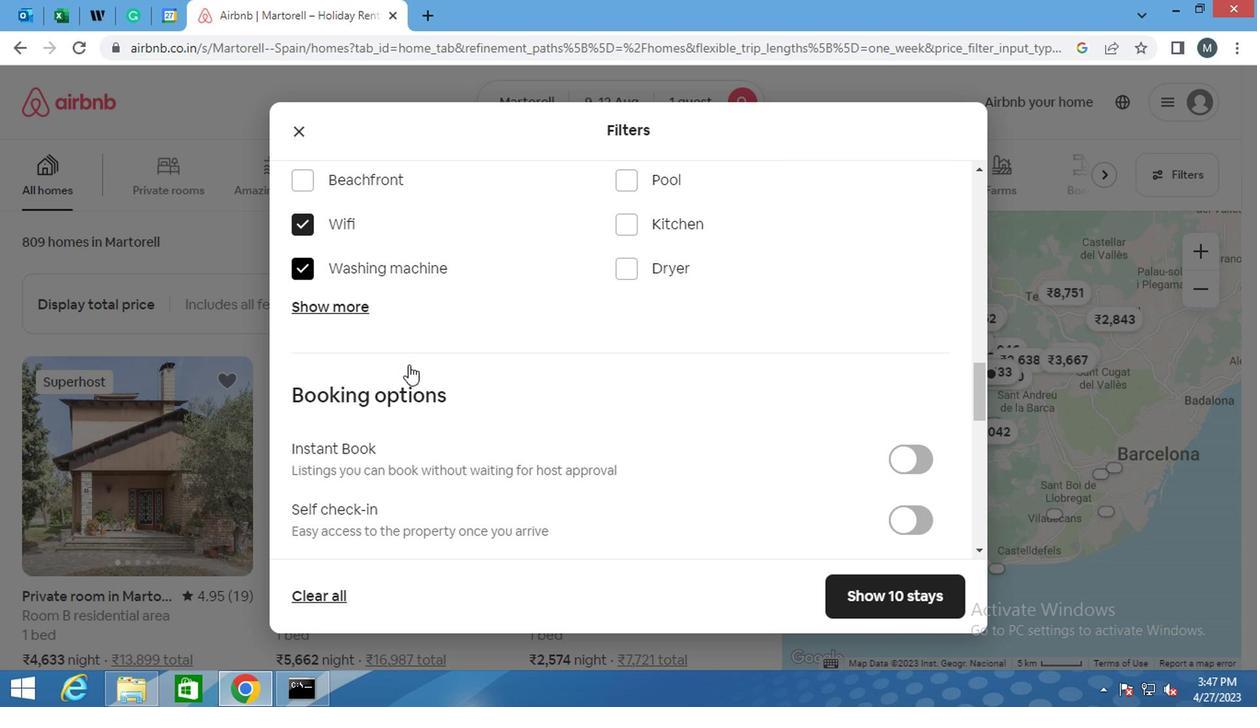 
Action: Mouse moved to (890, 332)
Screenshot: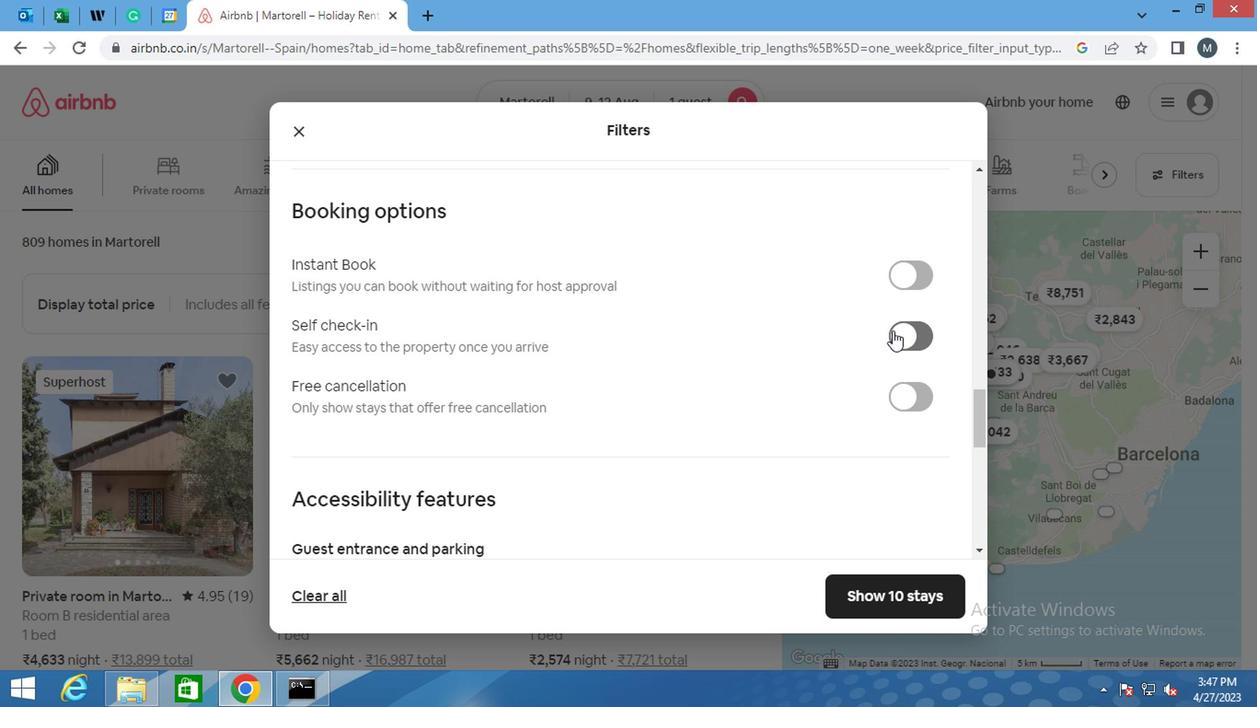 
Action: Mouse pressed left at (890, 332)
Screenshot: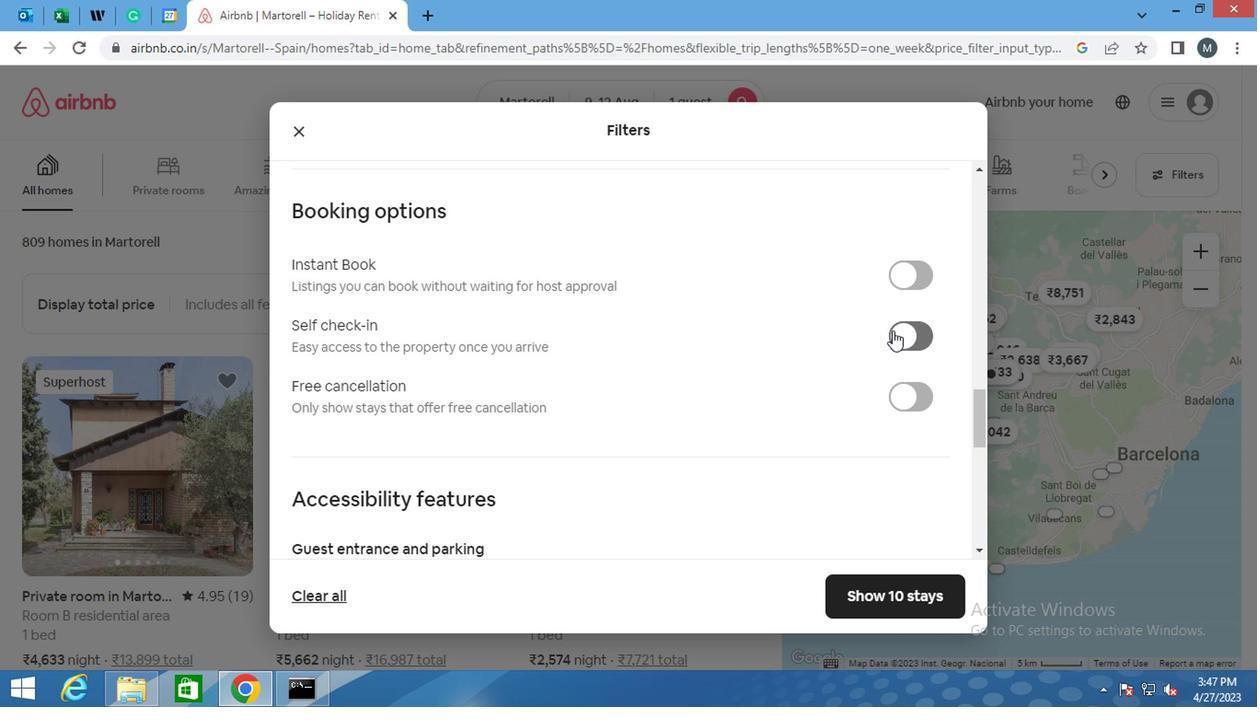 
Action: Mouse moved to (520, 396)
Screenshot: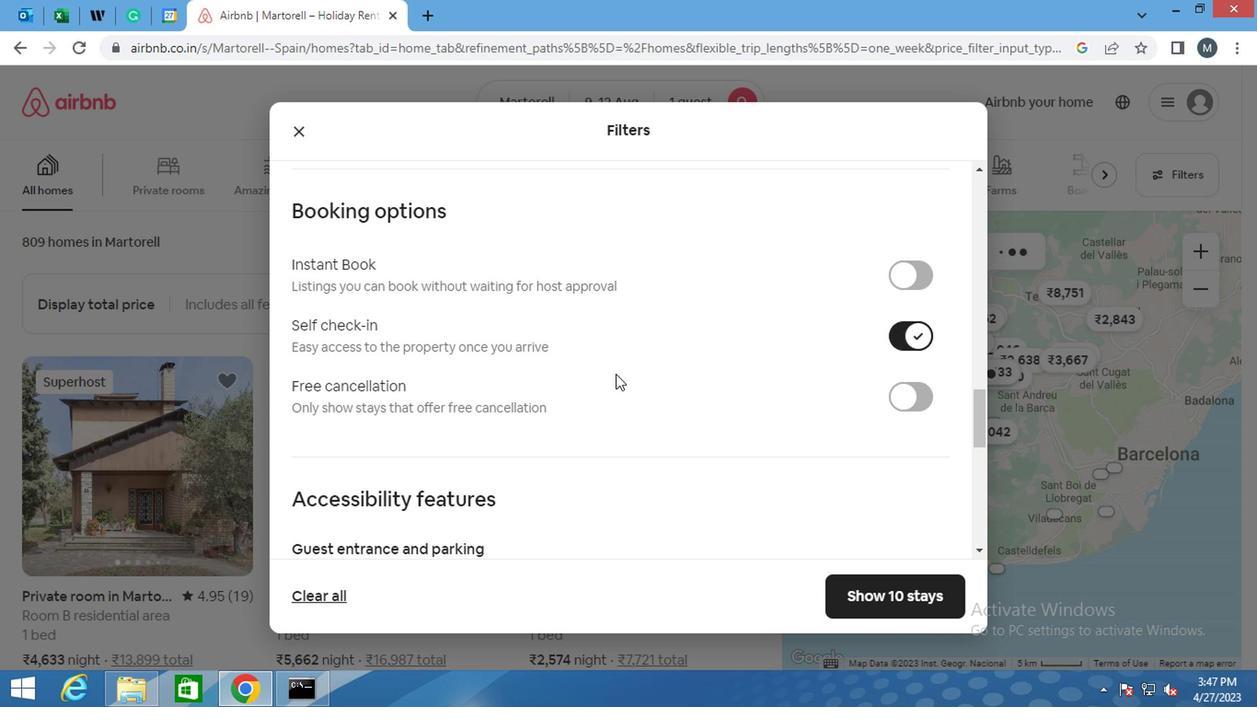 
Action: Mouse scrolled (520, 395) with delta (0, -1)
Screenshot: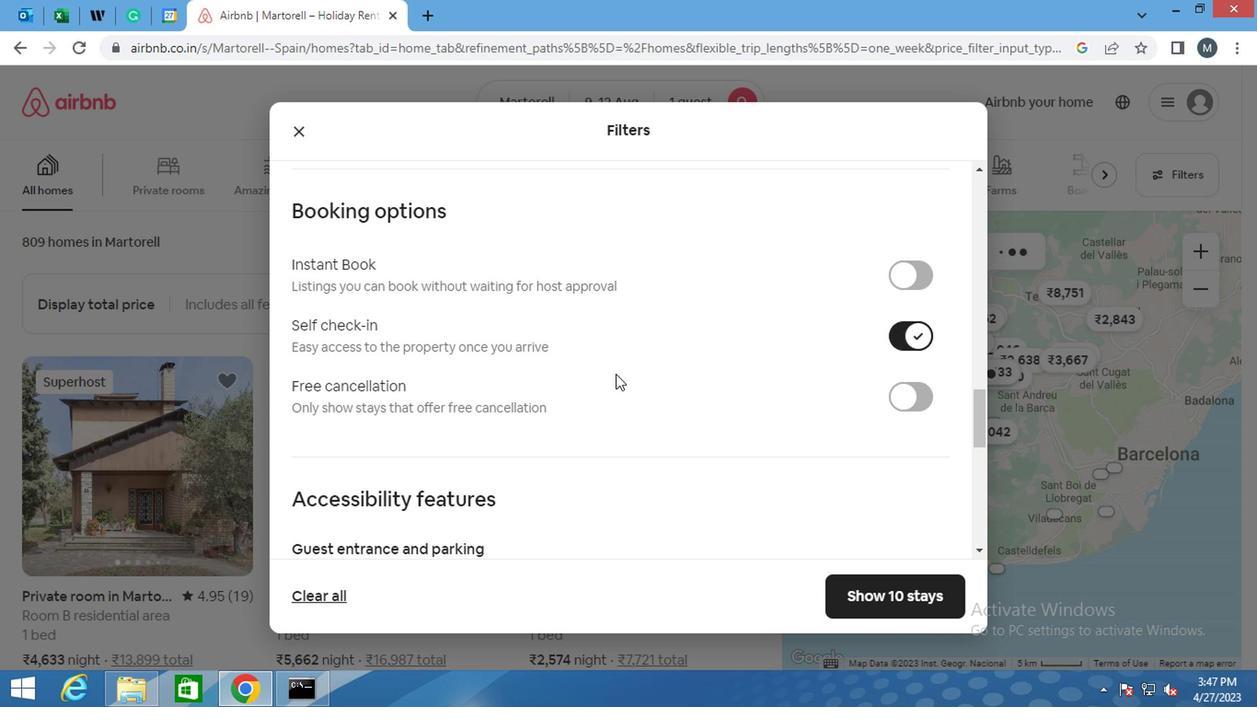 
Action: Mouse moved to (518, 396)
Screenshot: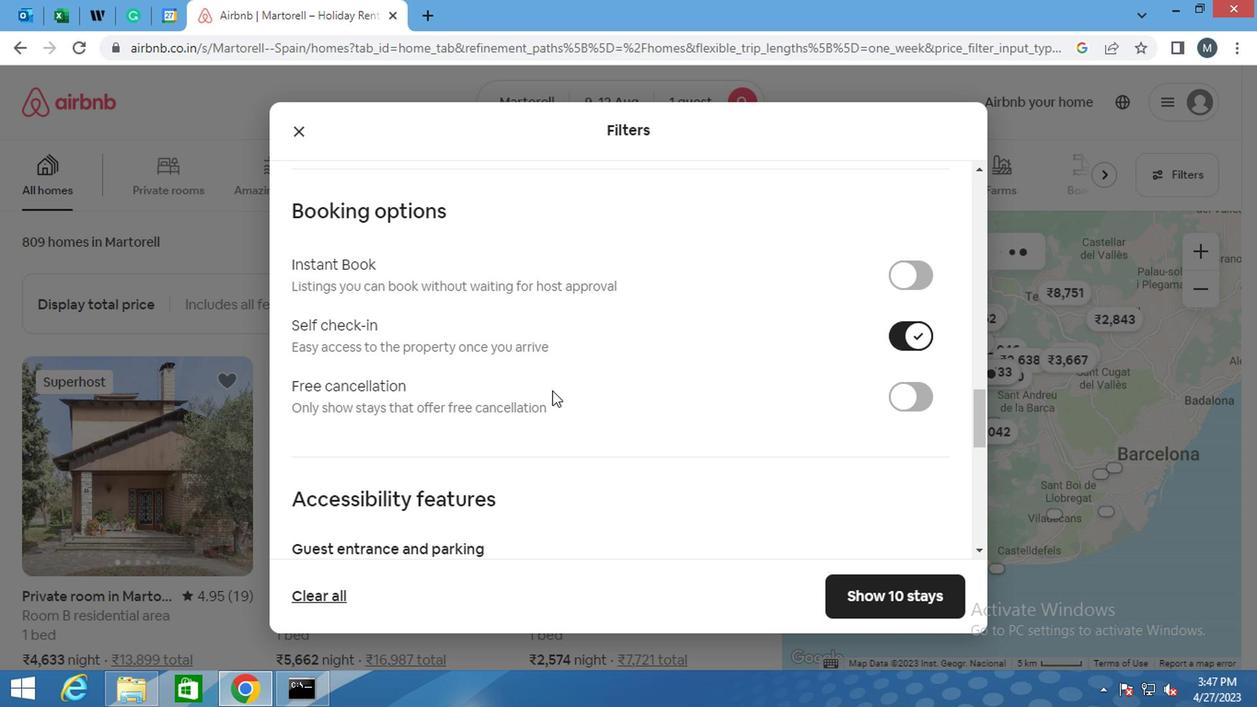 
Action: Mouse scrolled (518, 395) with delta (0, -1)
Screenshot: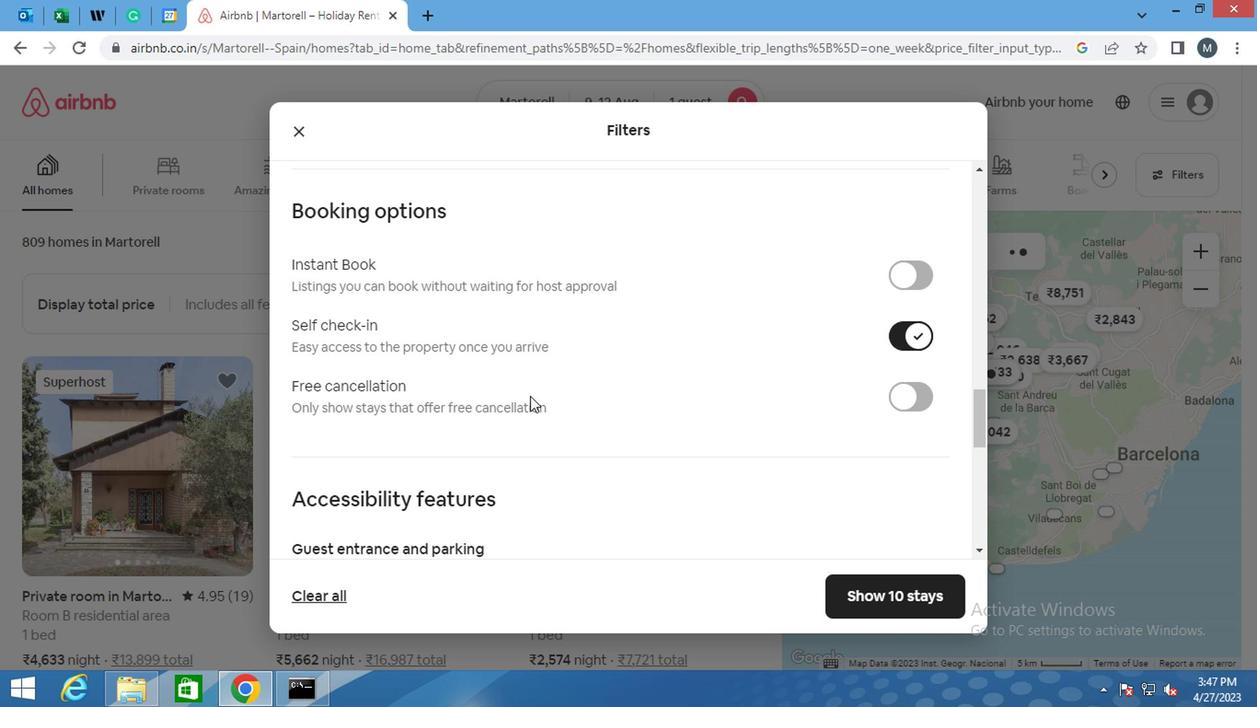 
Action: Mouse moved to (502, 396)
Screenshot: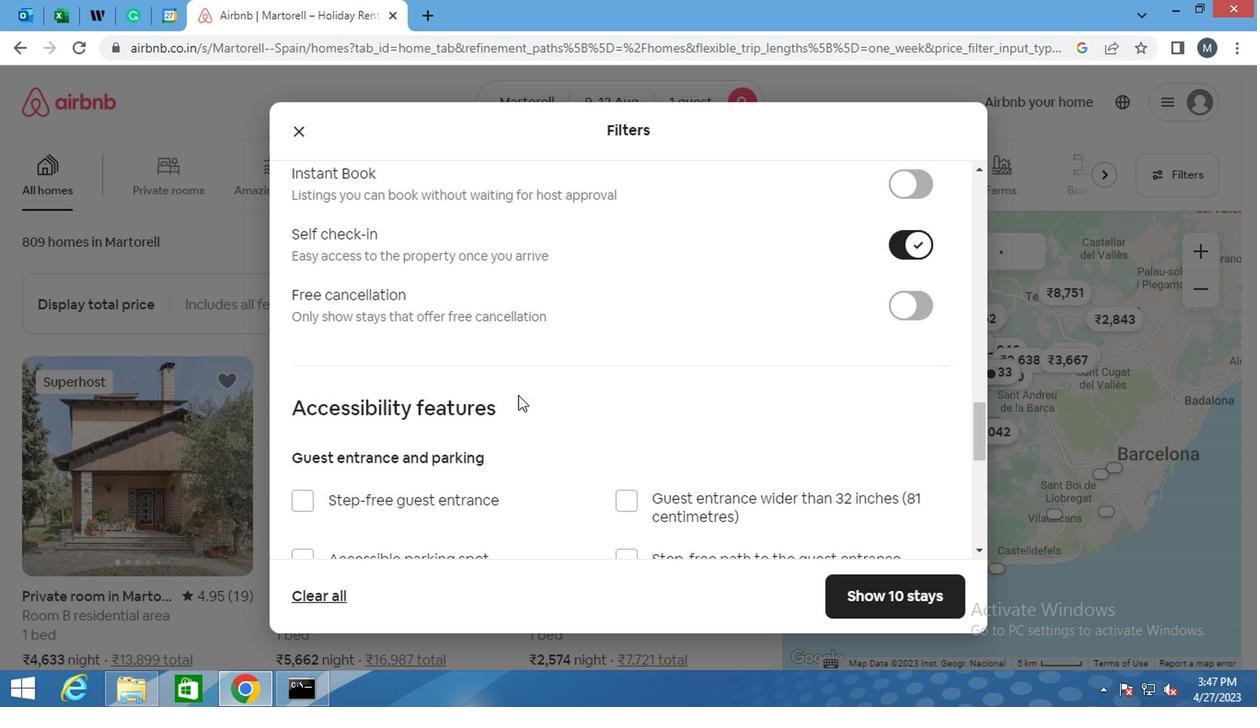 
Action: Mouse scrolled (502, 395) with delta (0, -1)
Screenshot: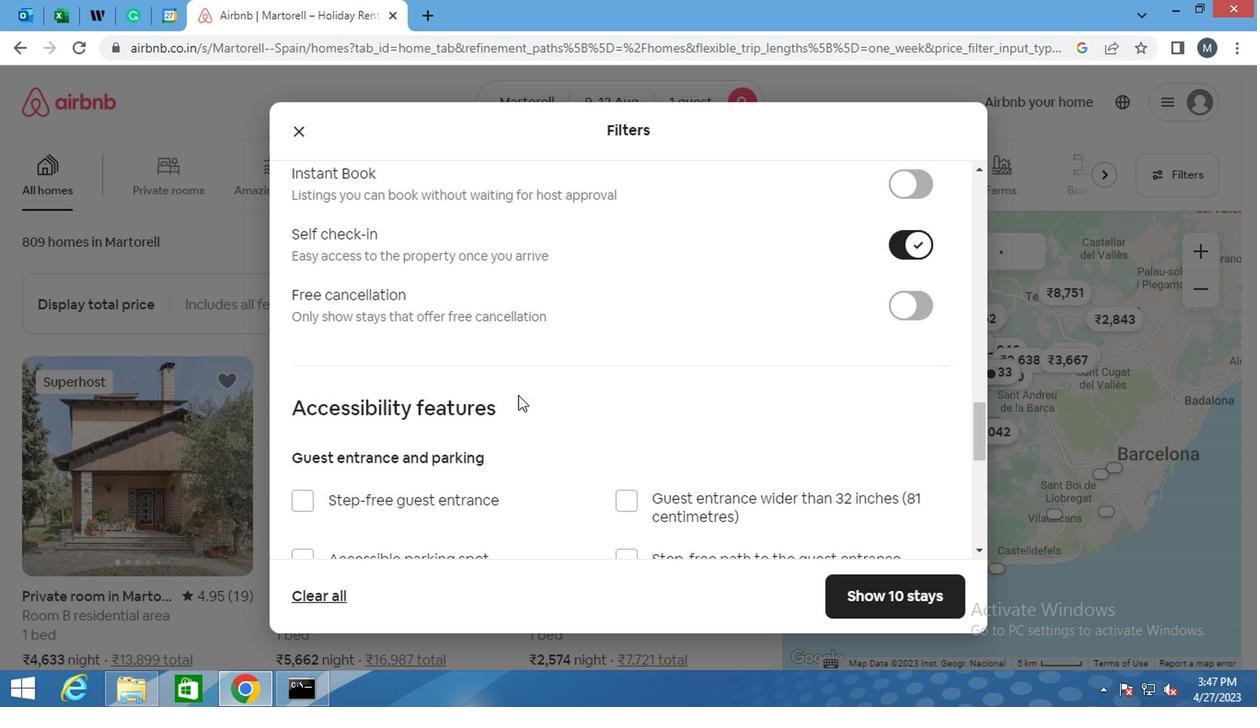 
Action: Mouse moved to (486, 399)
Screenshot: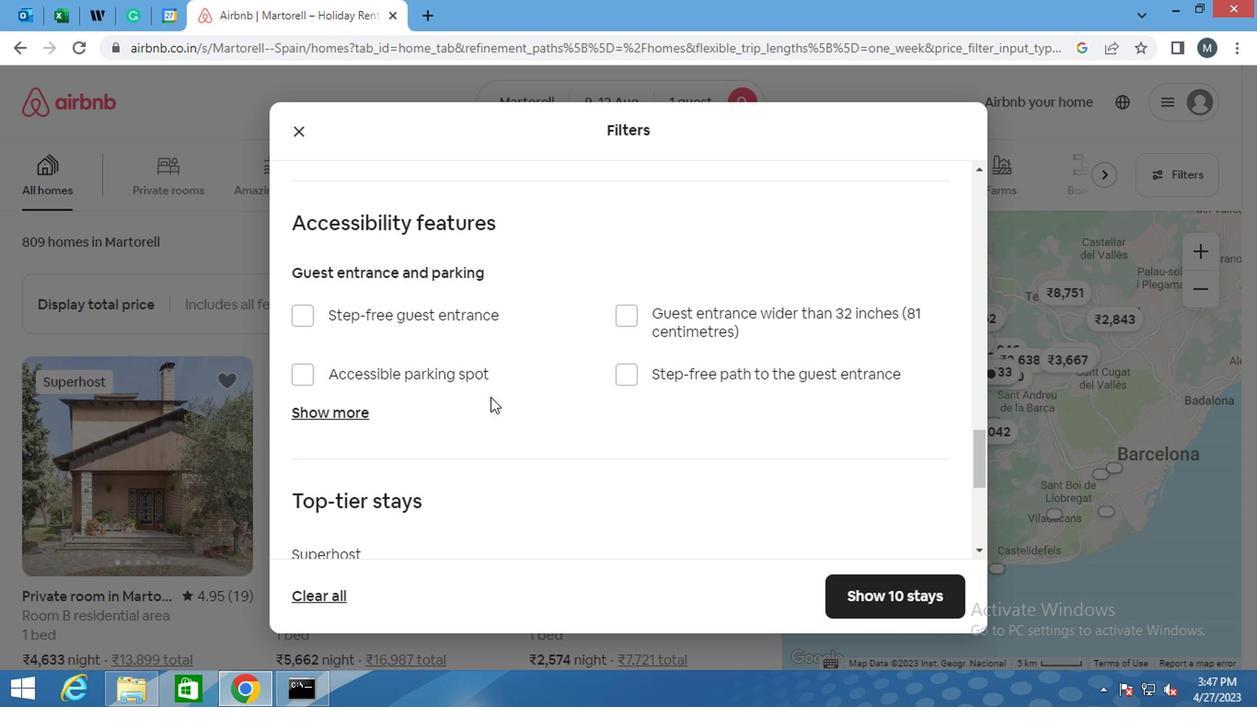 
Action: Mouse scrolled (486, 398) with delta (0, -1)
Screenshot: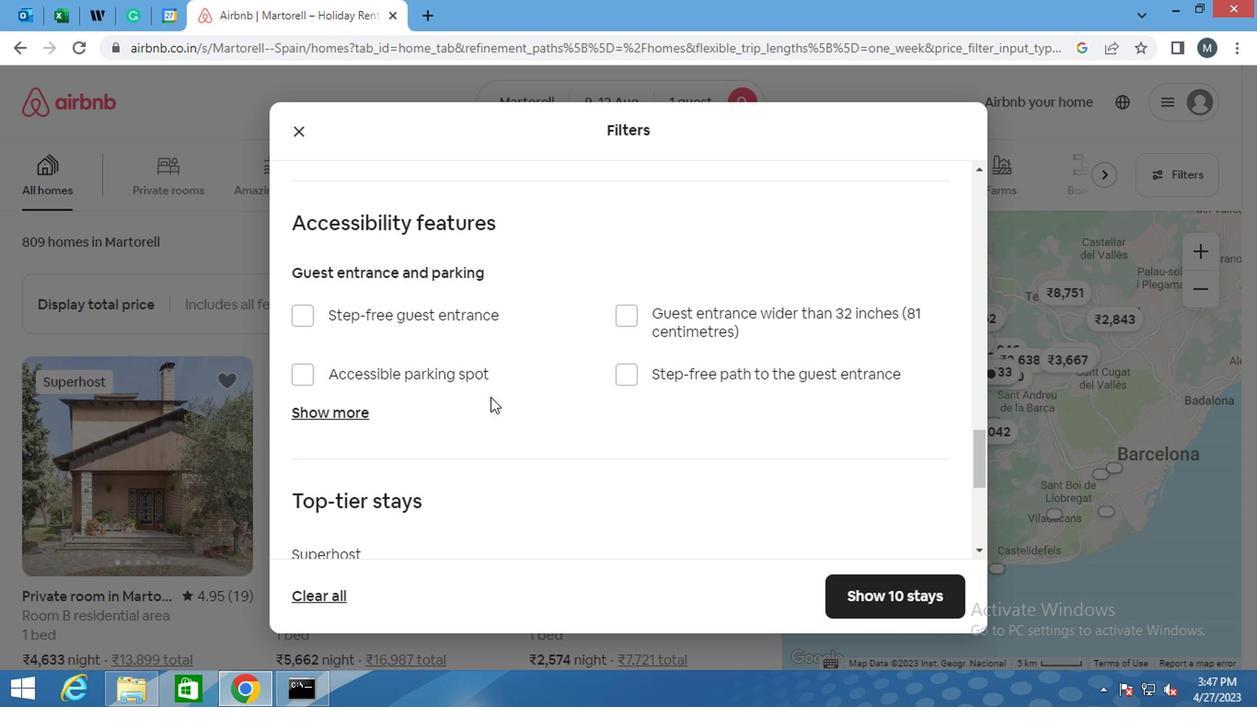 
Action: Mouse moved to (480, 400)
Screenshot: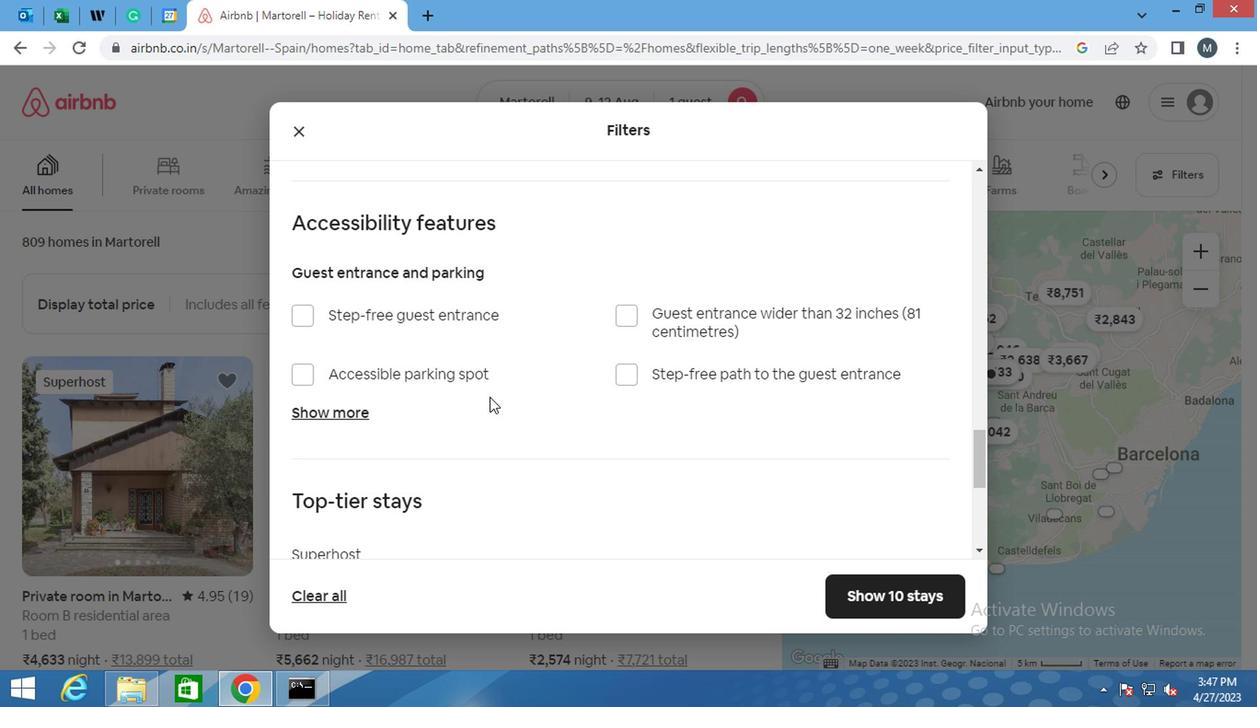 
Action: Mouse scrolled (480, 399) with delta (0, 0)
Screenshot: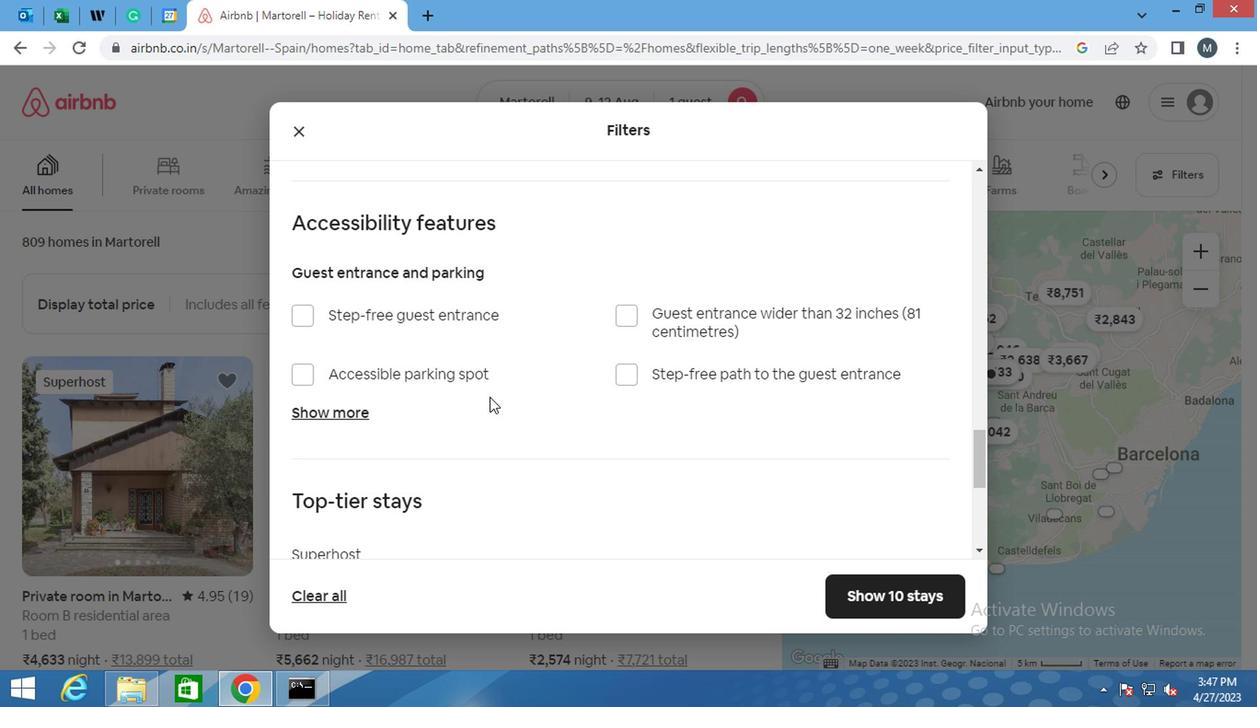 
Action: Mouse moved to (445, 396)
Screenshot: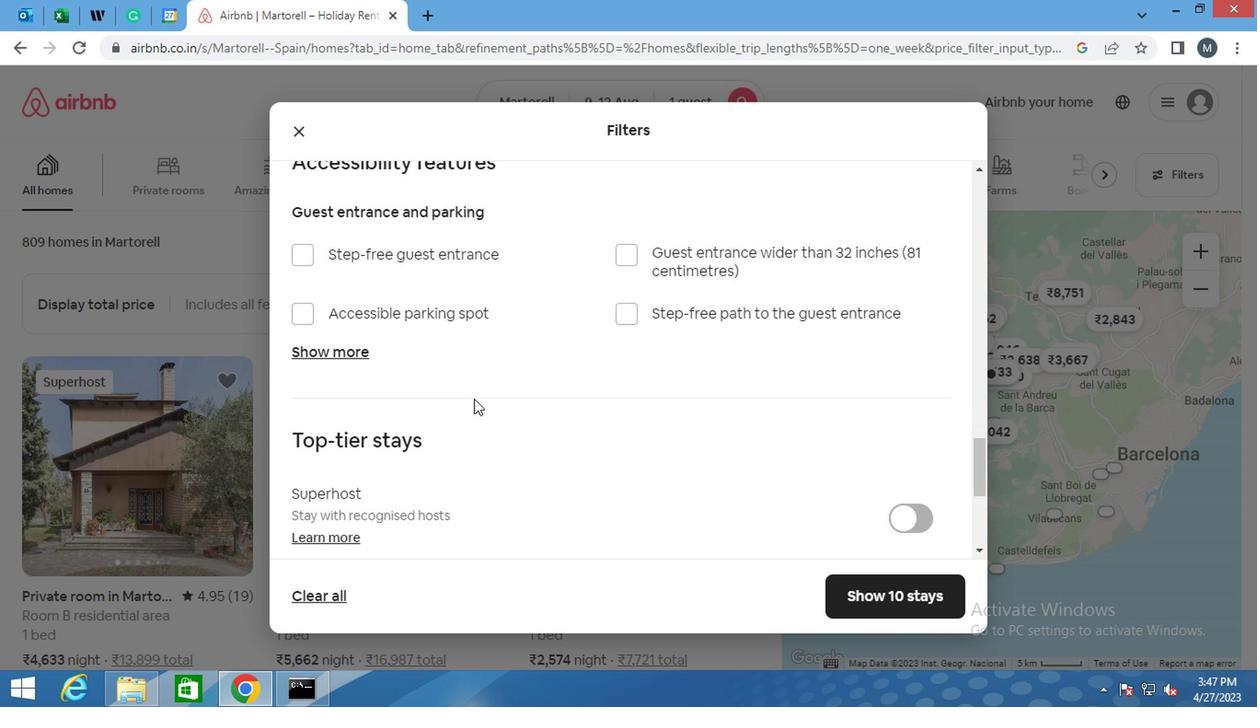 
Action: Mouse scrolled (445, 395) with delta (0, -1)
Screenshot: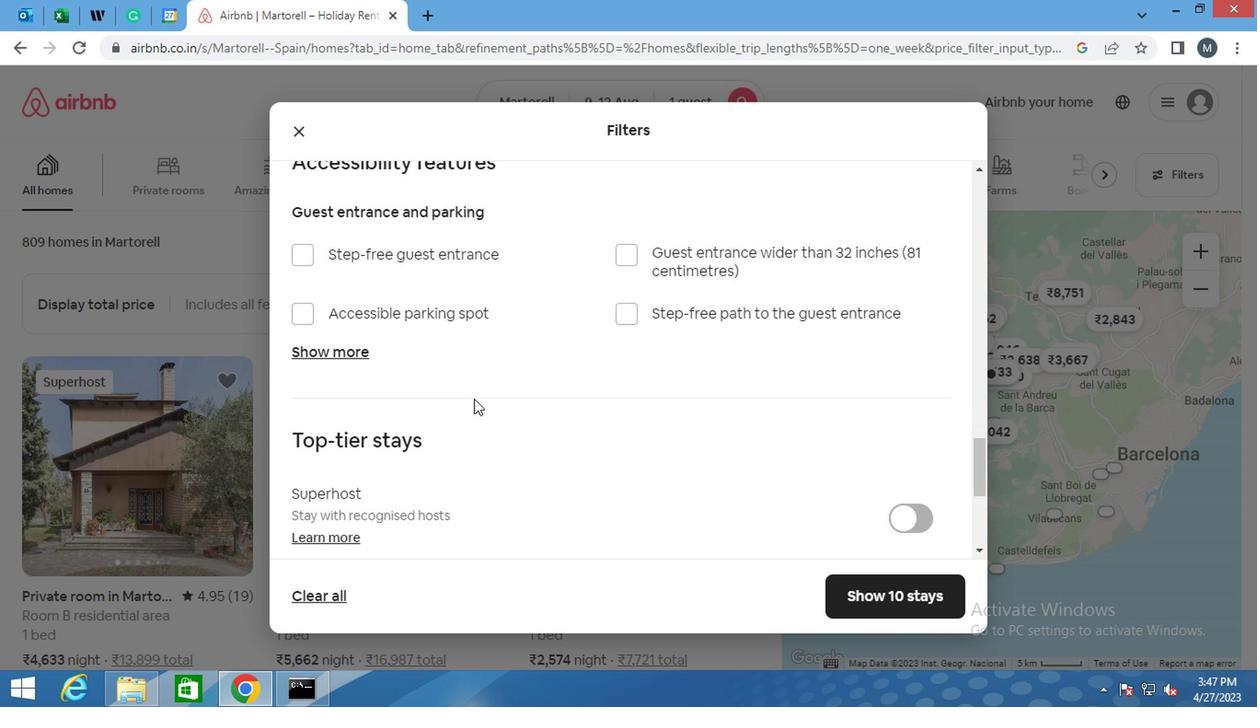 
Action: Mouse moved to (438, 401)
Screenshot: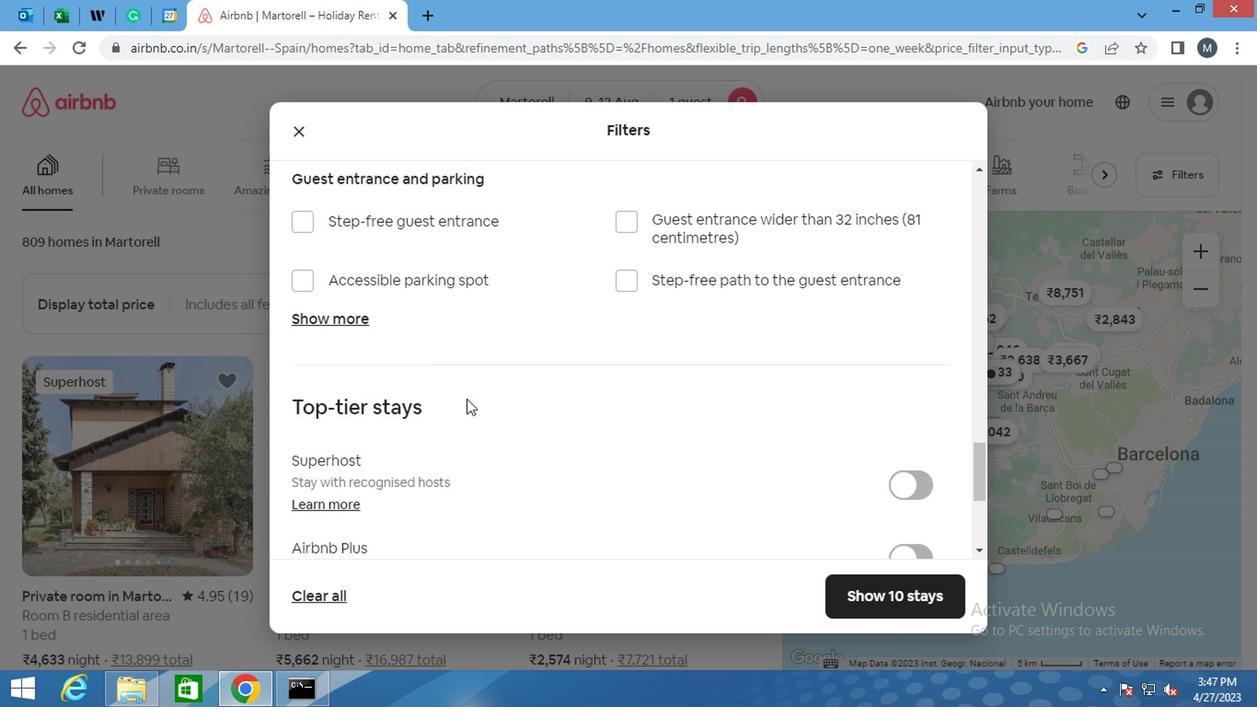 
Action: Mouse scrolled (438, 400) with delta (0, -1)
Screenshot: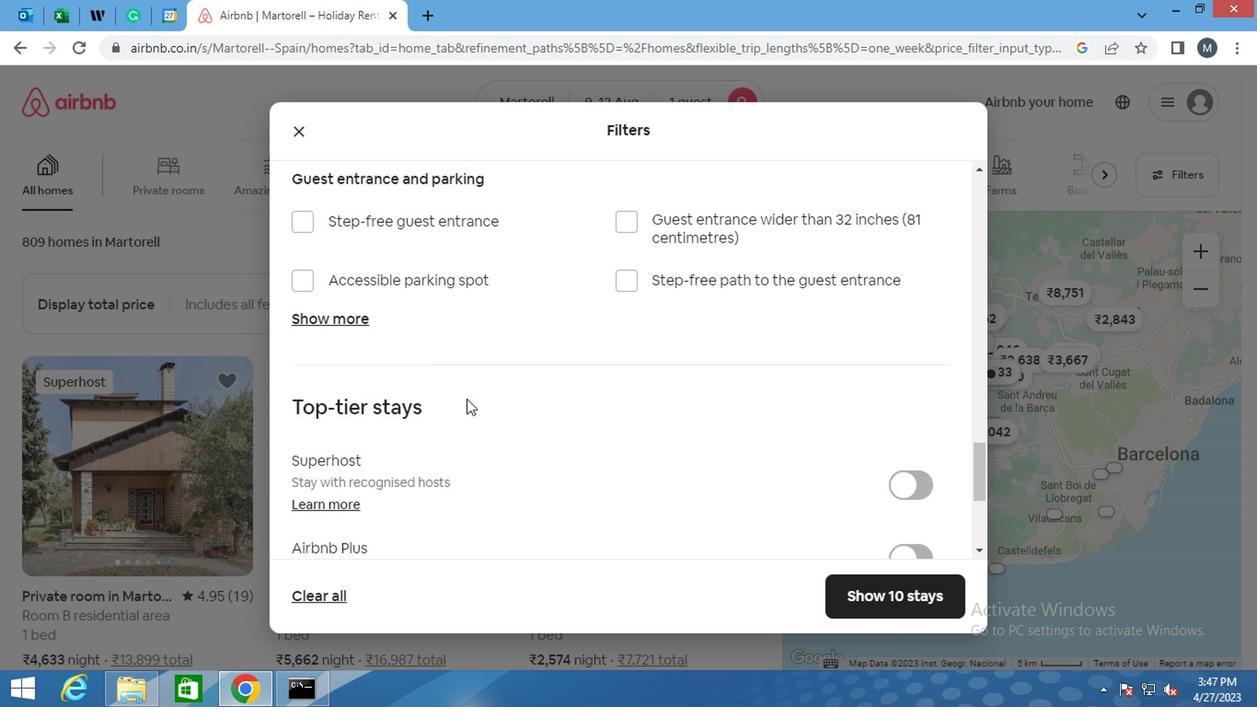 
Action: Mouse moved to (372, 418)
Screenshot: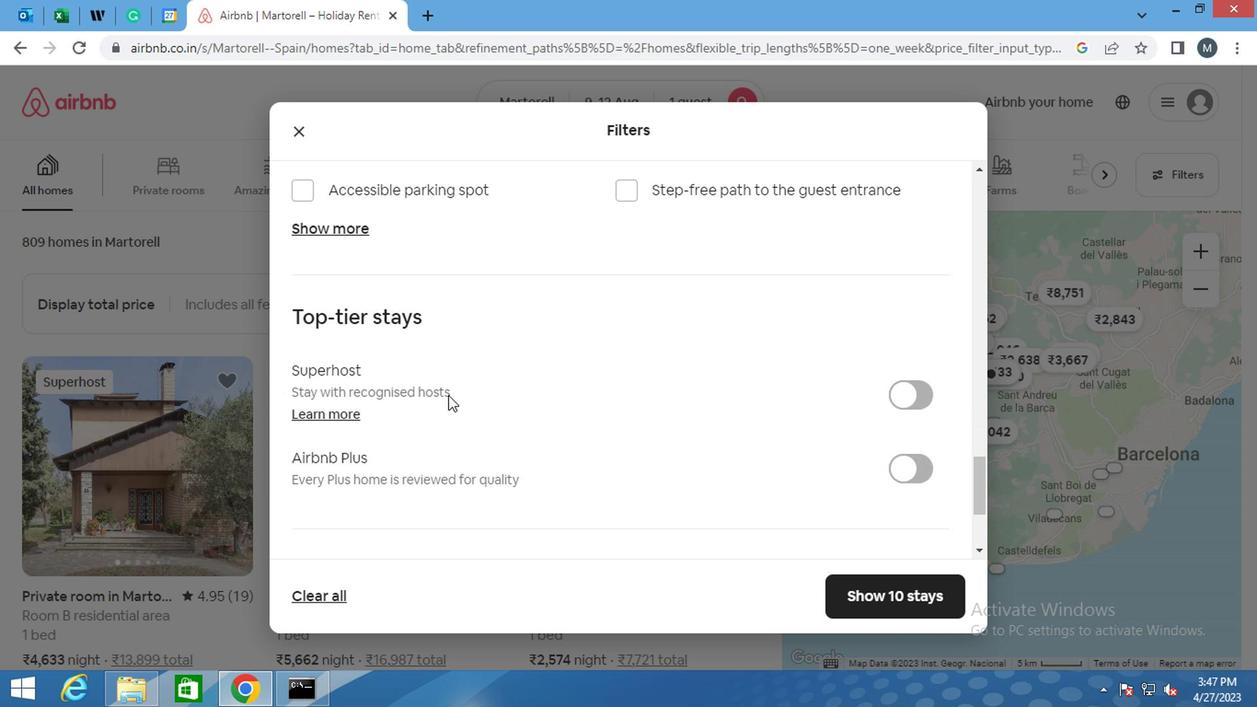 
Action: Mouse scrolled (372, 417) with delta (0, 0)
Screenshot: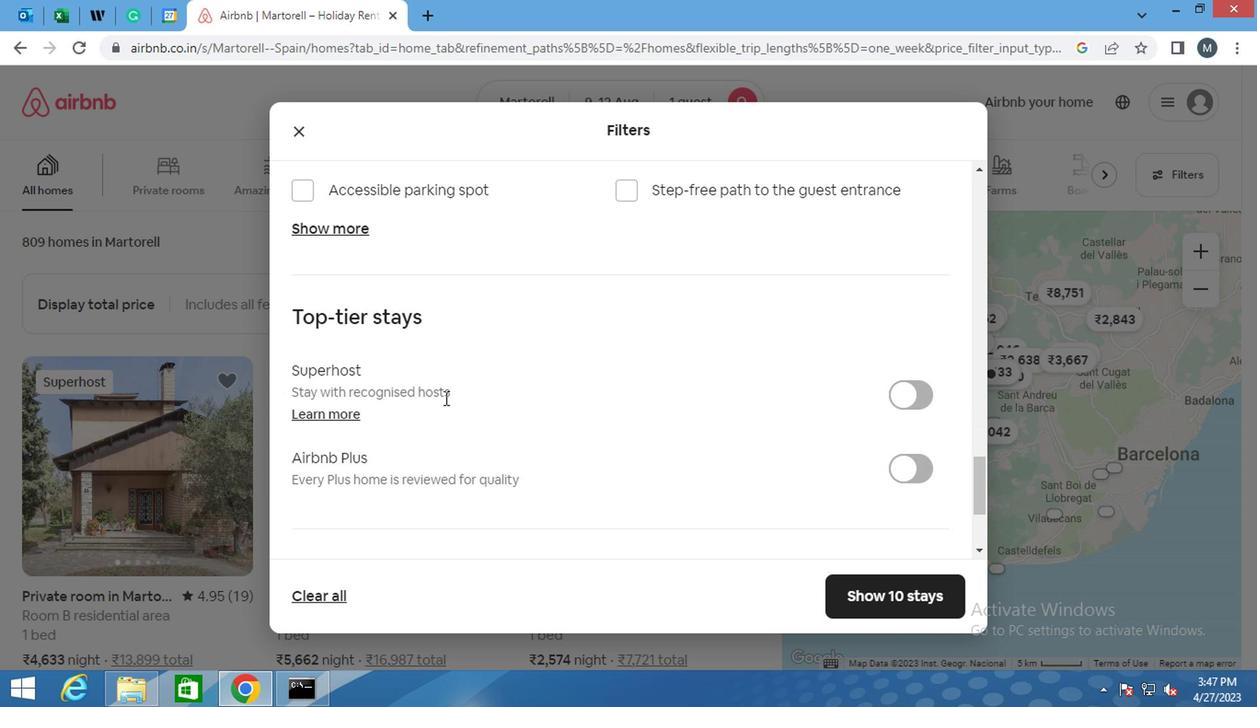 
Action: Mouse moved to (345, 425)
Screenshot: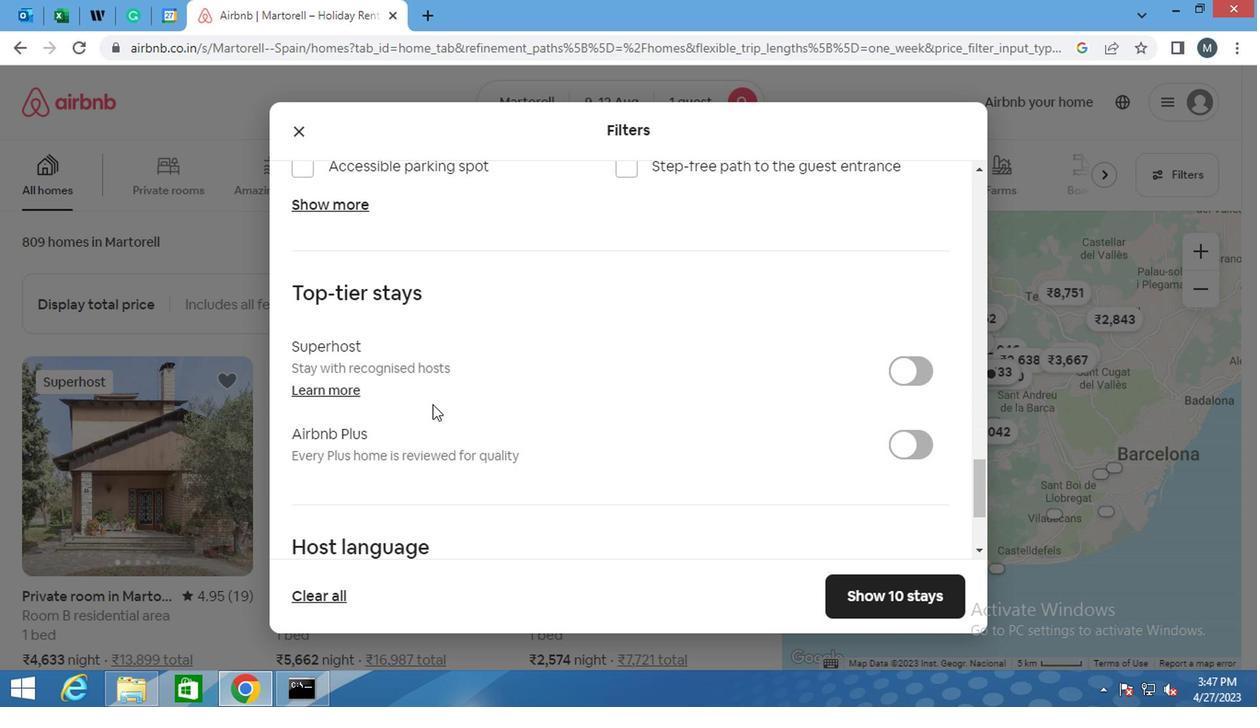 
Action: Mouse scrolled (345, 425) with delta (0, 0)
Screenshot: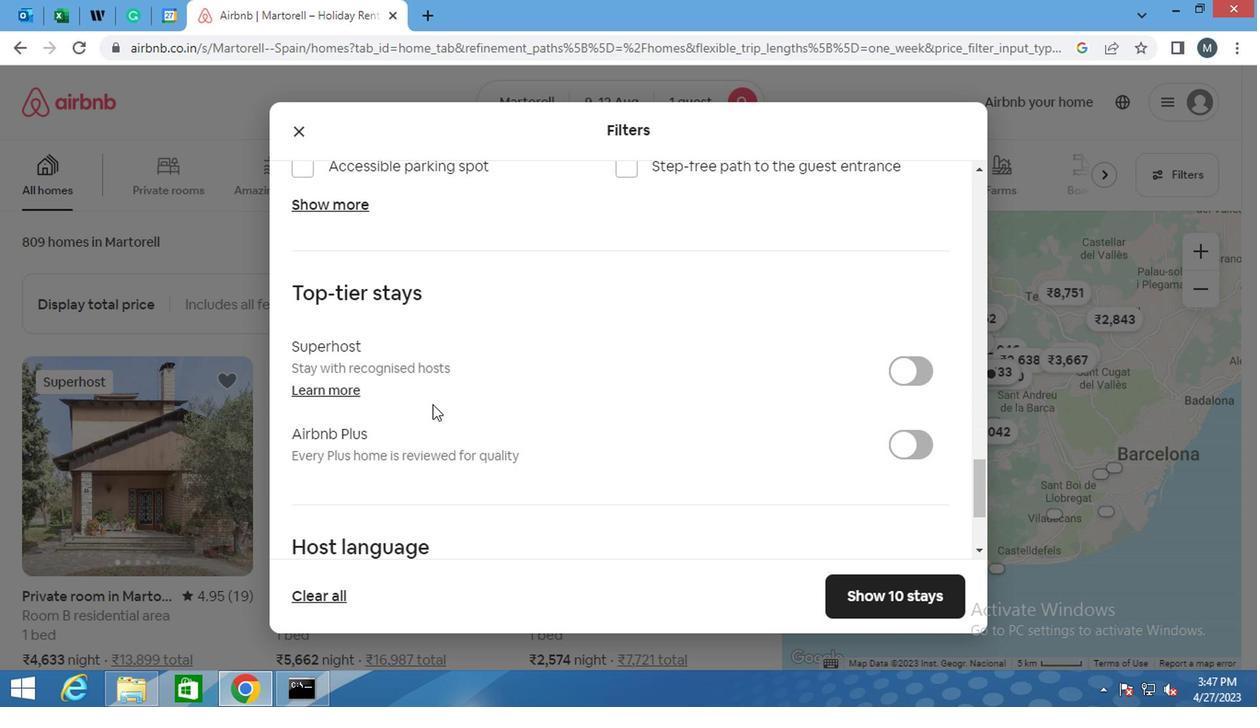 
Action: Mouse moved to (321, 436)
Screenshot: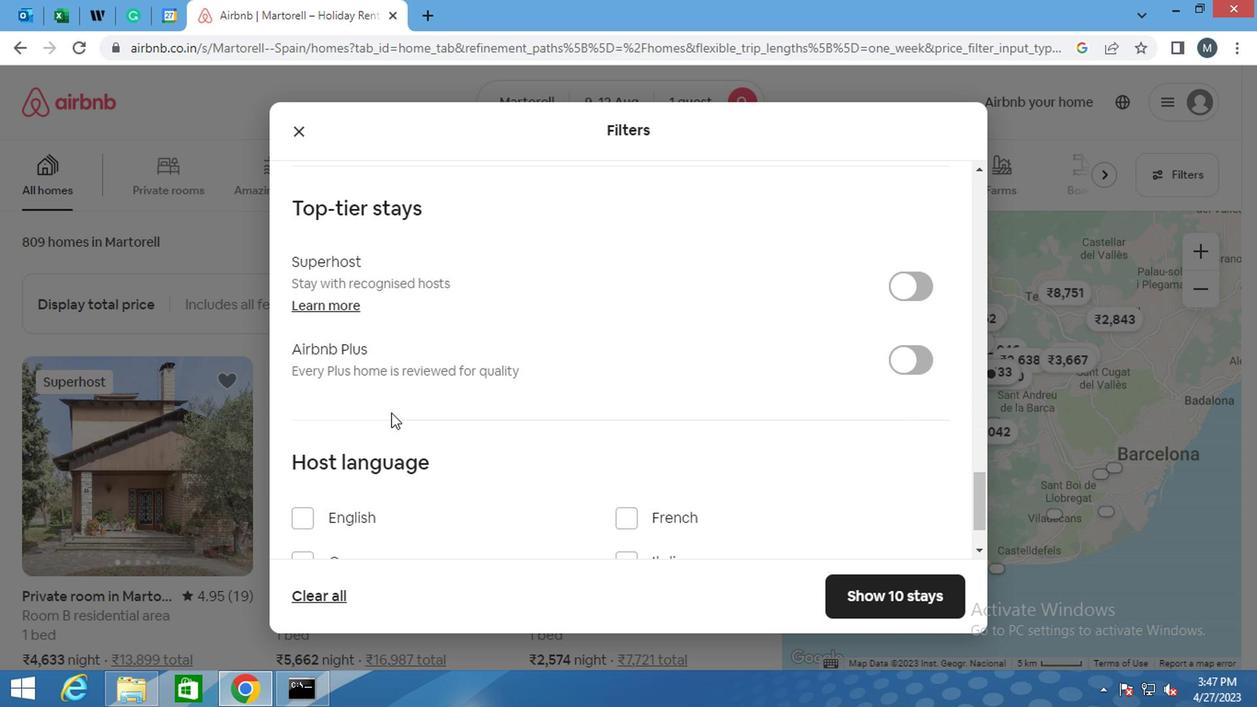 
Action: Mouse scrolled (321, 434) with delta (0, -1)
Screenshot: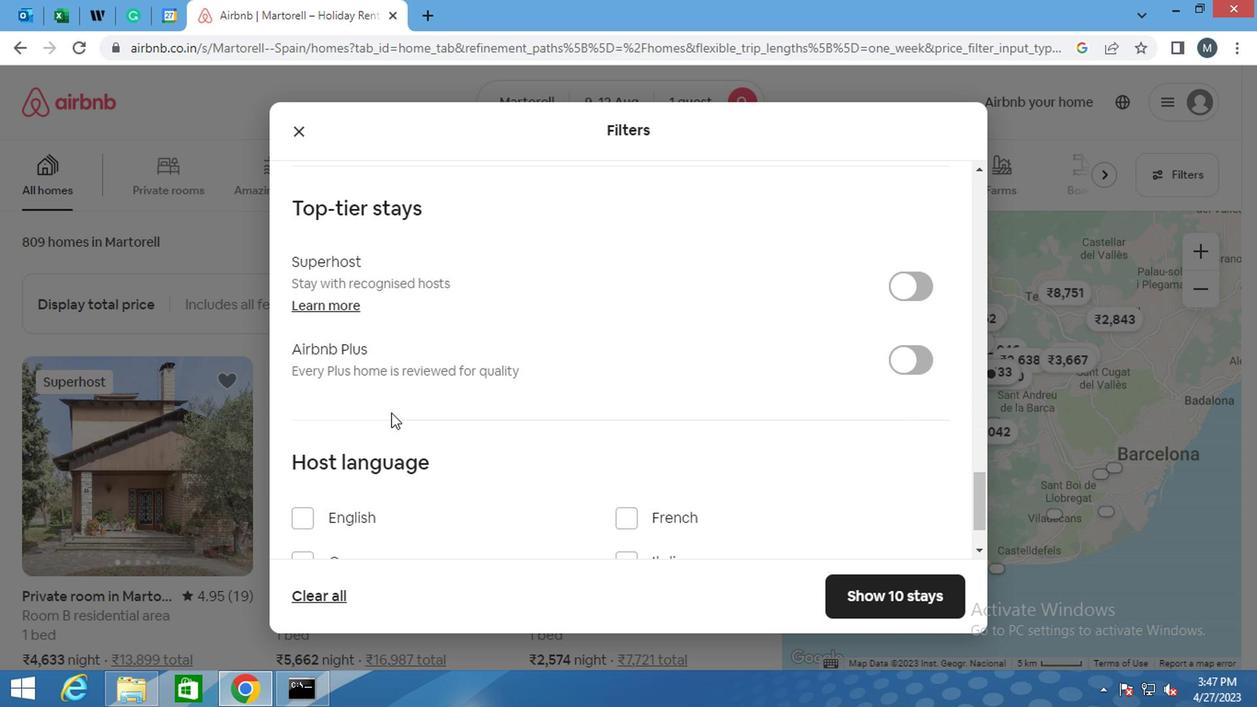 
Action: Mouse moved to (300, 433)
Screenshot: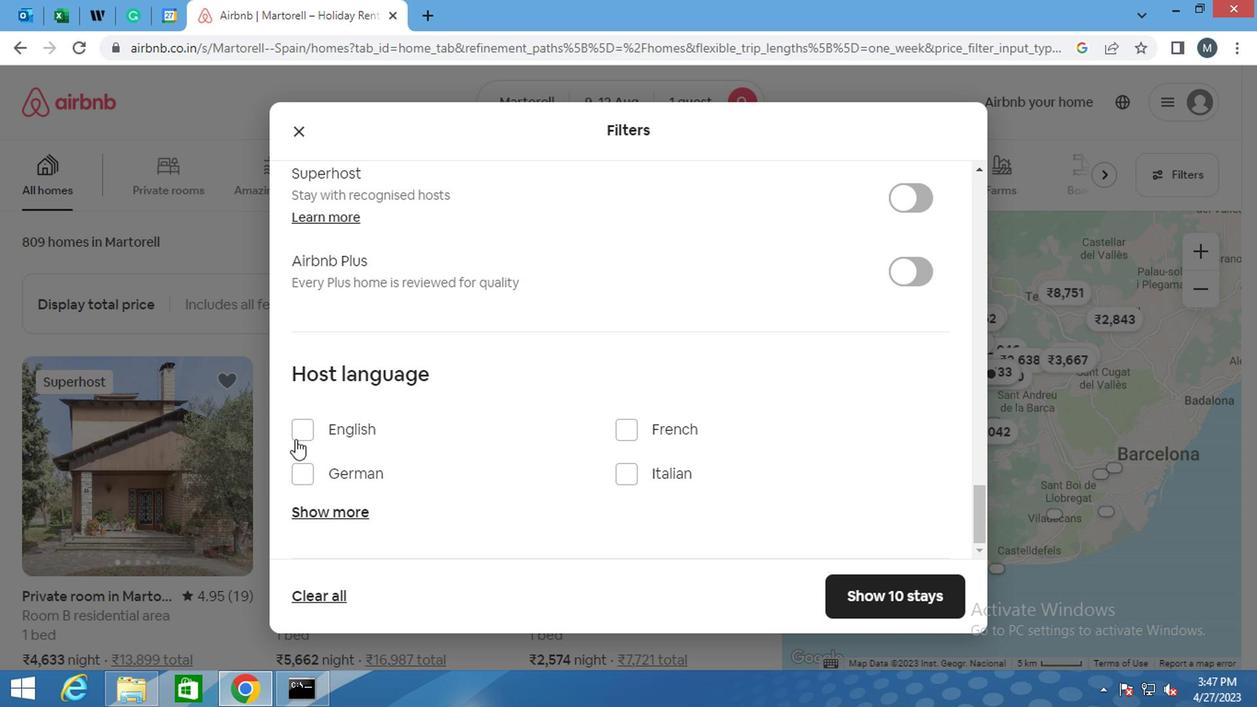 
Action: Mouse pressed left at (300, 433)
Screenshot: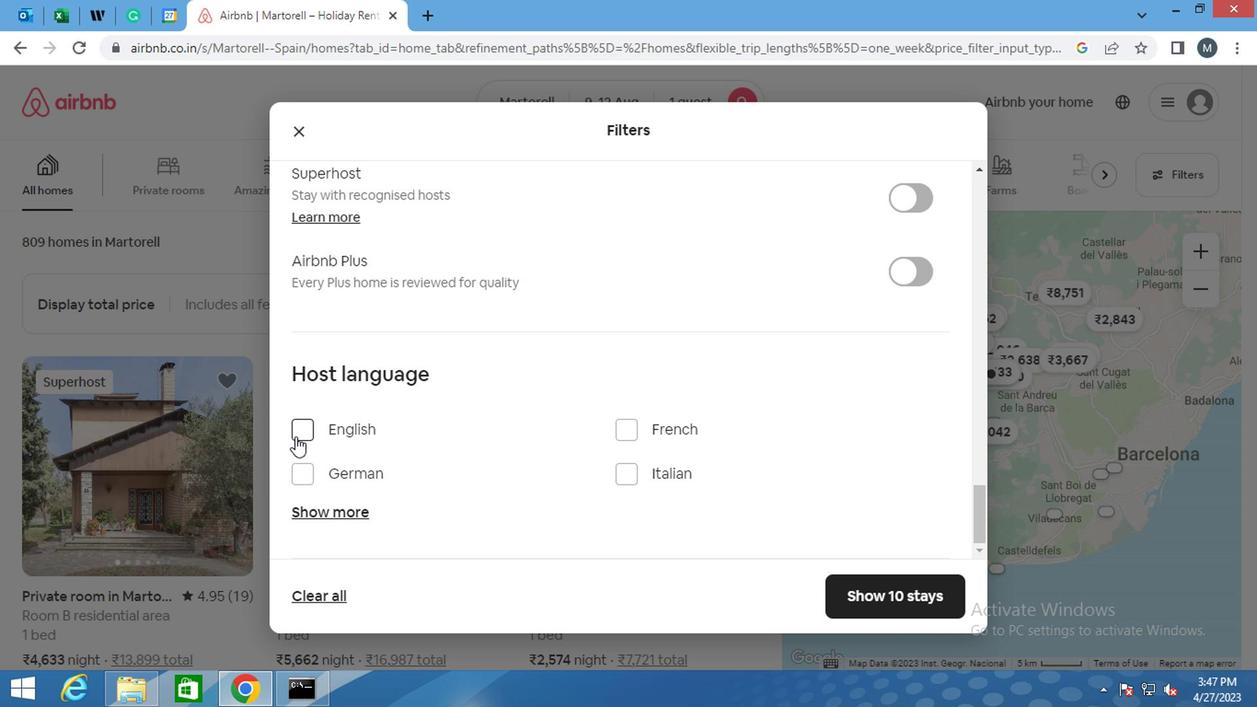 
Action: Mouse moved to (888, 596)
Screenshot: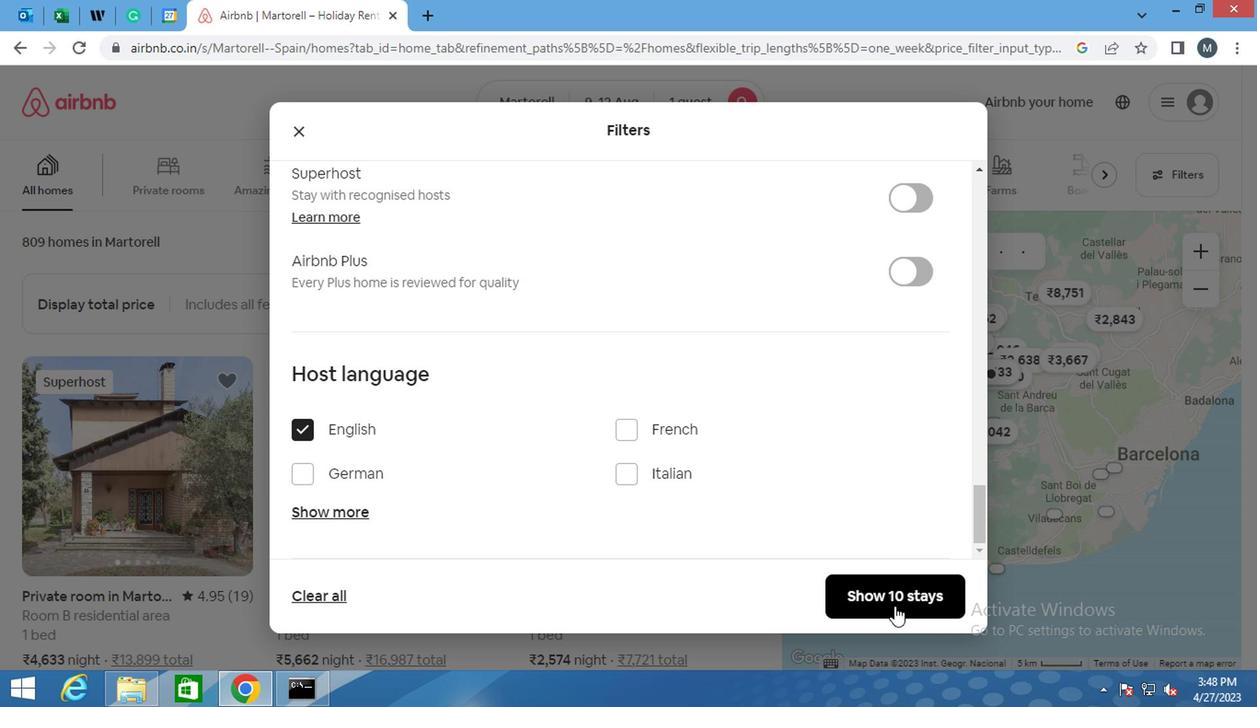 
Action: Mouse pressed left at (888, 596)
Screenshot: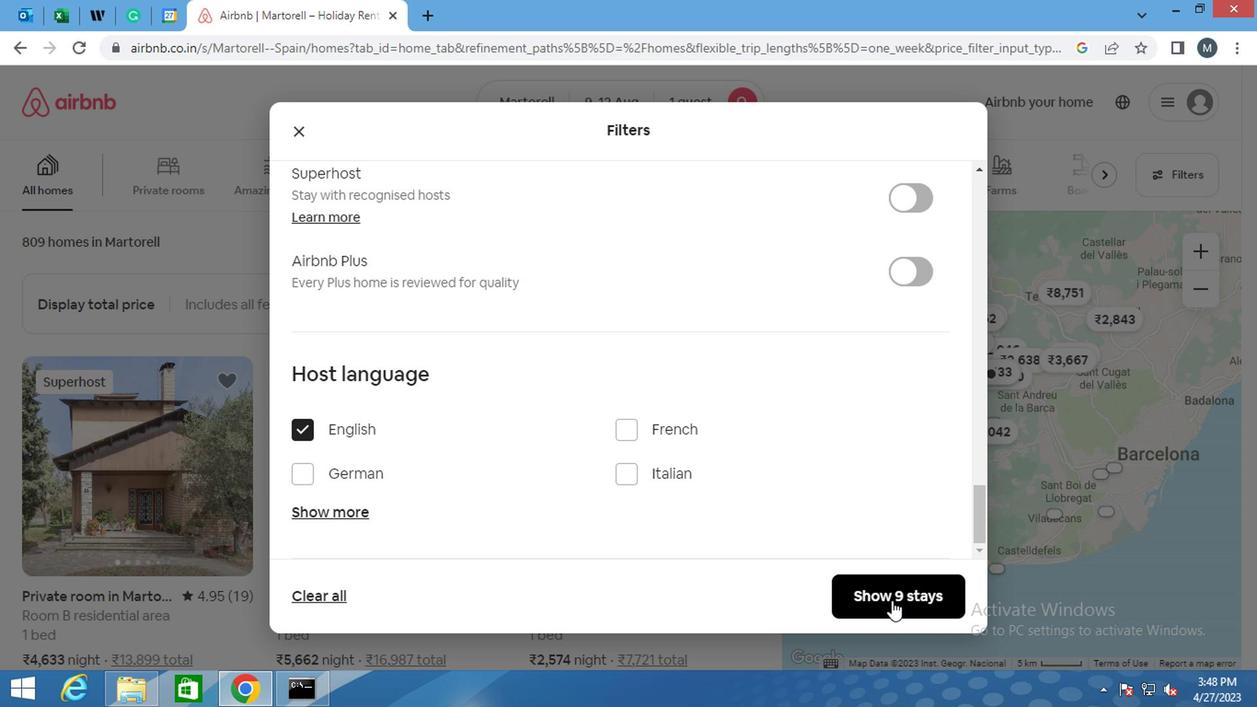 
Action: Mouse moved to (886, 596)
Screenshot: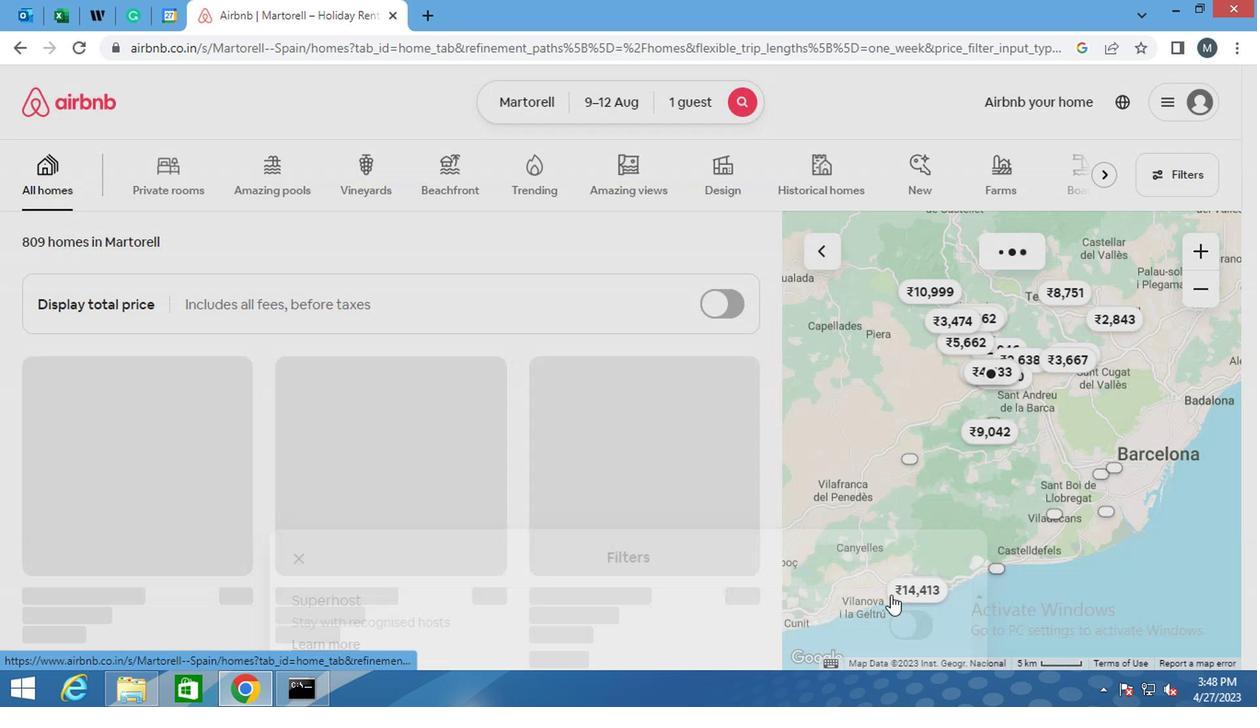 
